 Task: Compose an email with the signature Kayla Brown with the subject Request for feedback on a Twitter Ads campaign and the message Please let me know if there are any concerns with the project timeline. from softage.3@softage.net to softage.4@softage.net with an attached audio file Sound_effect.mp3 Undo the message, redo the message and add the line (Thank you) Send the email. Finally, move the email from Sent Items to the label Water quality
Action: Mouse moved to (95, 120)
Screenshot: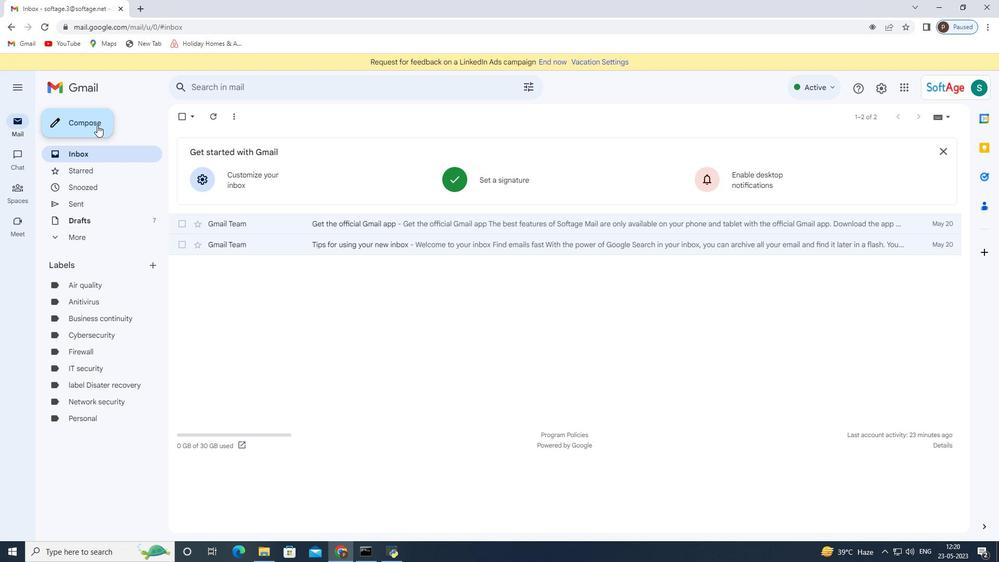 
Action: Mouse pressed left at (95, 120)
Screenshot: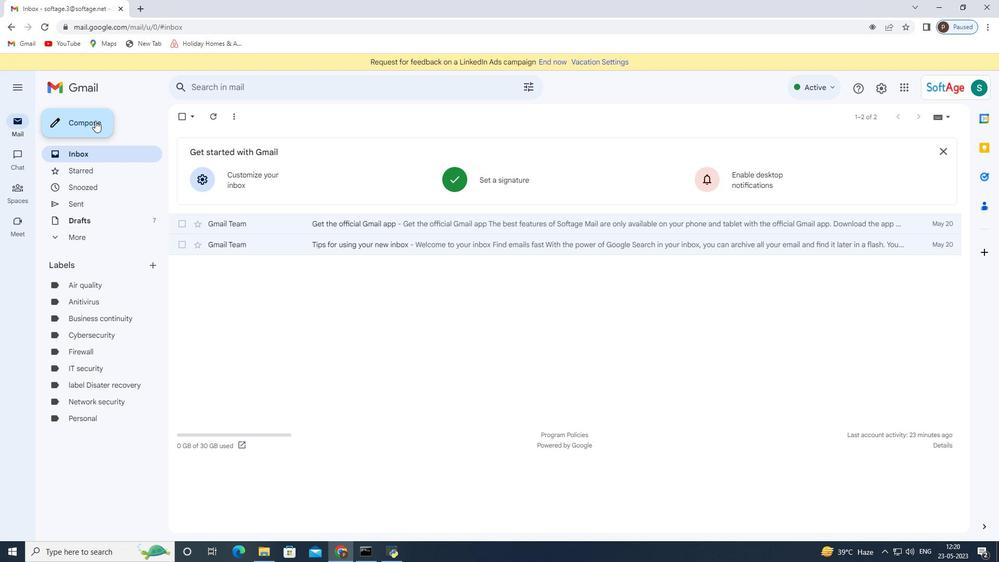 
Action: Mouse moved to (844, 524)
Screenshot: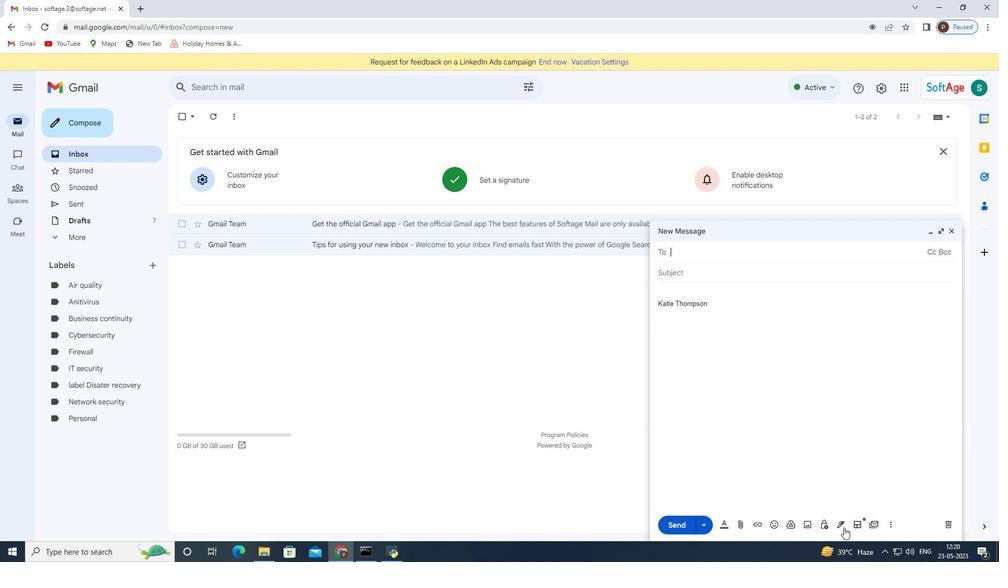 
Action: Mouse pressed left at (844, 524)
Screenshot: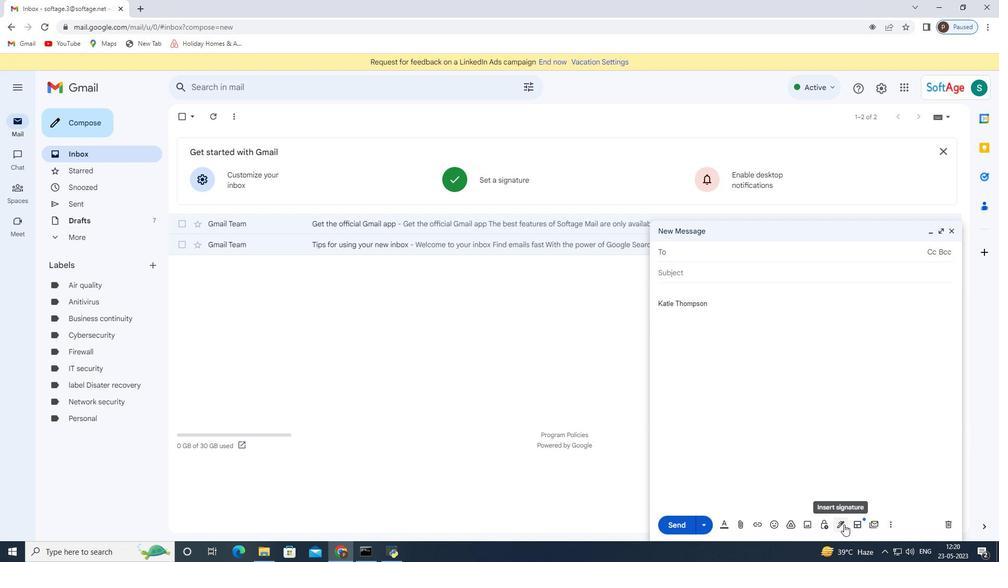 
Action: Mouse moved to (860, 469)
Screenshot: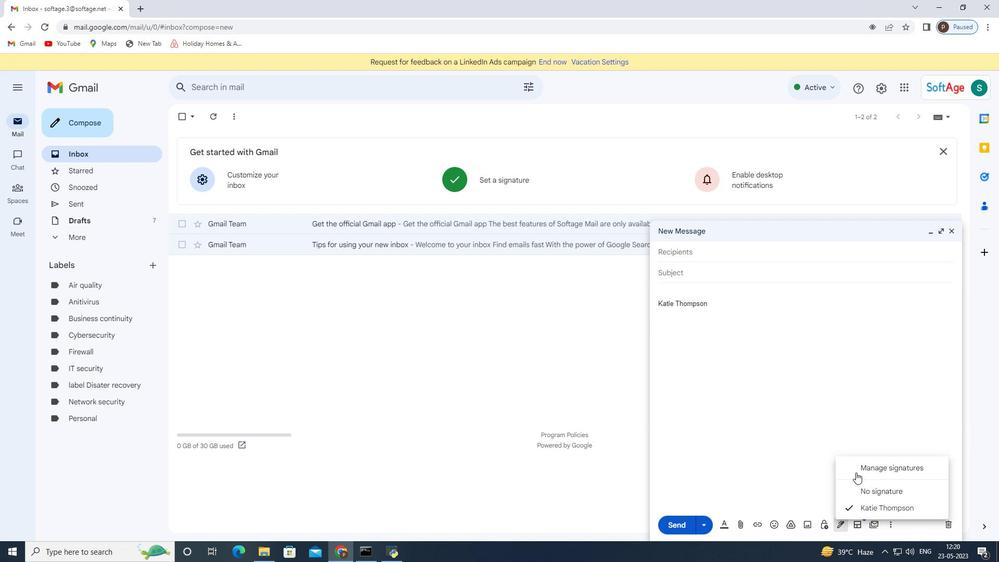 
Action: Mouse pressed left at (860, 469)
Screenshot: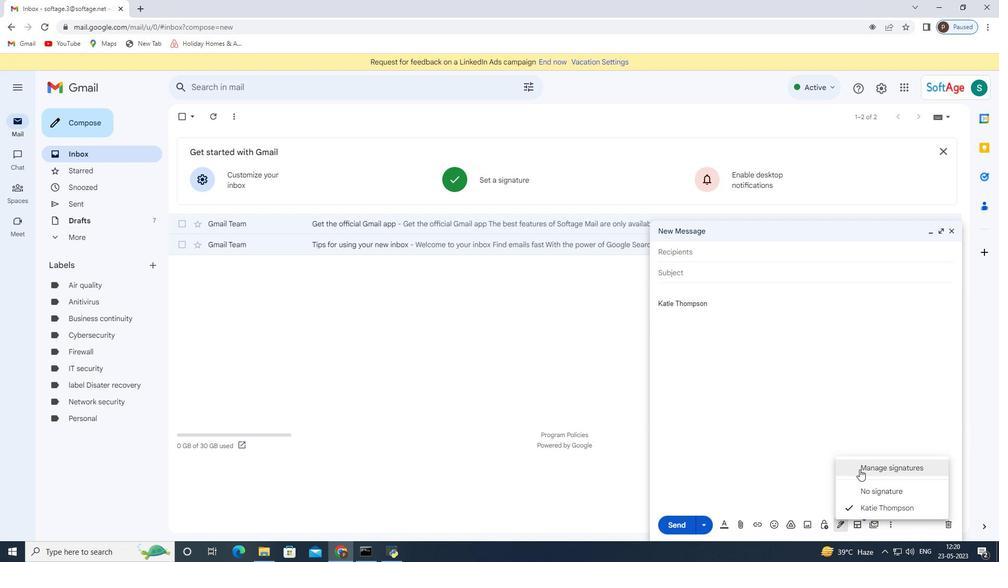 
Action: Mouse moved to (474, 396)
Screenshot: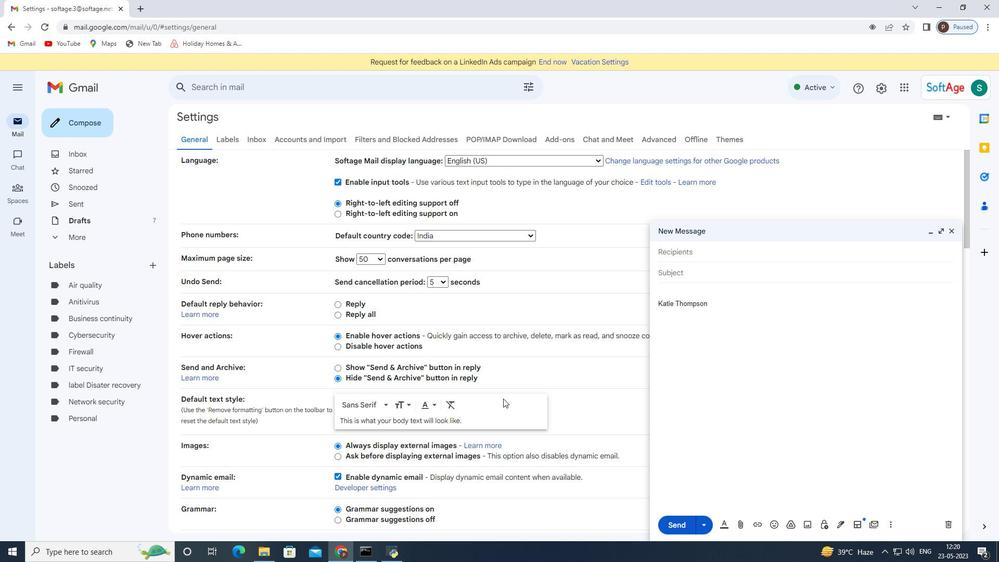 
Action: Mouse scrolled (474, 395) with delta (0, 0)
Screenshot: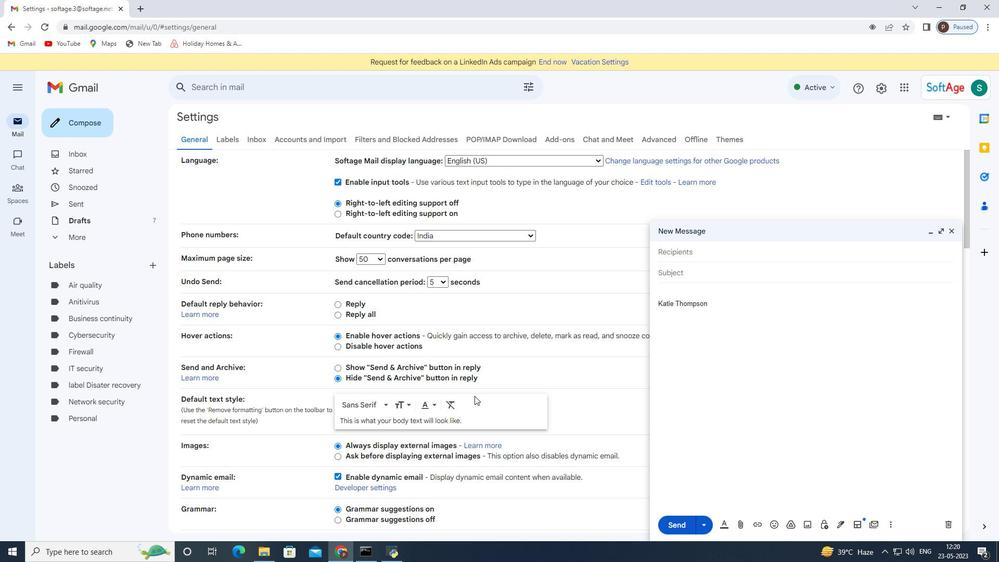 
Action: Mouse scrolled (474, 395) with delta (0, 0)
Screenshot: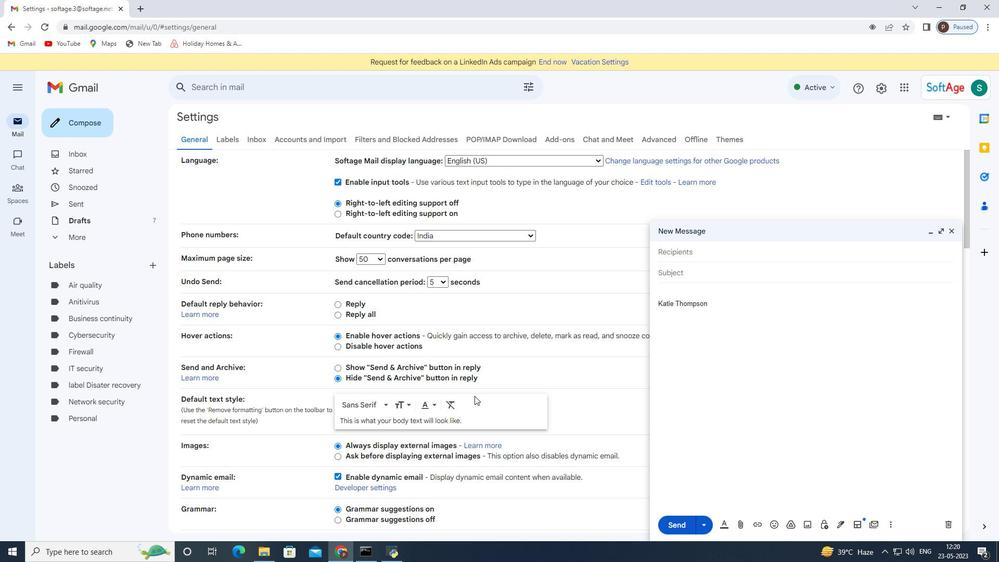
Action: Mouse scrolled (474, 395) with delta (0, 0)
Screenshot: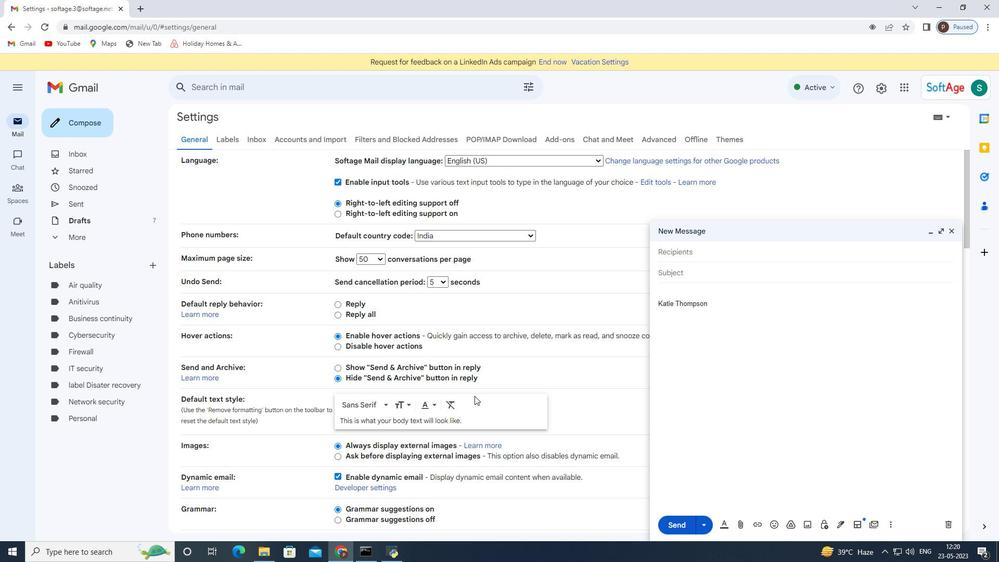 
Action: Mouse scrolled (474, 395) with delta (0, 0)
Screenshot: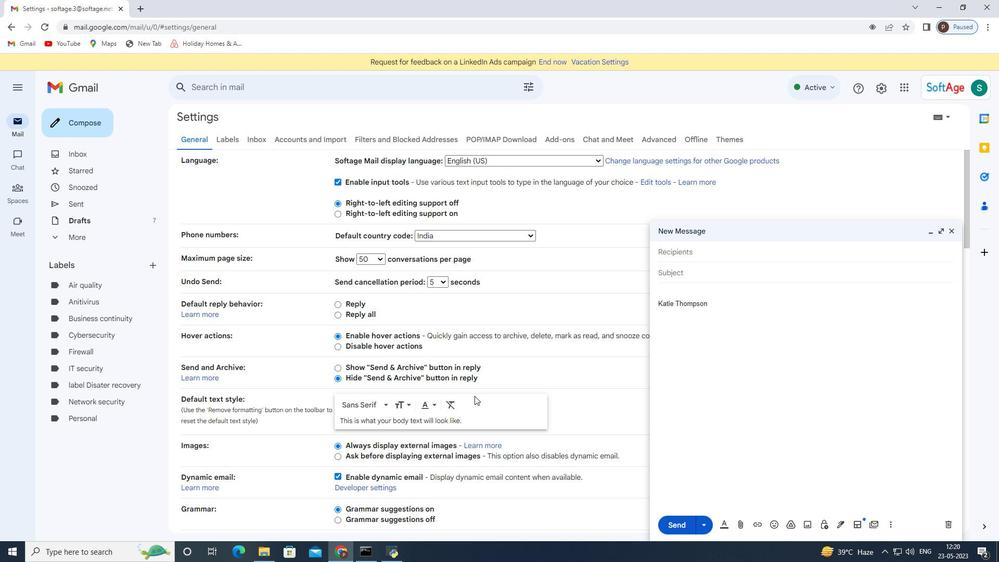 
Action: Mouse scrolled (474, 395) with delta (0, 0)
Screenshot: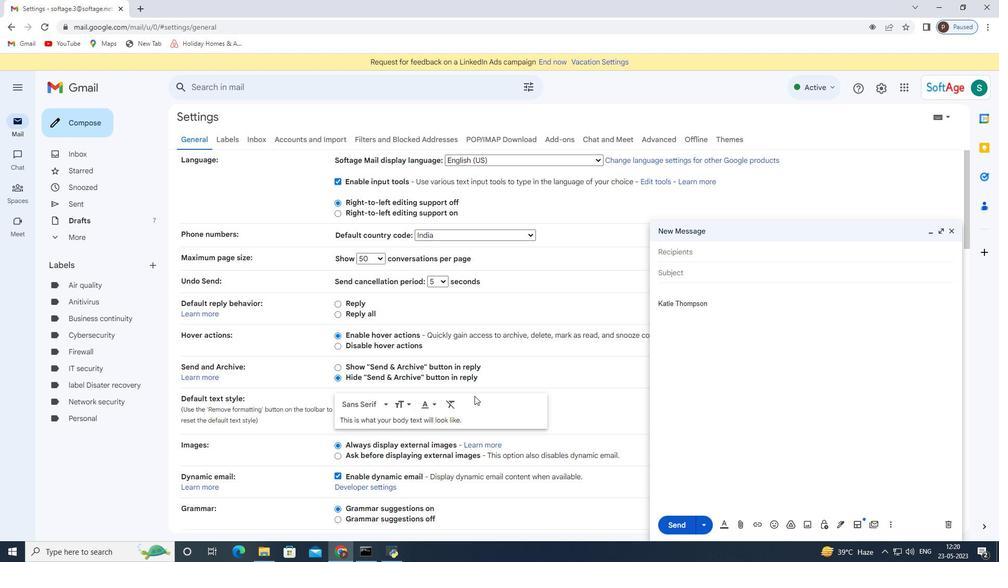
Action: Mouse scrolled (474, 395) with delta (0, 0)
Screenshot: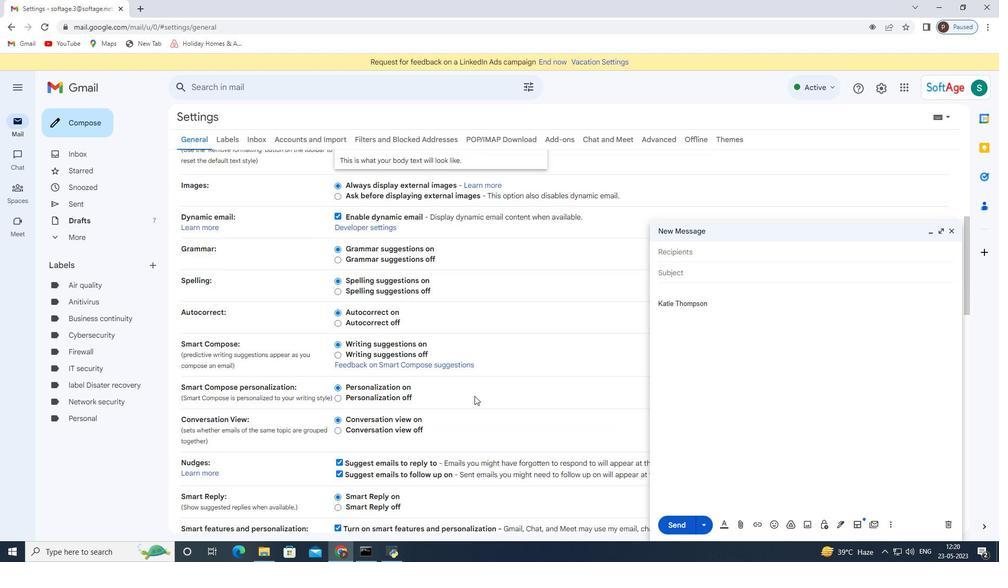 
Action: Mouse scrolled (474, 395) with delta (0, 0)
Screenshot: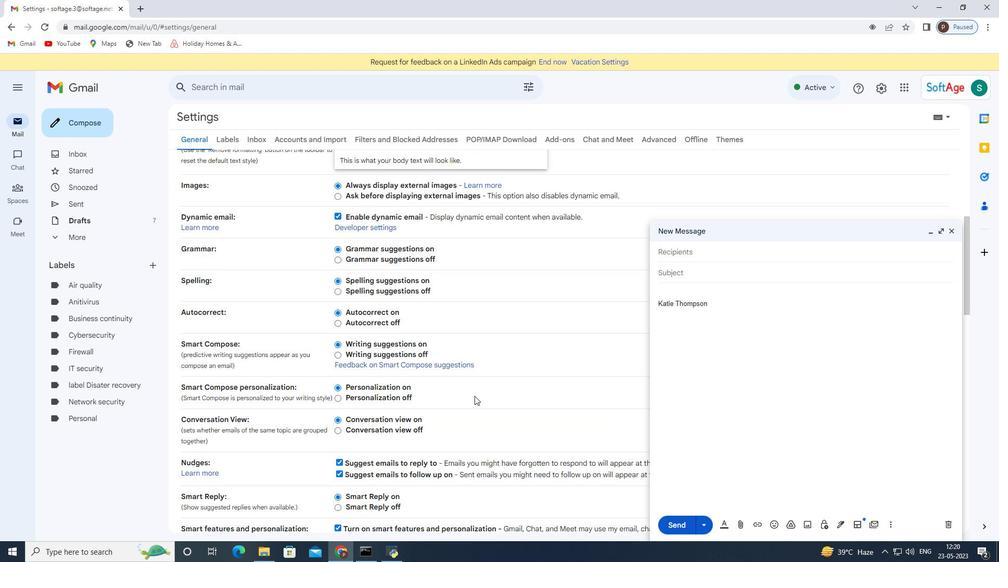 
Action: Mouse scrolled (474, 395) with delta (0, 0)
Screenshot: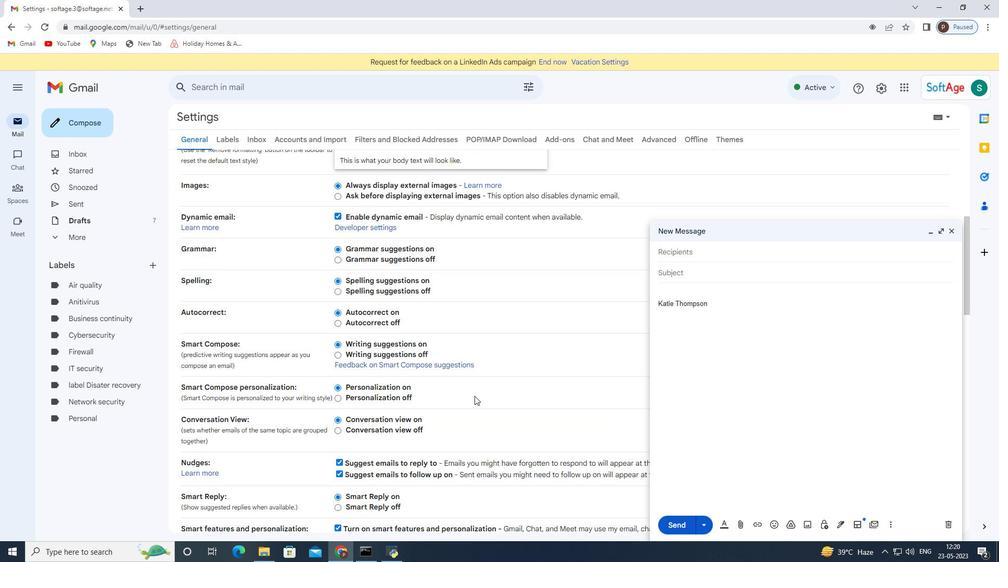 
Action: Mouse scrolled (474, 395) with delta (0, 0)
Screenshot: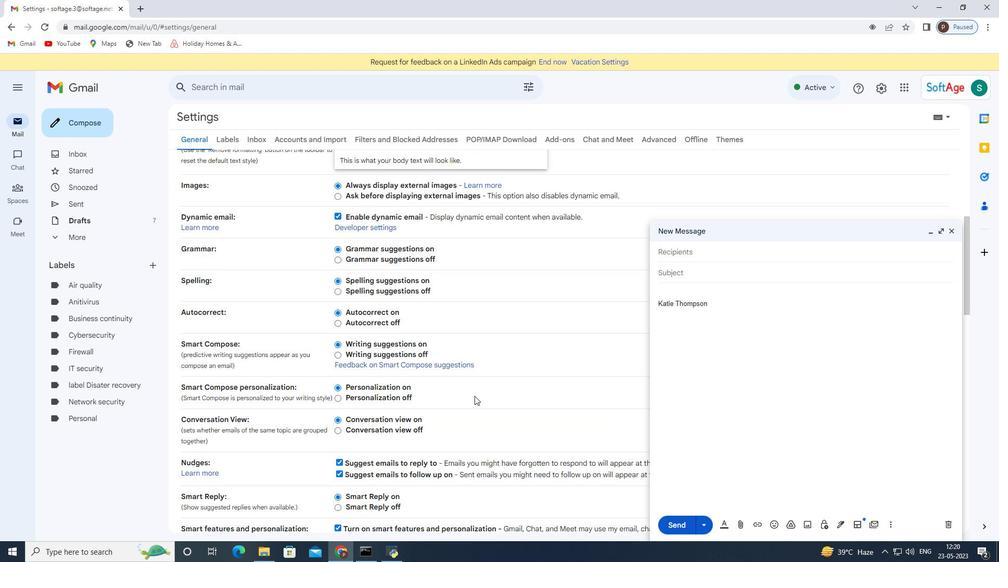 
Action: Mouse scrolled (474, 395) with delta (0, 0)
Screenshot: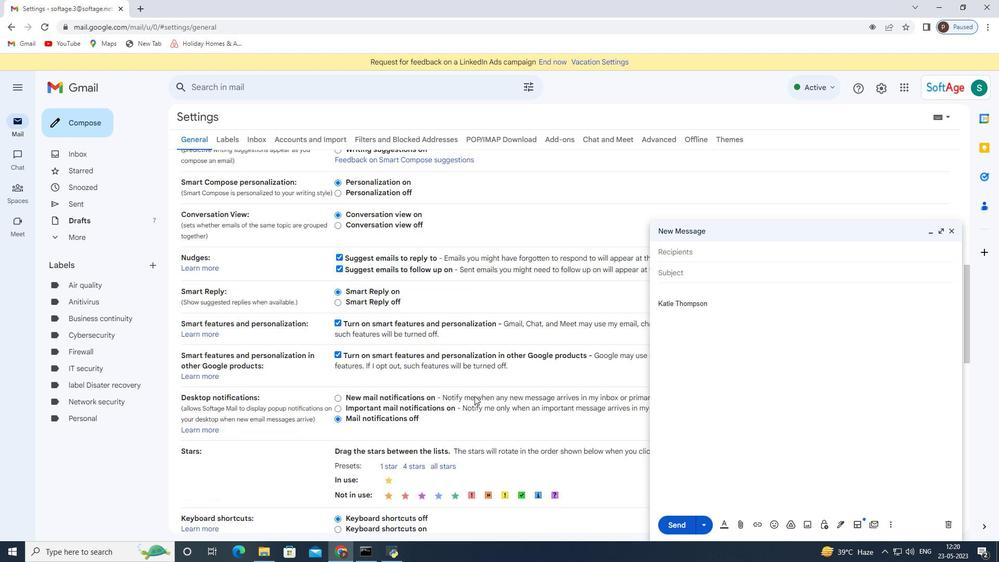 
Action: Mouse scrolled (474, 395) with delta (0, 0)
Screenshot: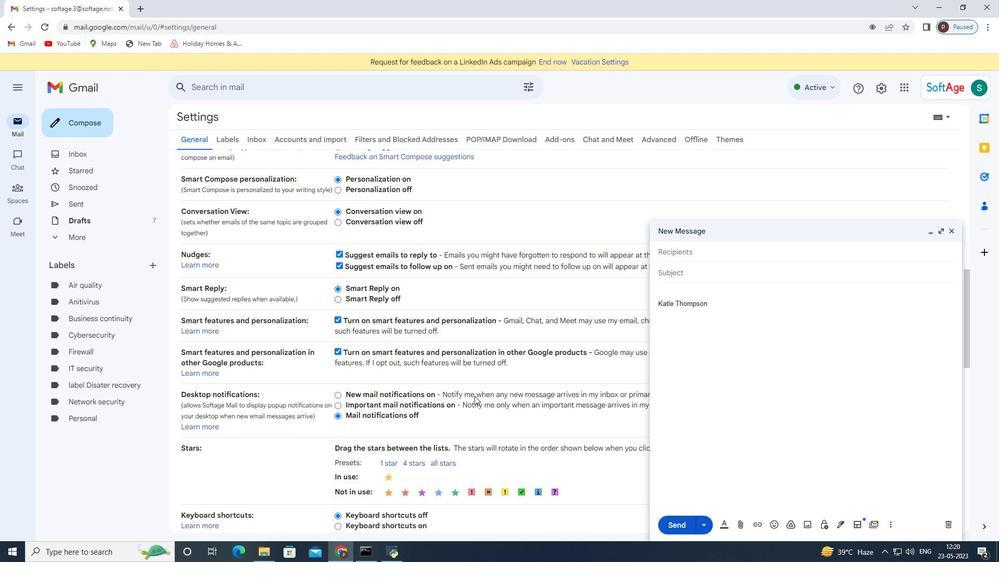 
Action: Mouse scrolled (474, 395) with delta (0, 0)
Screenshot: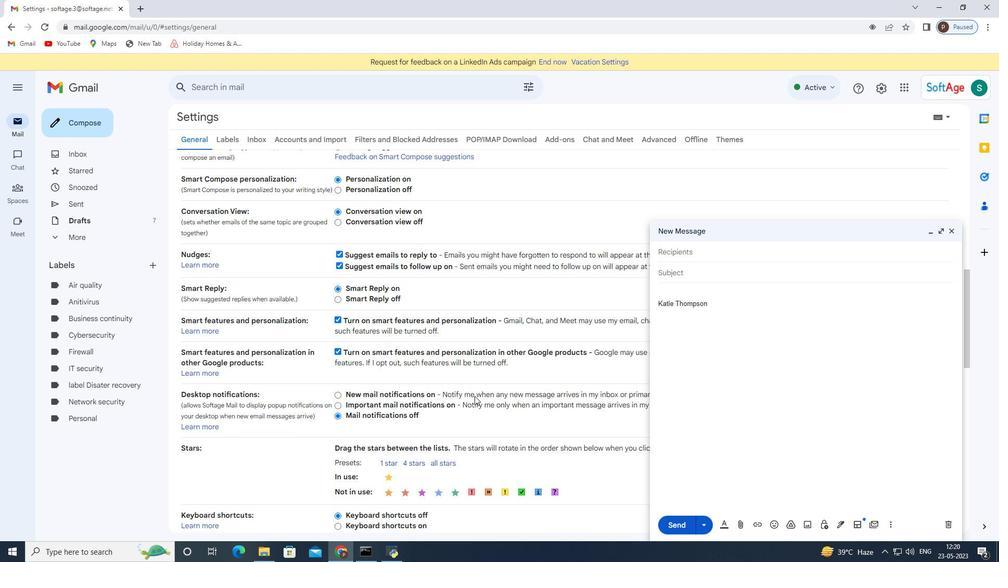 
Action: Mouse scrolled (474, 395) with delta (0, 0)
Screenshot: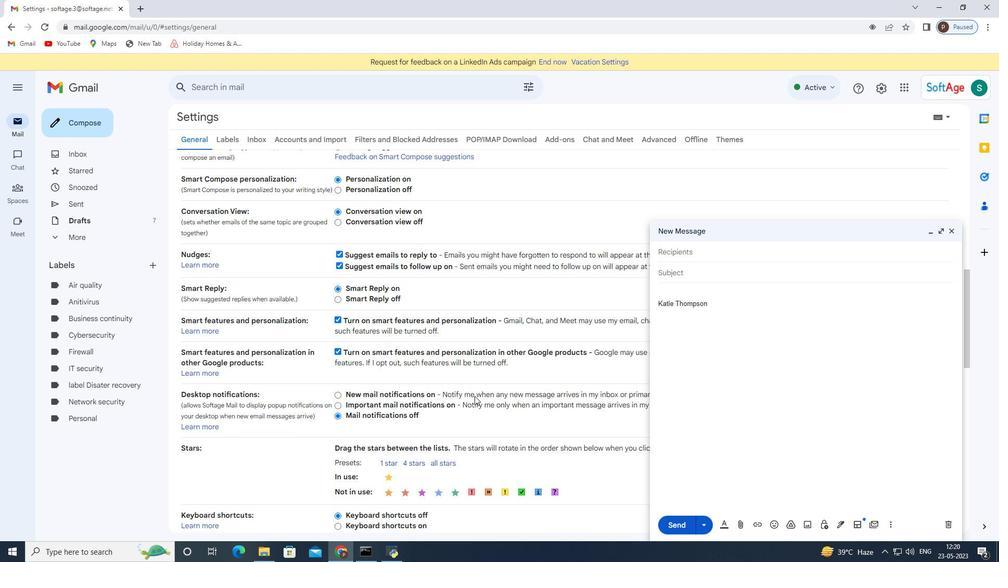 
Action: Mouse scrolled (474, 395) with delta (0, 0)
Screenshot: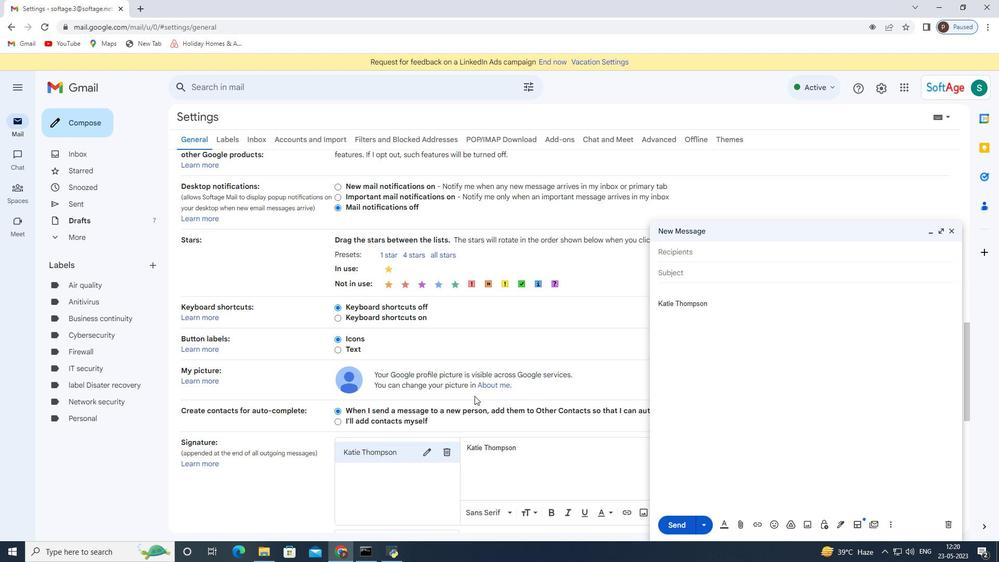 
Action: Mouse moved to (472, 396)
Screenshot: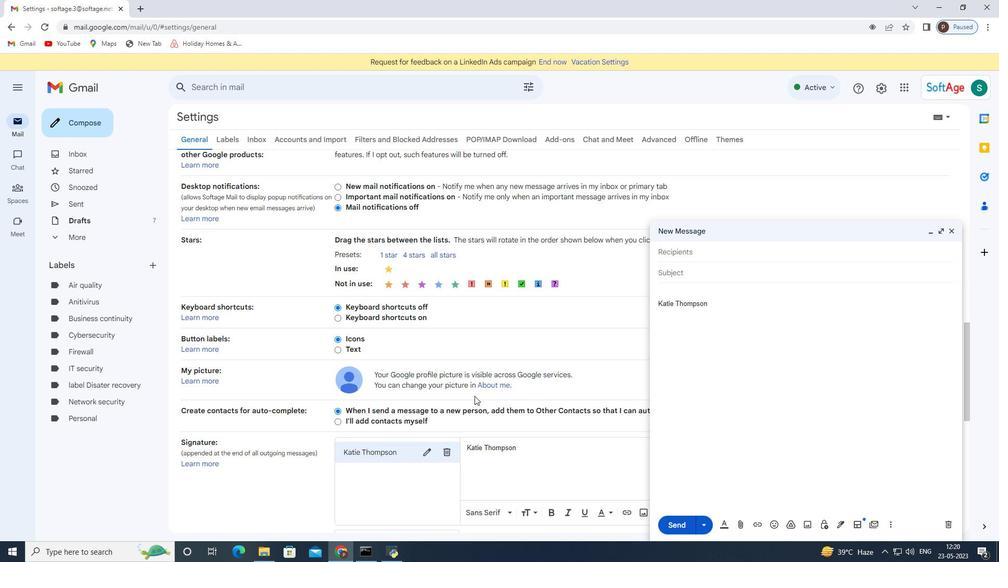 
Action: Mouse scrolled (472, 395) with delta (0, 0)
Screenshot: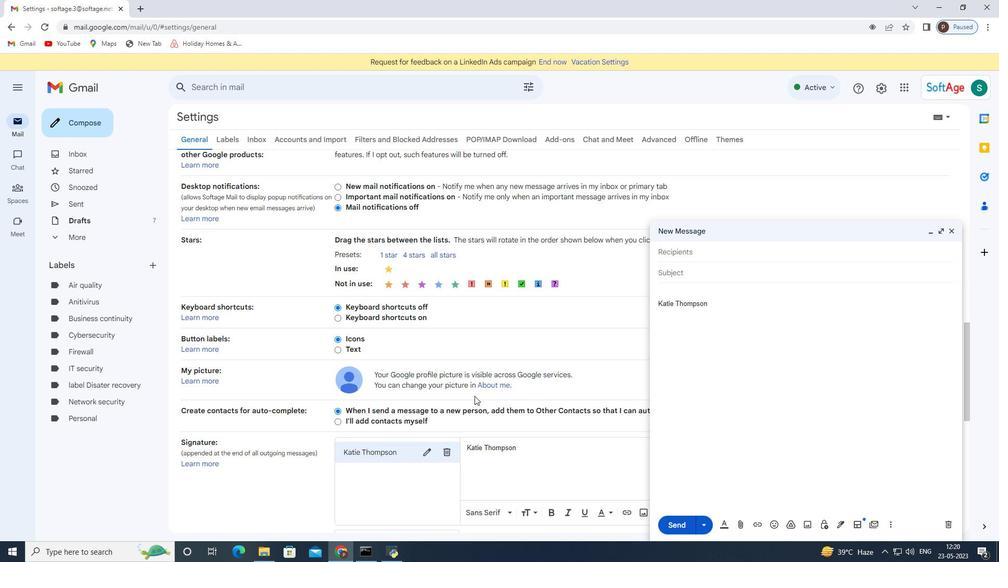 
Action: Mouse moved to (443, 353)
Screenshot: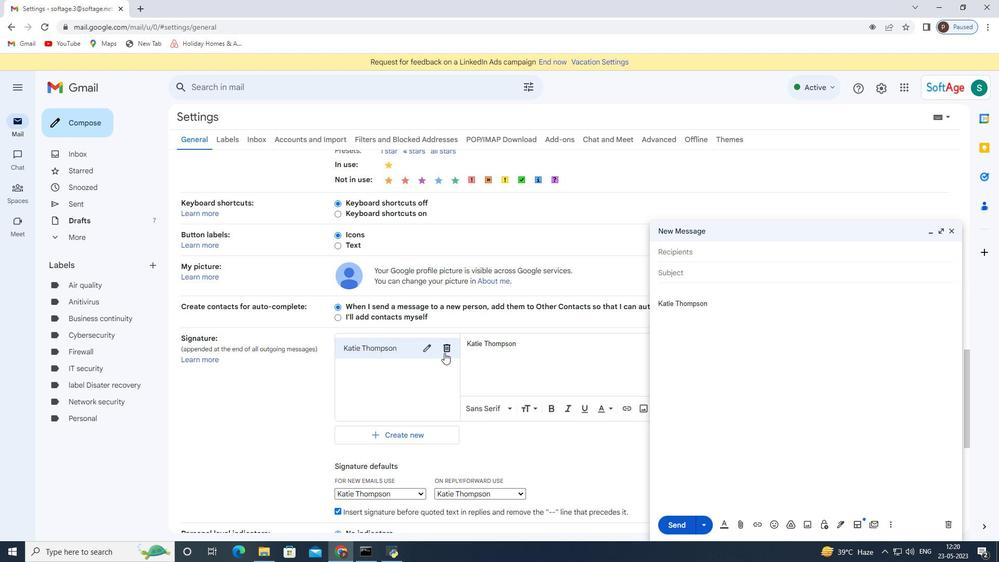 
Action: Mouse pressed left at (443, 353)
Screenshot: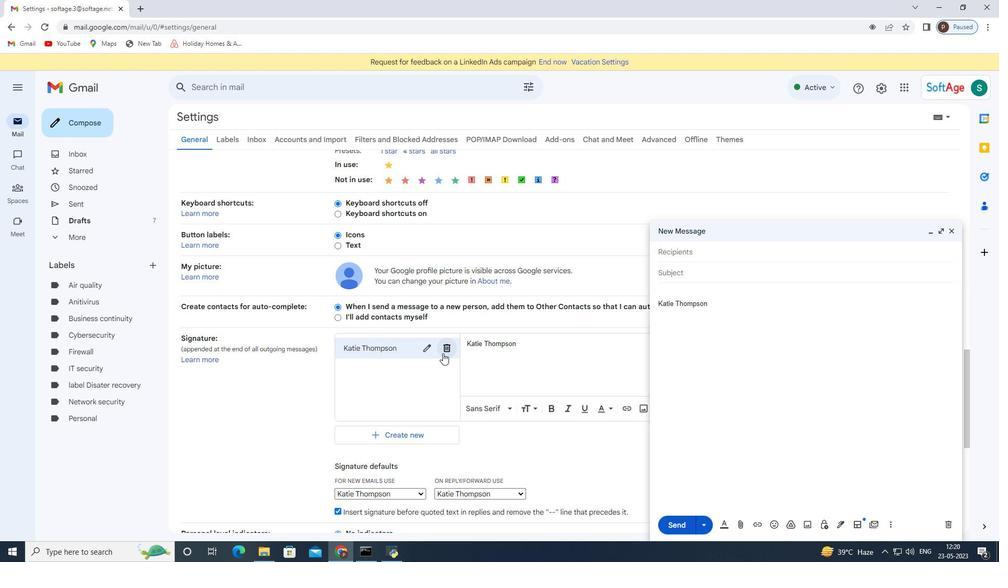 
Action: Mouse moved to (588, 321)
Screenshot: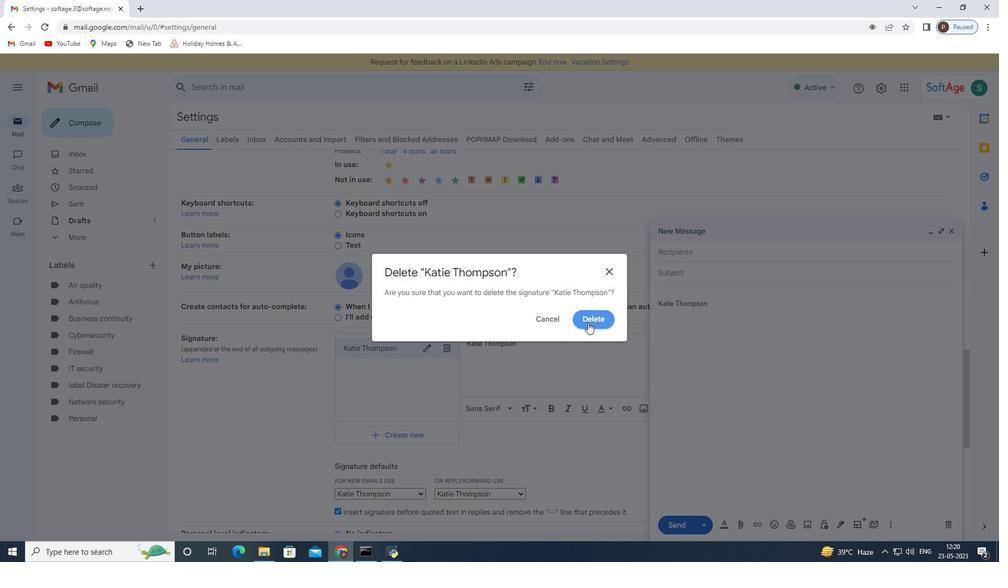 
Action: Mouse pressed left at (588, 321)
Screenshot: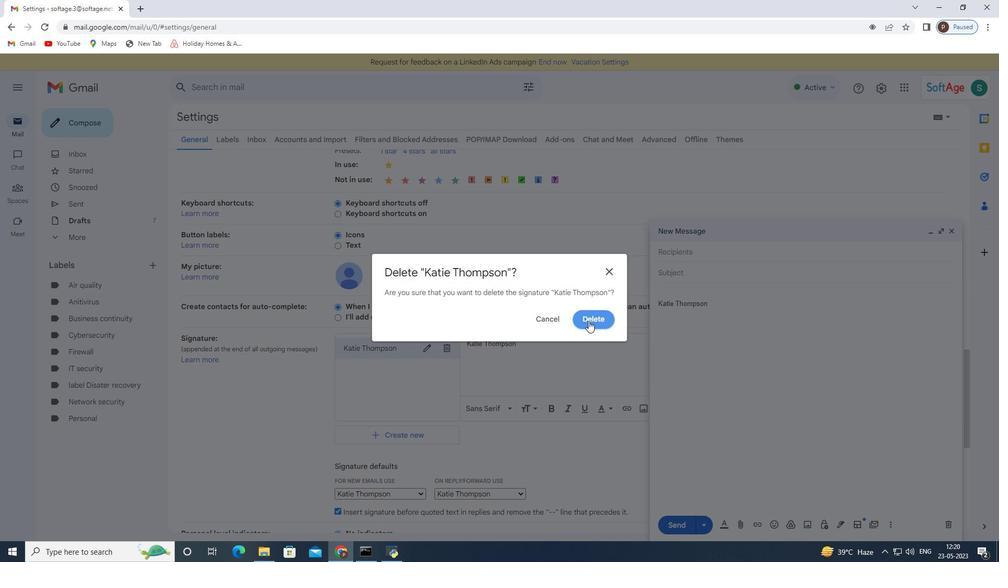 
Action: Mouse moved to (356, 357)
Screenshot: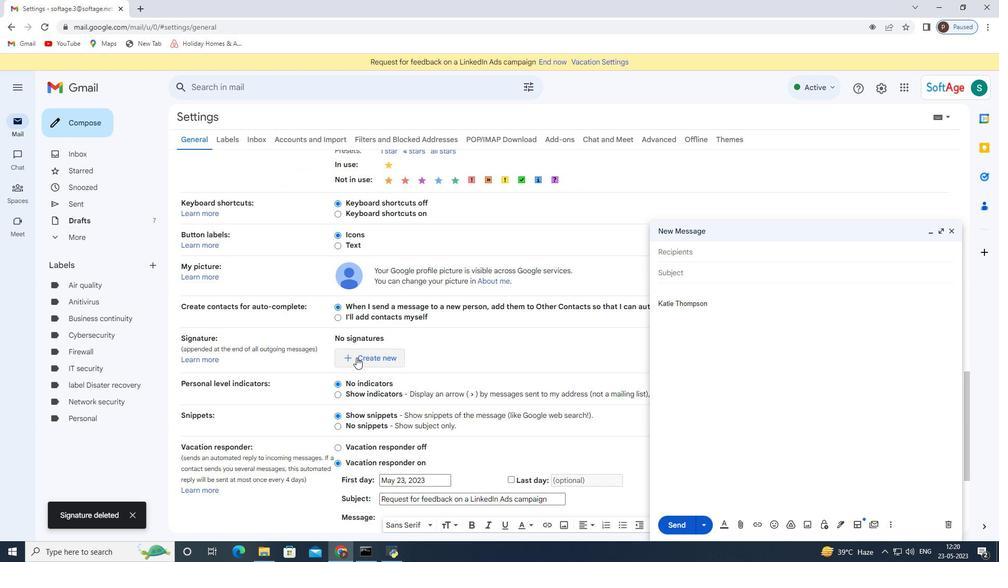 
Action: Mouse pressed left at (356, 357)
Screenshot: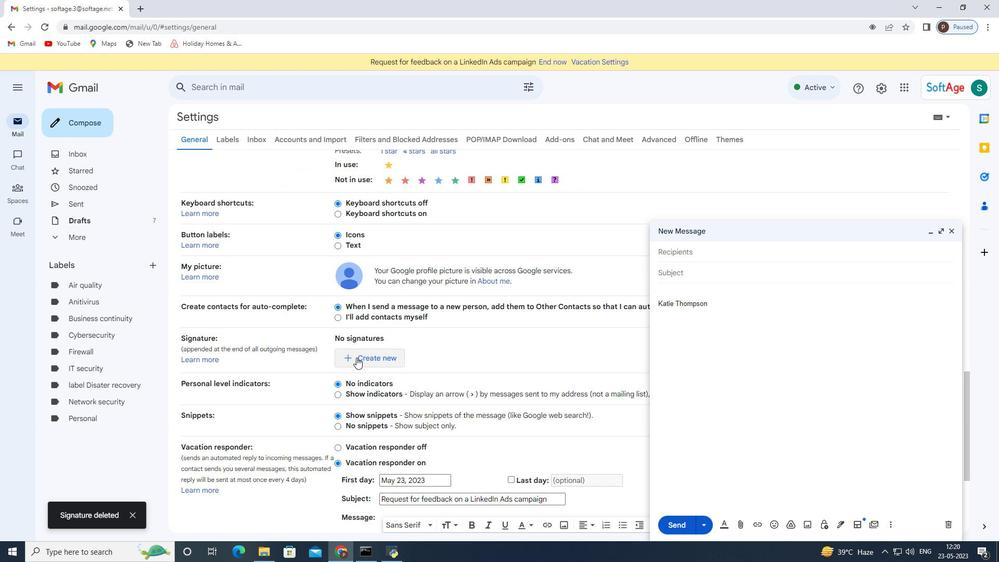 
Action: Mouse moved to (446, 296)
Screenshot: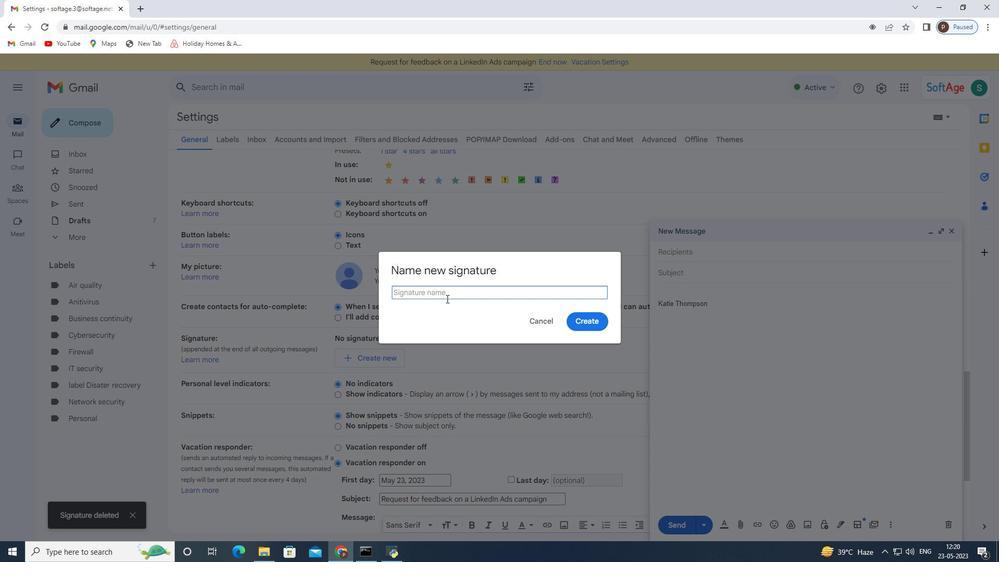 
Action: Mouse pressed left at (446, 296)
Screenshot: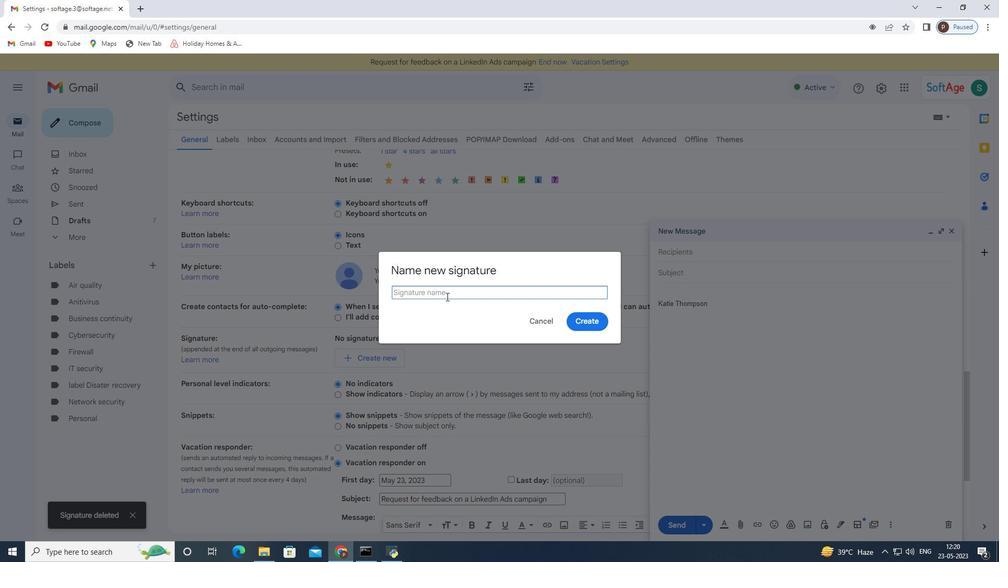 
Action: Mouse moved to (465, 293)
Screenshot: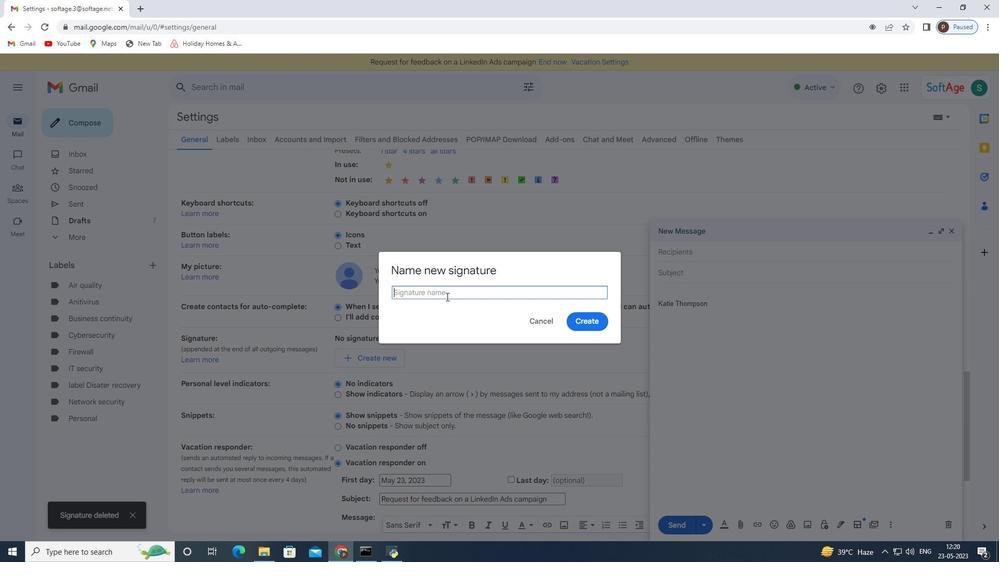 
Action: Key pressed <Key.shift>Kayla<Key.space><Key.shift>Brown
Screenshot: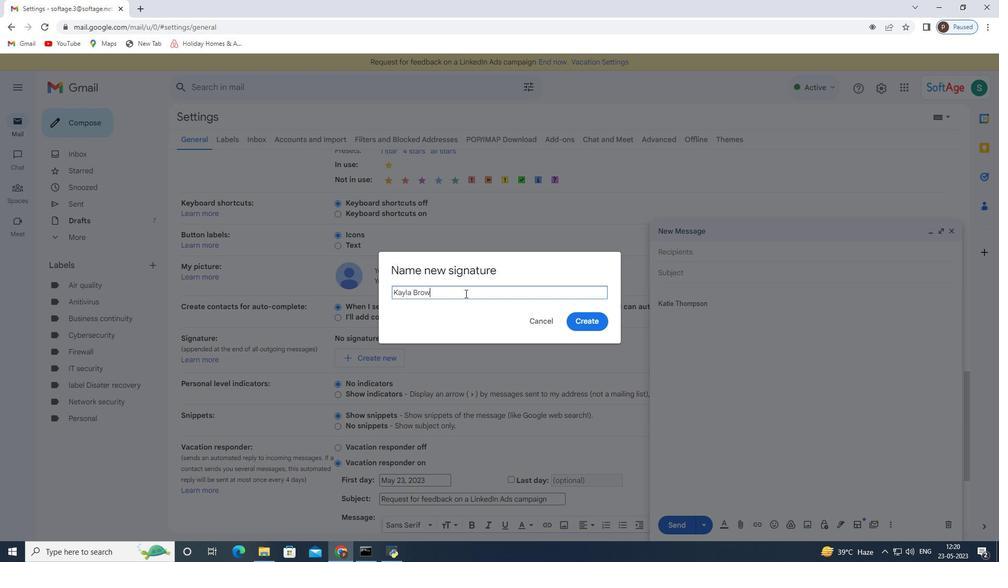 
Action: Mouse moved to (583, 323)
Screenshot: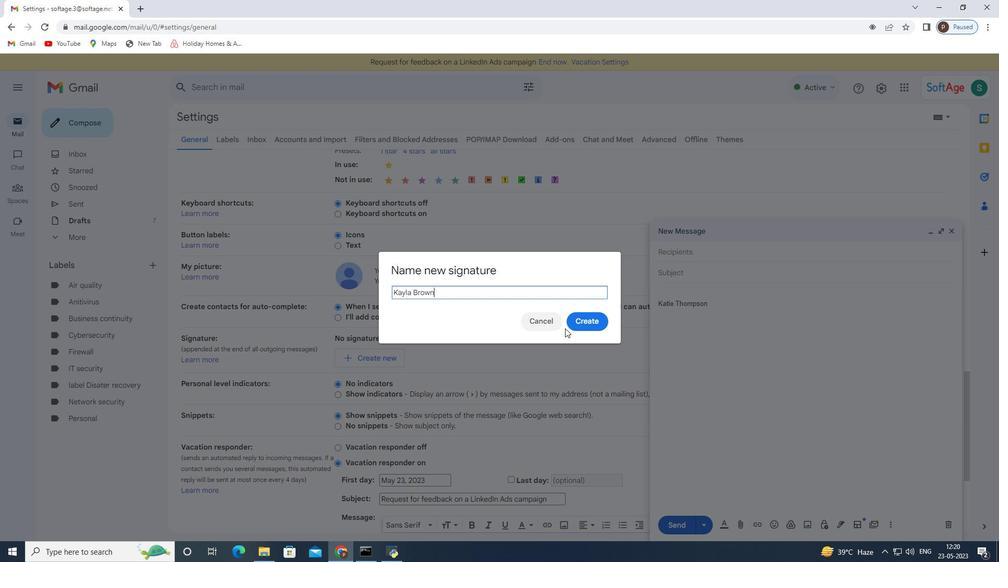 
Action: Mouse pressed left at (583, 323)
Screenshot: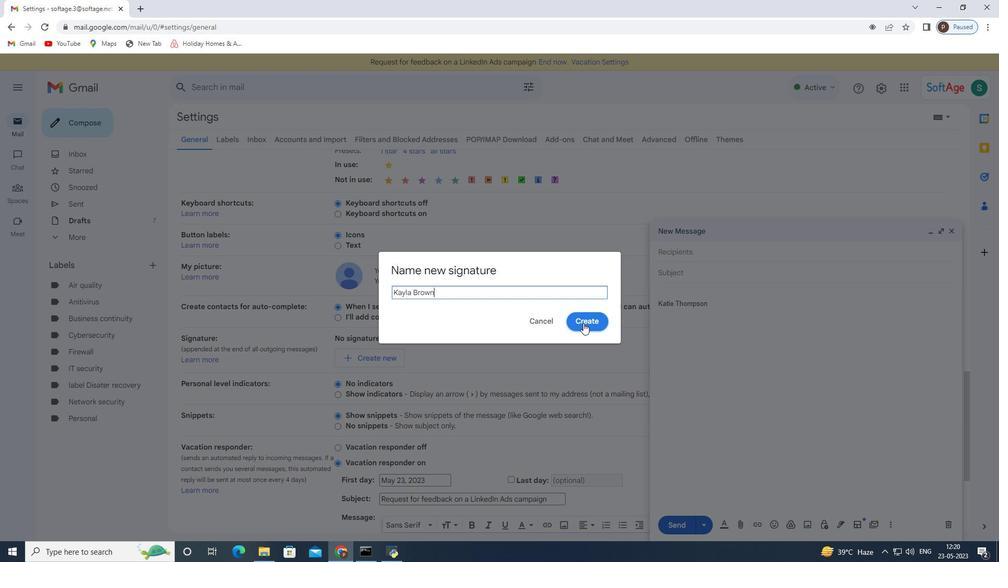
Action: Mouse moved to (514, 342)
Screenshot: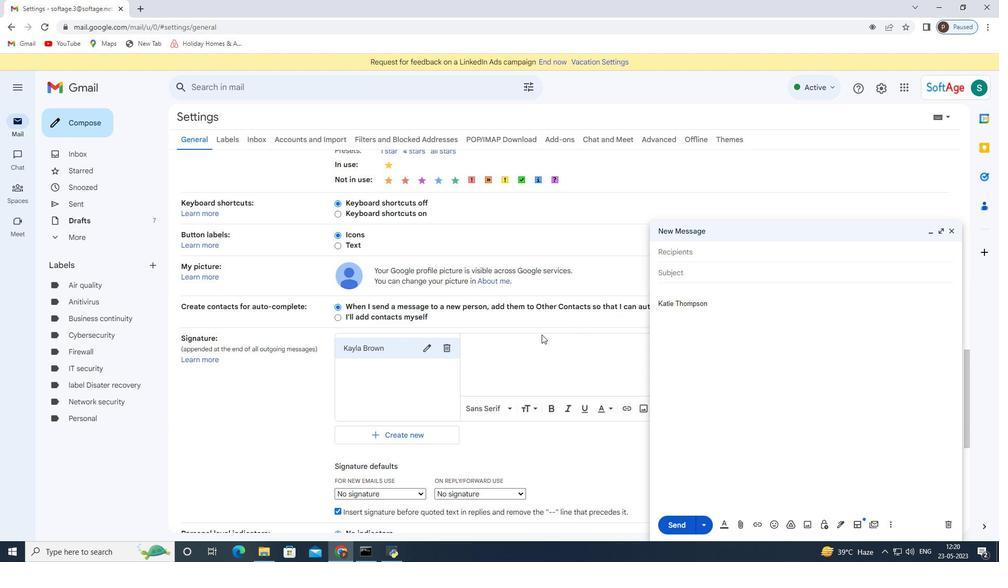 
Action: Mouse pressed left at (514, 342)
Screenshot: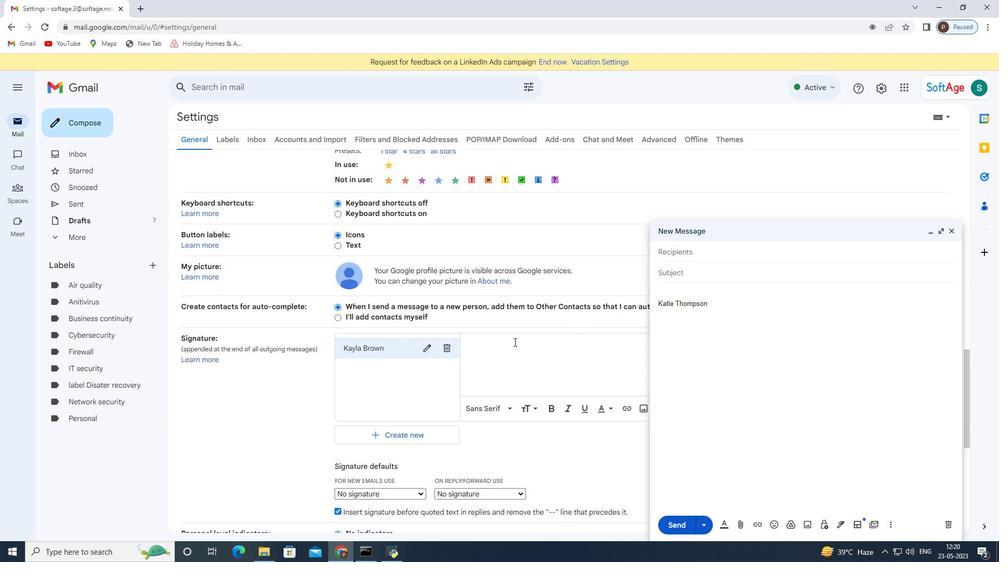 
Action: Key pressed <Key.shift>Kayla<Key.space><Key.shift>Brown
Screenshot: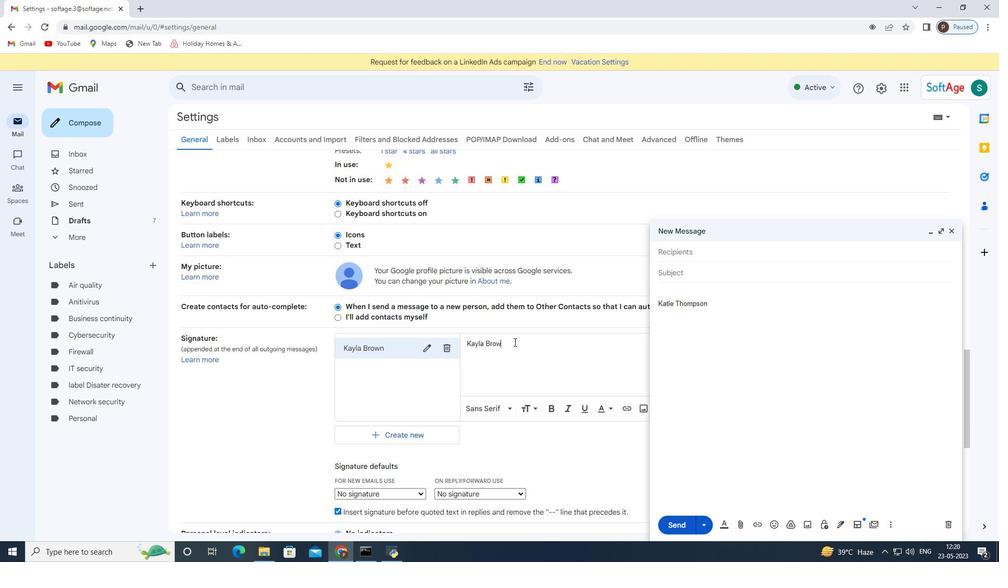 
Action: Mouse scrolled (514, 341) with delta (0, 0)
Screenshot: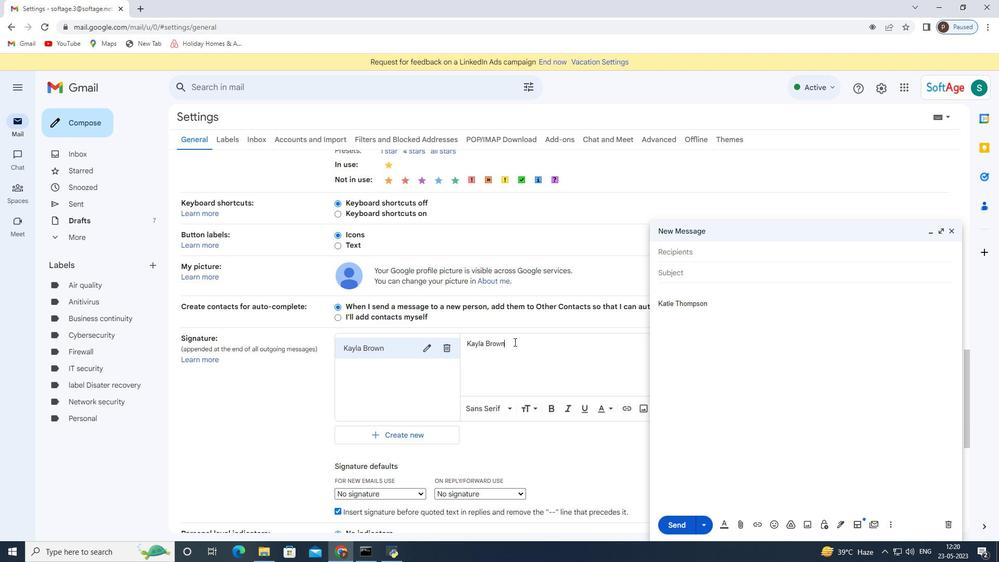 
Action: Mouse scrolled (514, 341) with delta (0, 0)
Screenshot: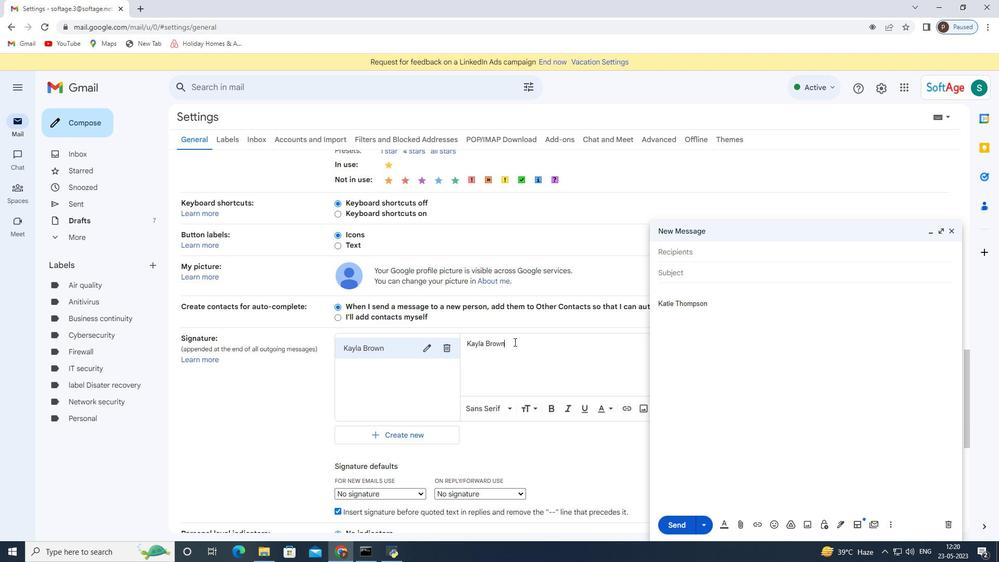 
Action: Mouse scrolled (514, 341) with delta (0, 0)
Screenshot: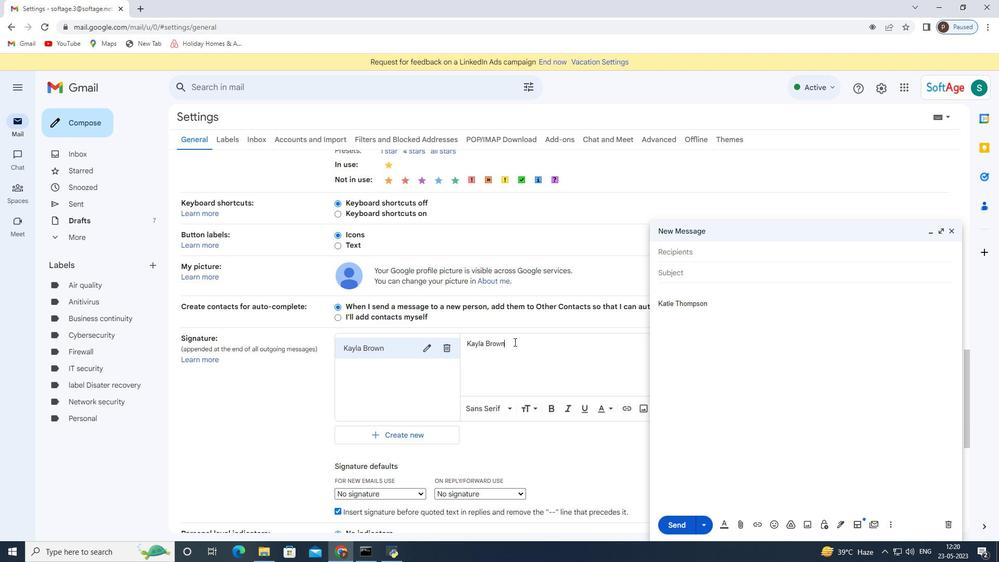 
Action: Mouse moved to (409, 337)
Screenshot: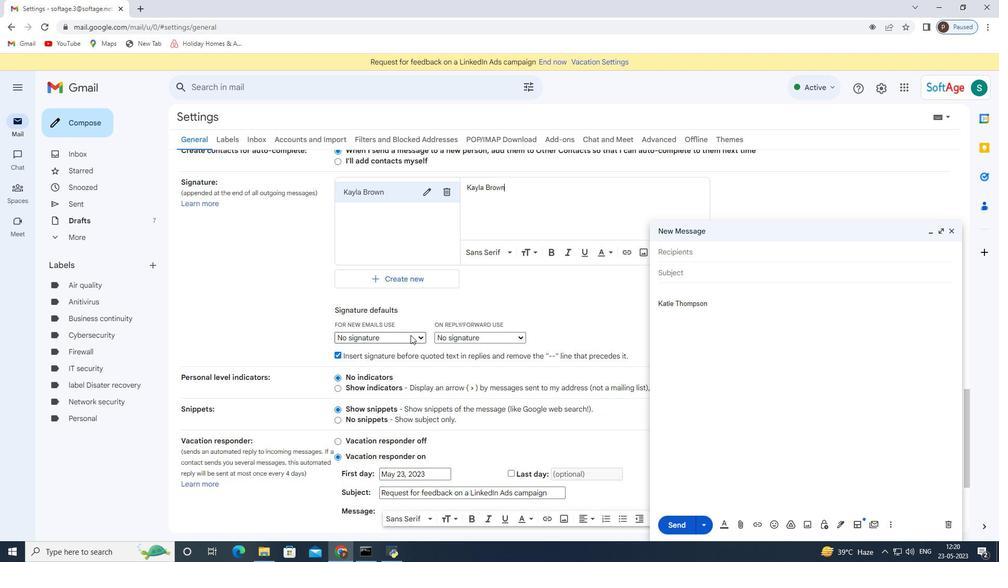 
Action: Mouse pressed left at (409, 337)
Screenshot: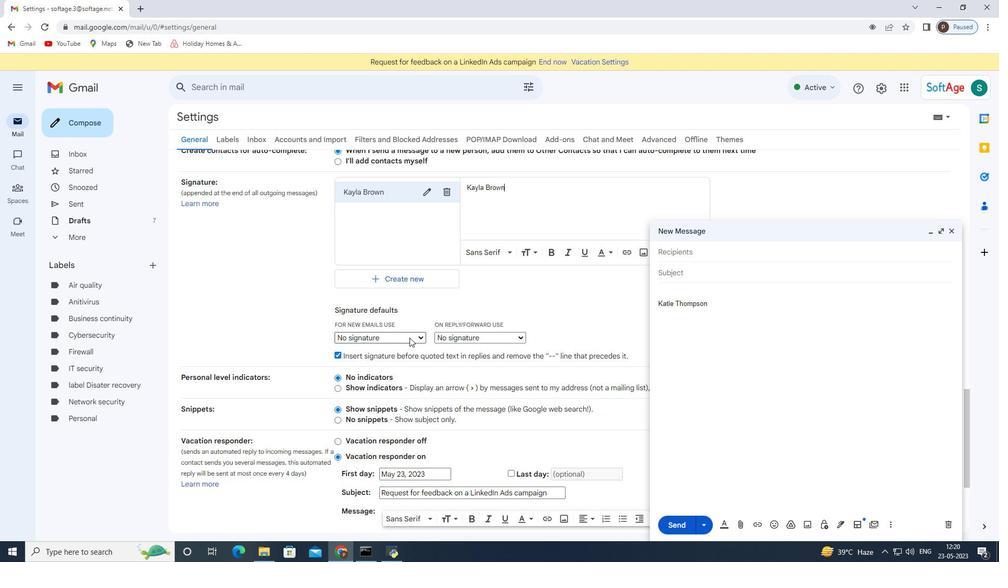 
Action: Mouse moved to (410, 359)
Screenshot: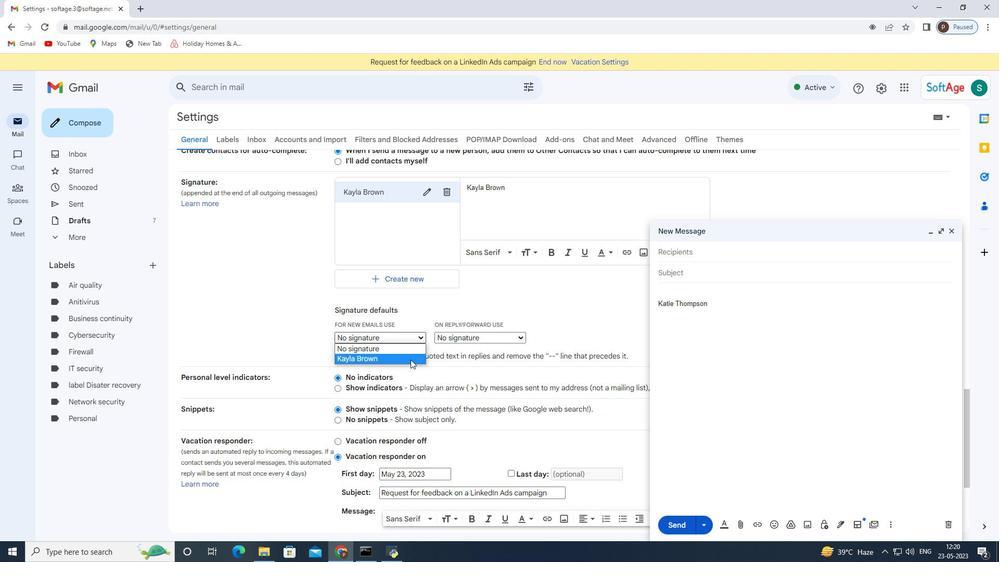 
Action: Mouse pressed left at (410, 359)
Screenshot: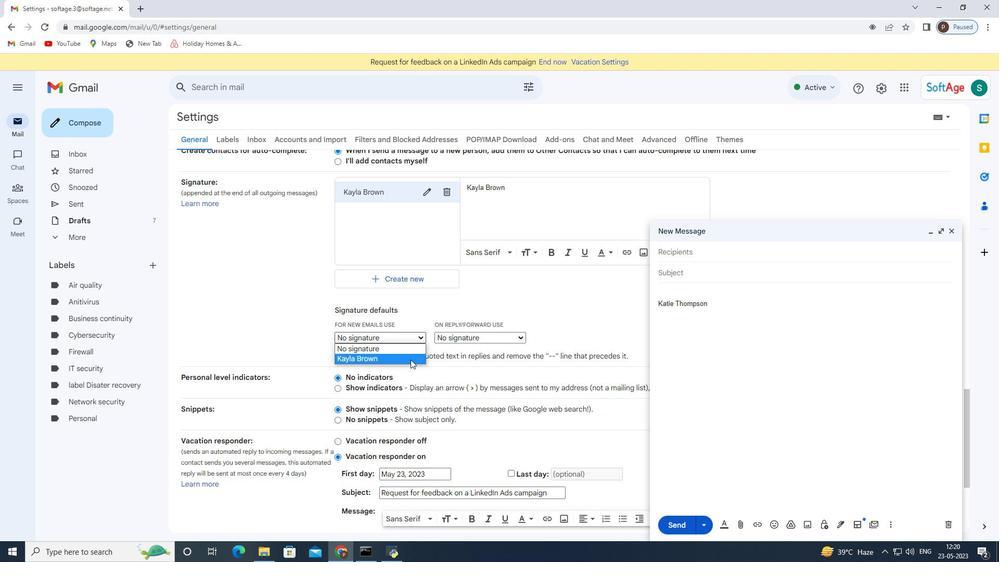 
Action: Mouse moved to (457, 339)
Screenshot: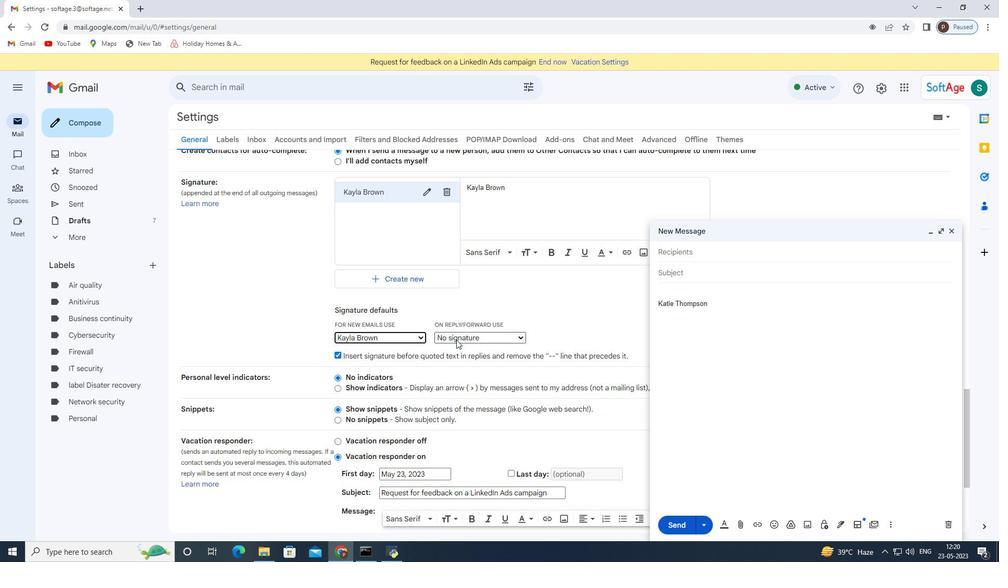 
Action: Mouse pressed left at (457, 339)
Screenshot: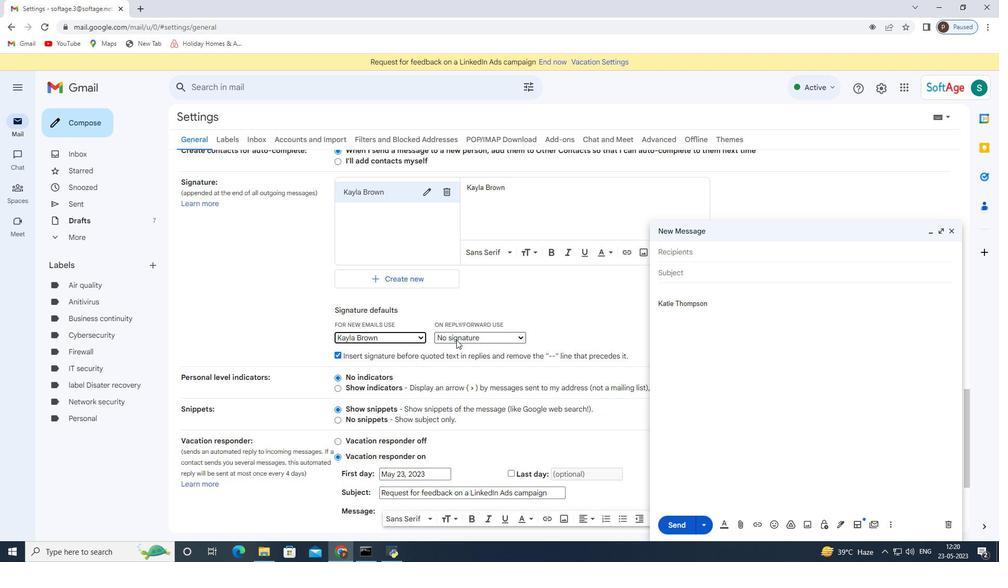 
Action: Mouse moved to (453, 358)
Screenshot: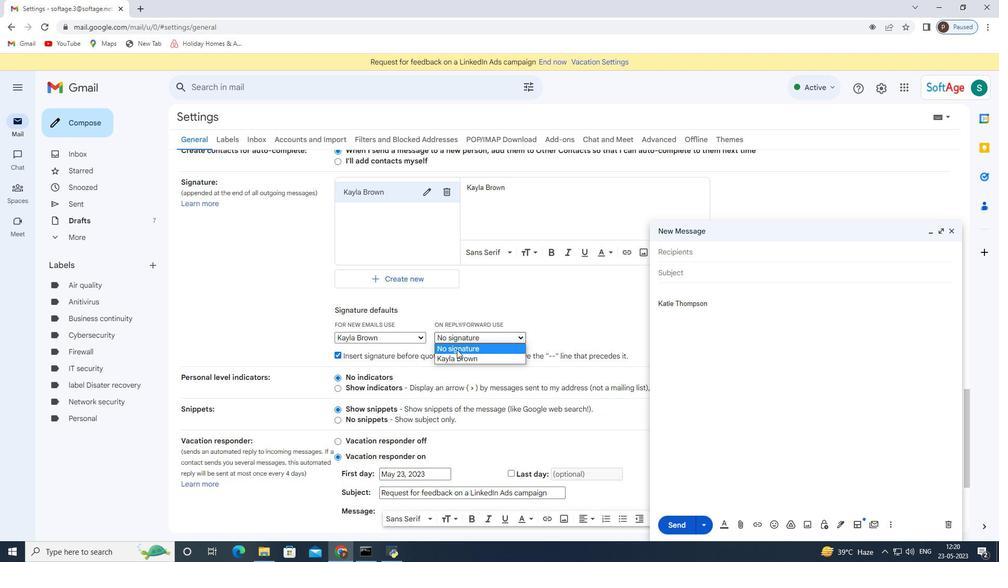 
Action: Mouse pressed left at (453, 358)
Screenshot: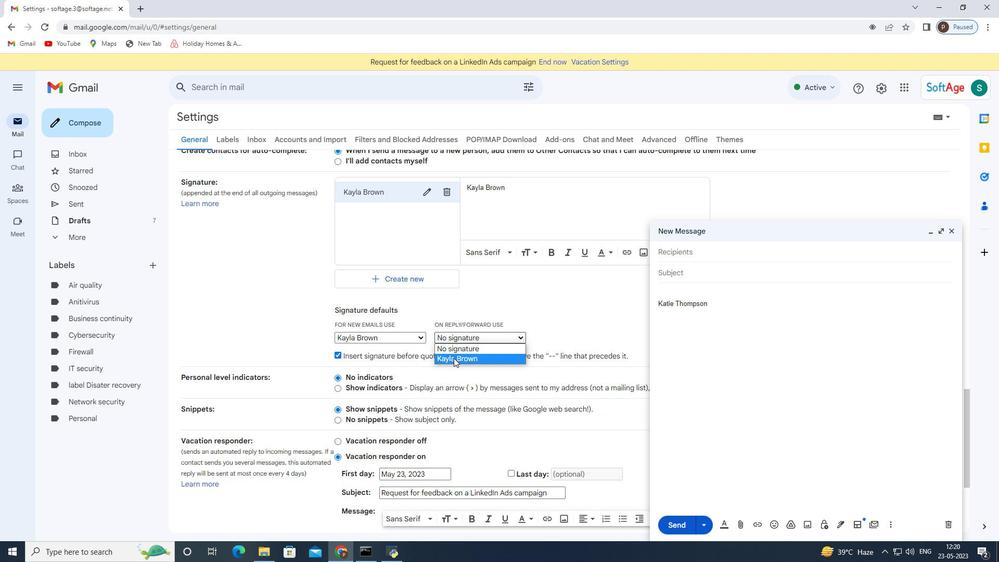 
Action: Mouse moved to (388, 411)
Screenshot: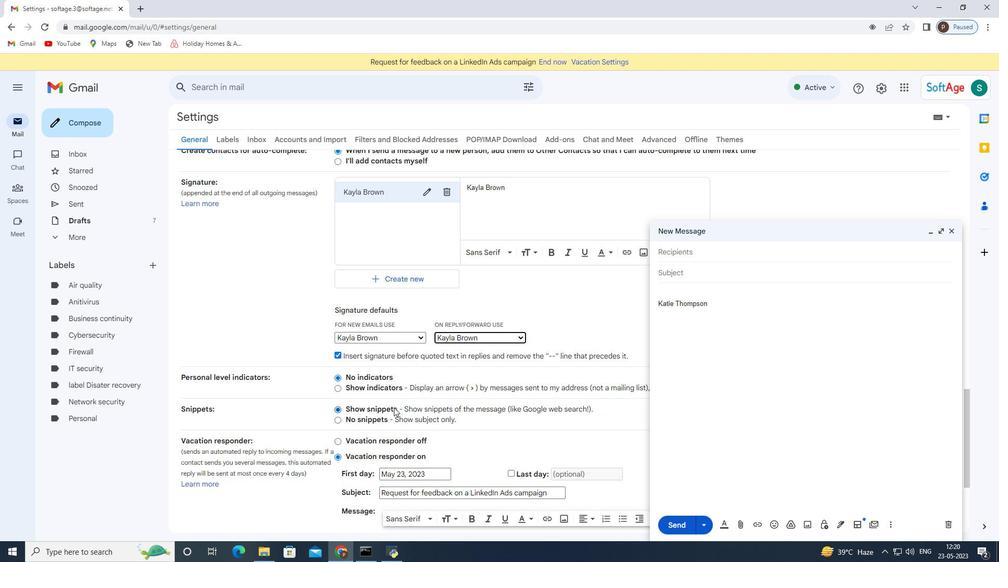 
Action: Mouse scrolled (390, 410) with delta (0, 0)
Screenshot: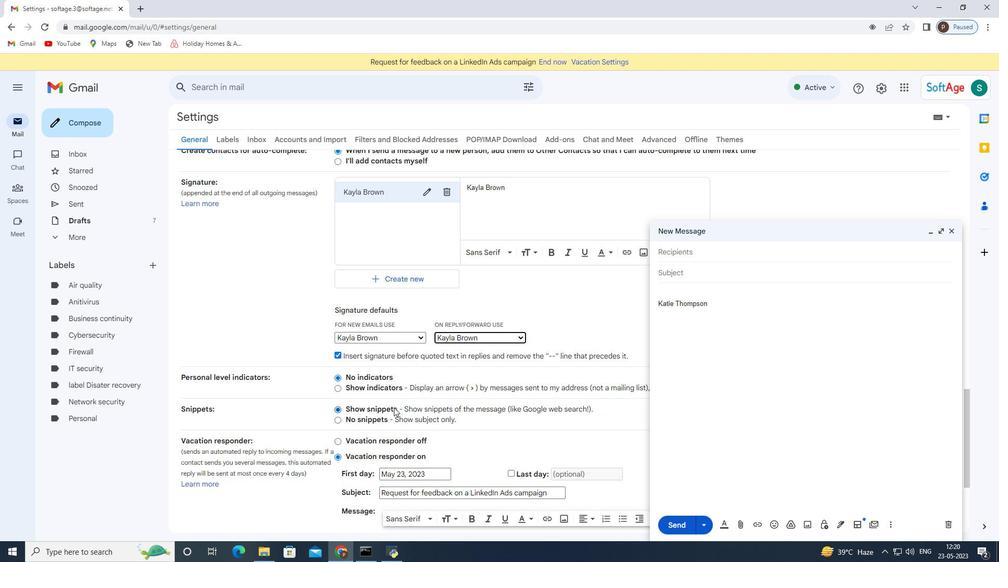 
Action: Mouse scrolled (389, 411) with delta (0, 0)
Screenshot: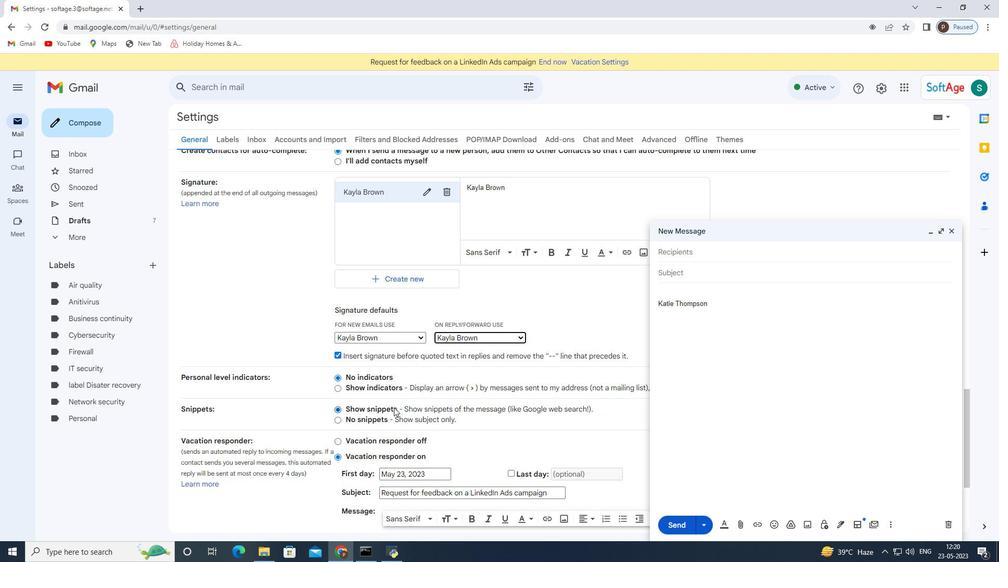 
Action: Mouse scrolled (389, 411) with delta (0, 0)
Screenshot: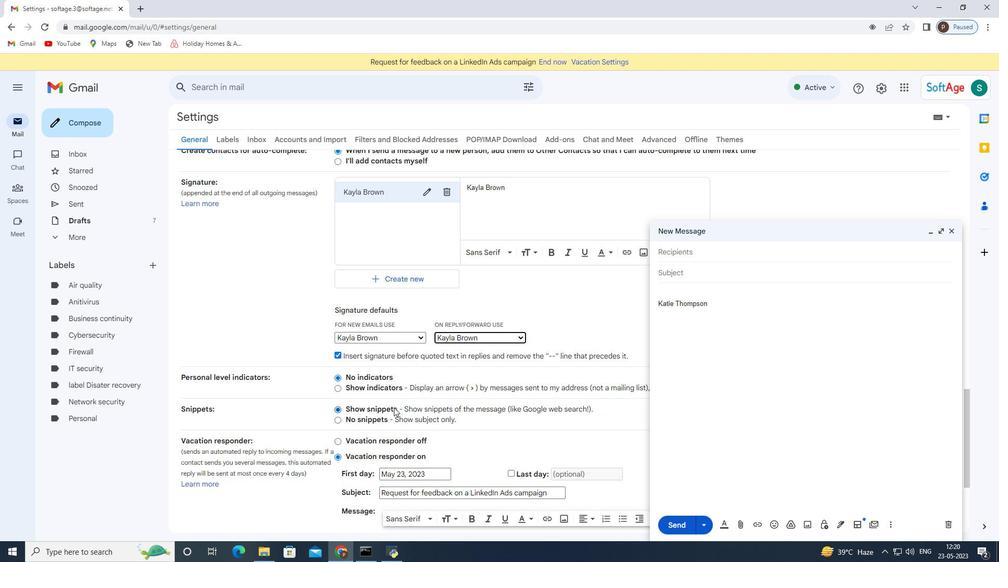 
Action: Mouse moved to (429, 456)
Screenshot: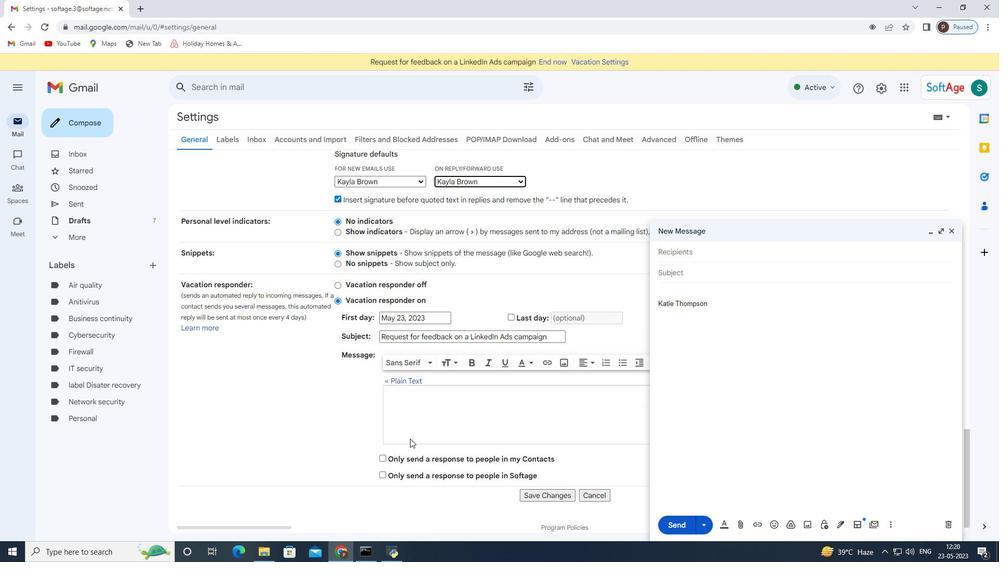 
Action: Mouse scrolled (429, 456) with delta (0, 0)
Screenshot: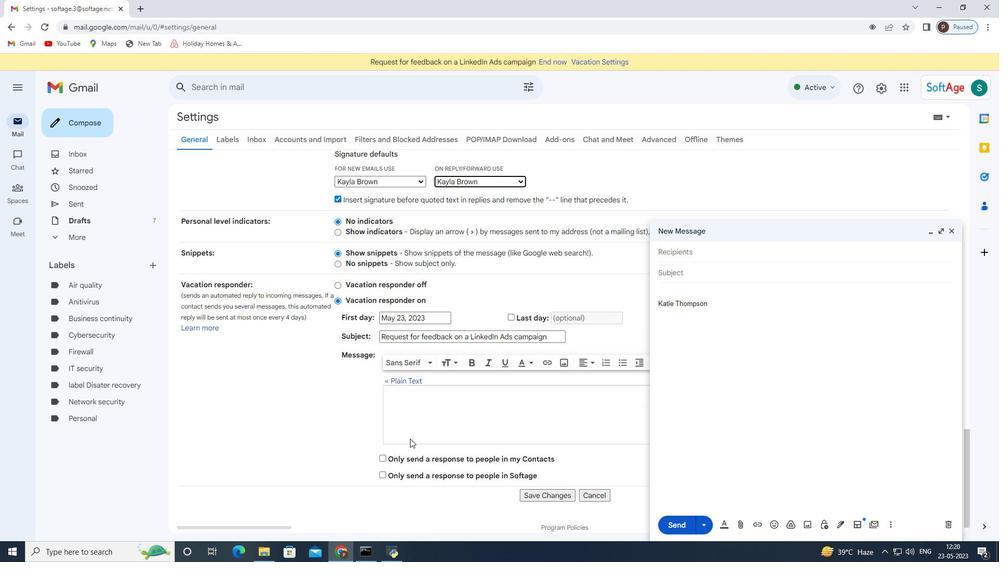 
Action: Mouse moved to (432, 460)
Screenshot: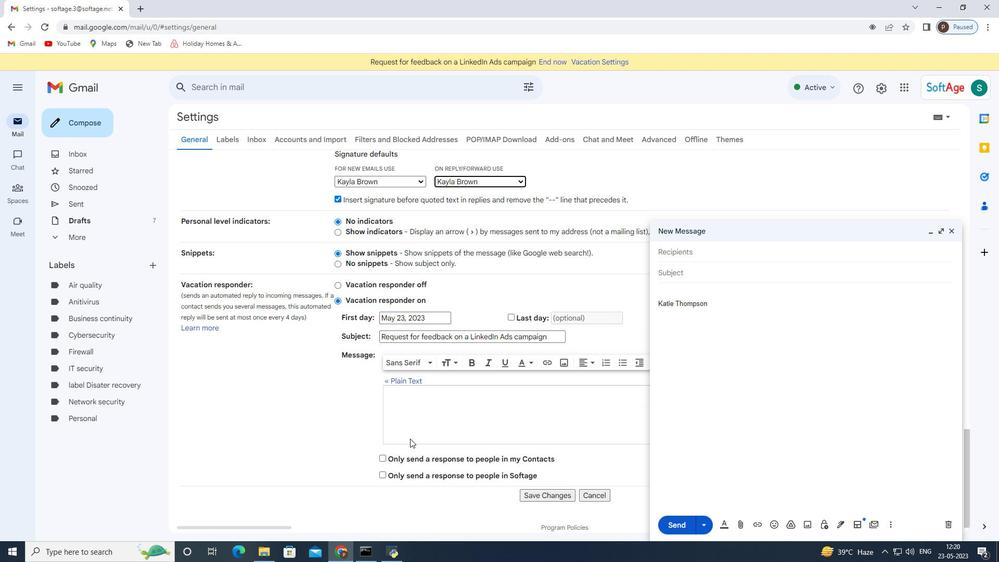 
Action: Mouse scrolled (432, 459) with delta (0, 0)
Screenshot: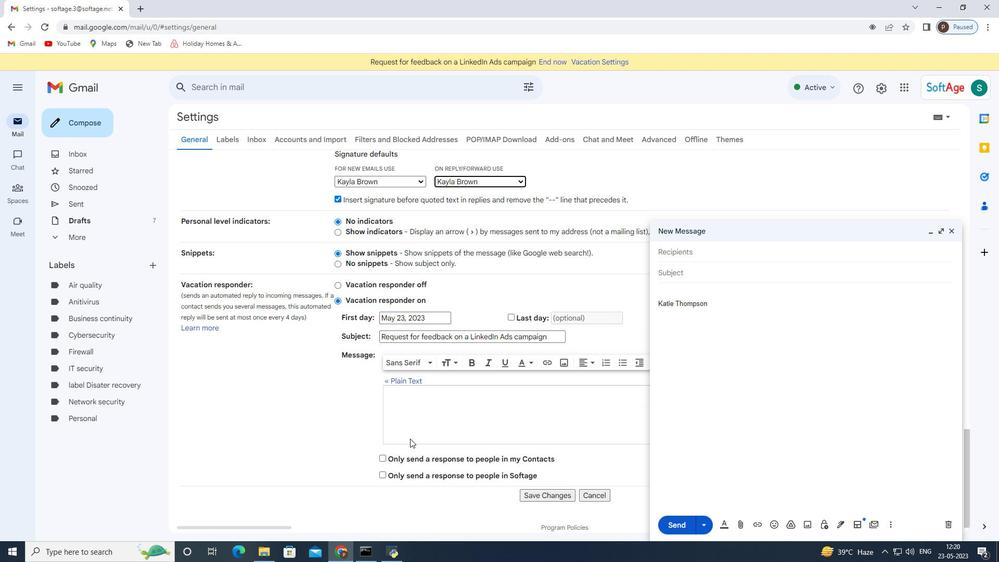 
Action: Mouse moved to (442, 464)
Screenshot: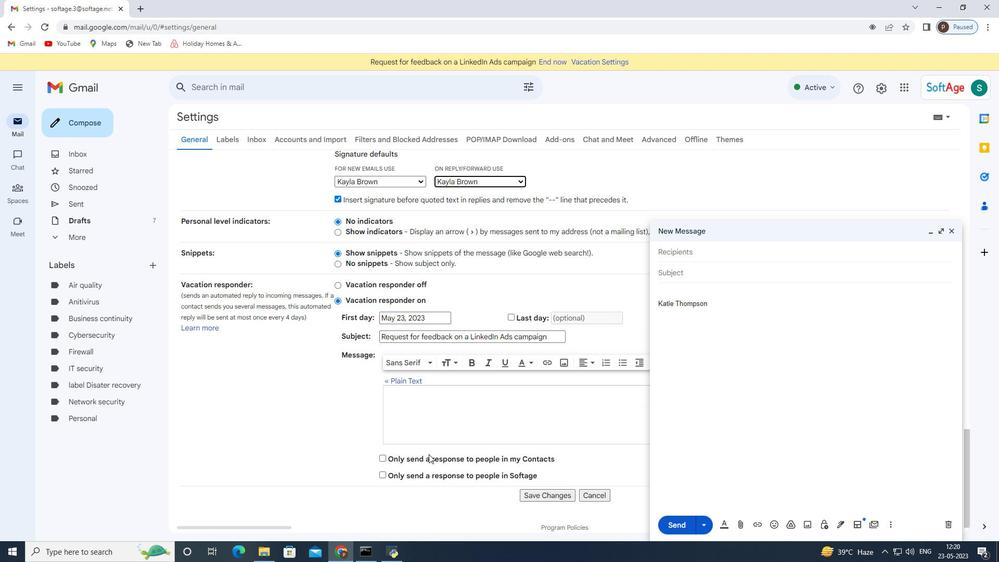 
Action: Mouse scrolled (442, 463) with delta (0, 0)
Screenshot: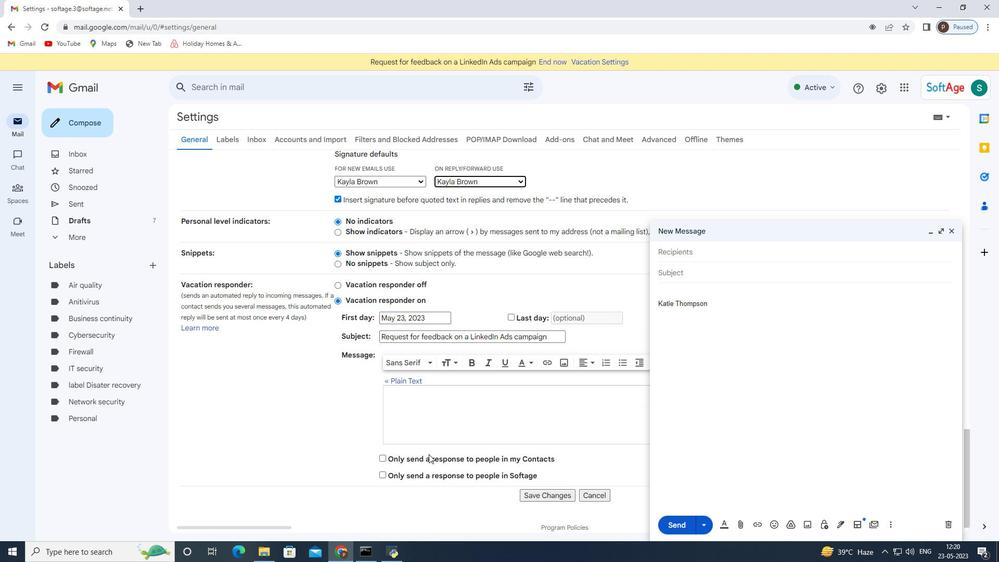 
Action: Mouse moved to (535, 477)
Screenshot: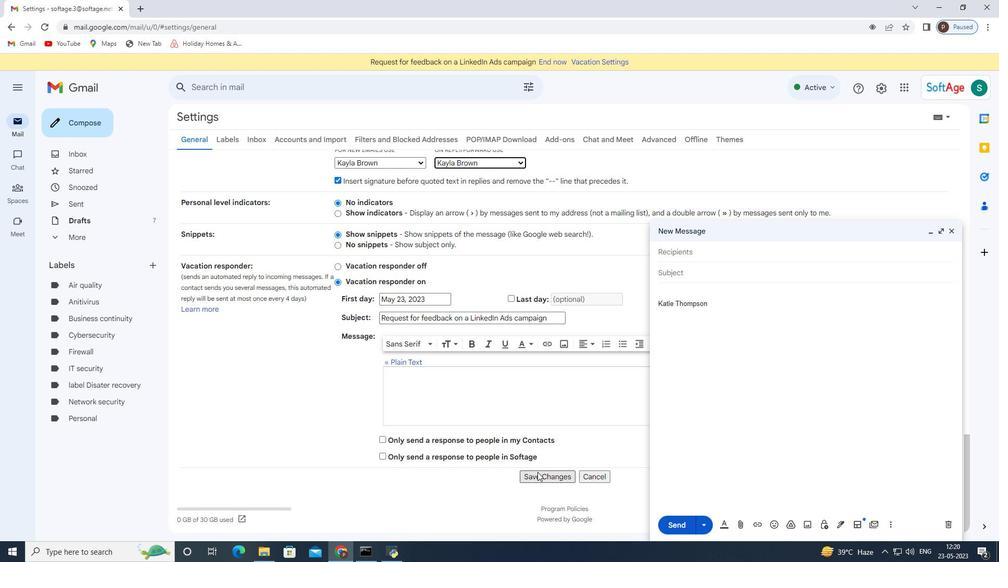 
Action: Mouse pressed left at (535, 477)
Screenshot: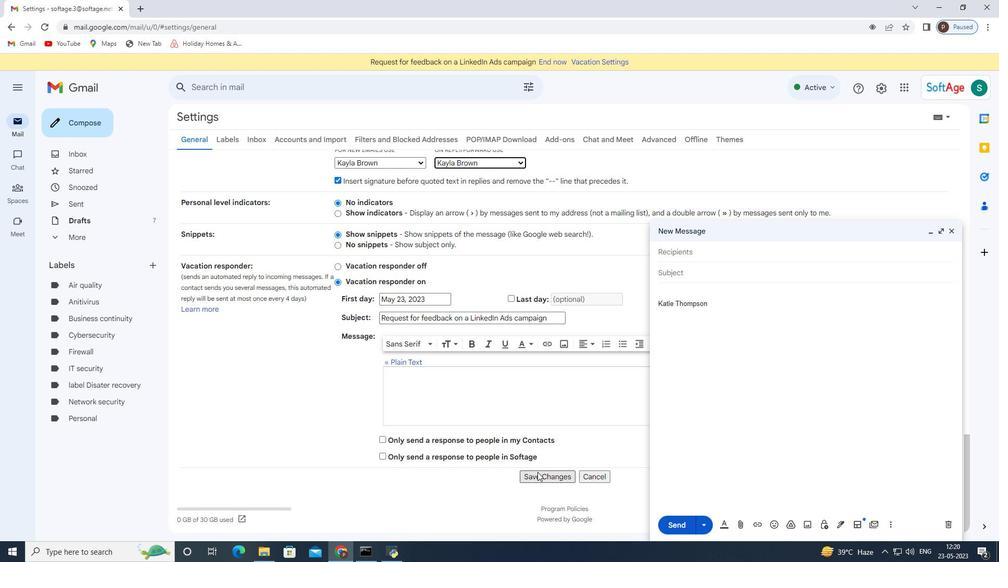 
Action: Mouse moved to (953, 232)
Screenshot: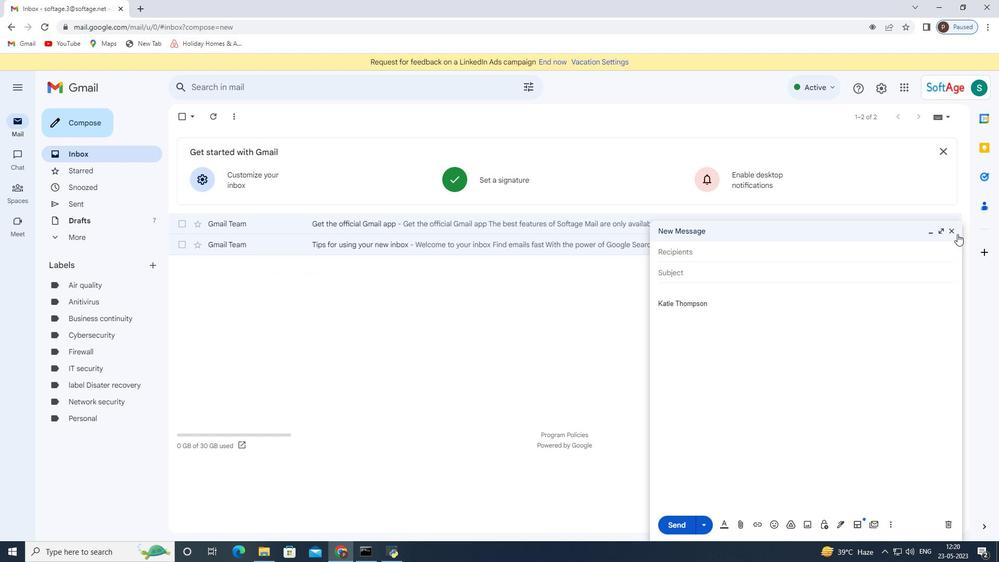 
Action: Mouse pressed left at (953, 232)
Screenshot: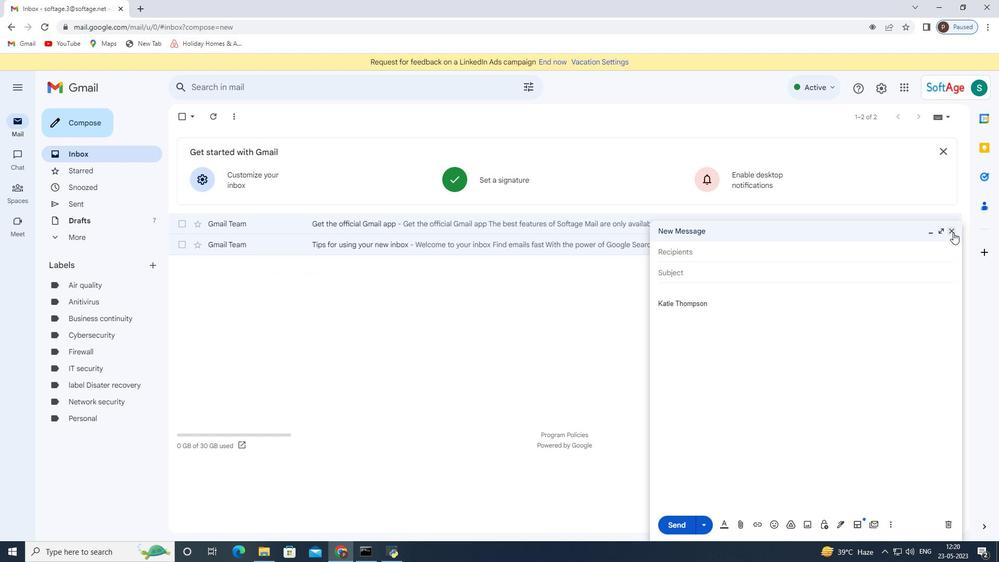 
Action: Mouse moved to (85, 127)
Screenshot: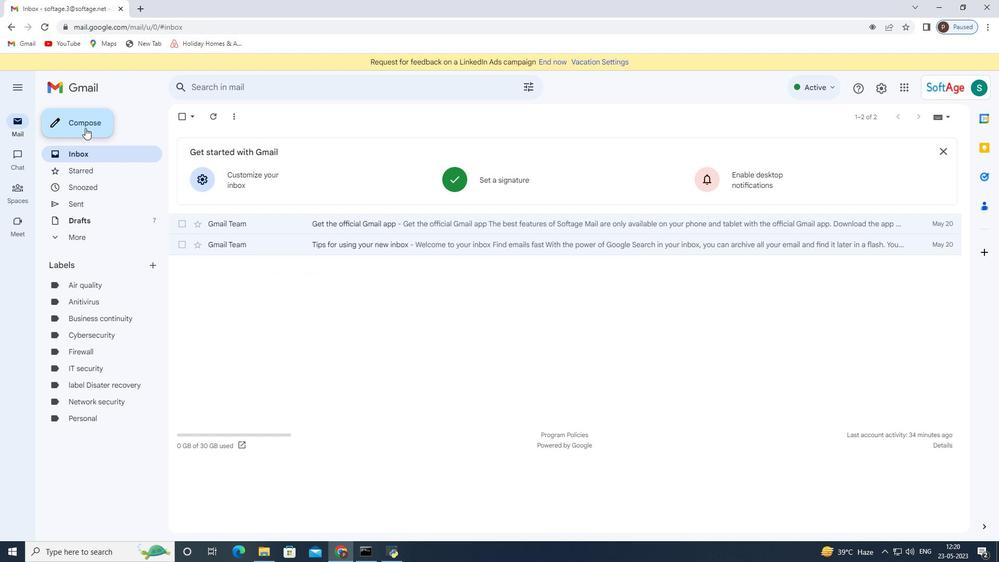 
Action: Mouse pressed left at (85, 127)
Screenshot: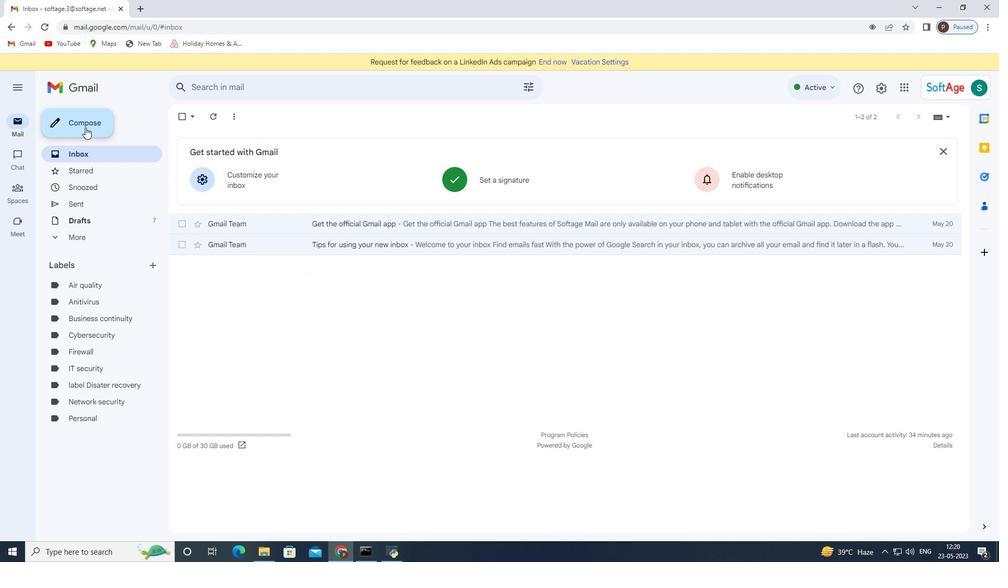 
Action: Mouse moved to (690, 269)
Screenshot: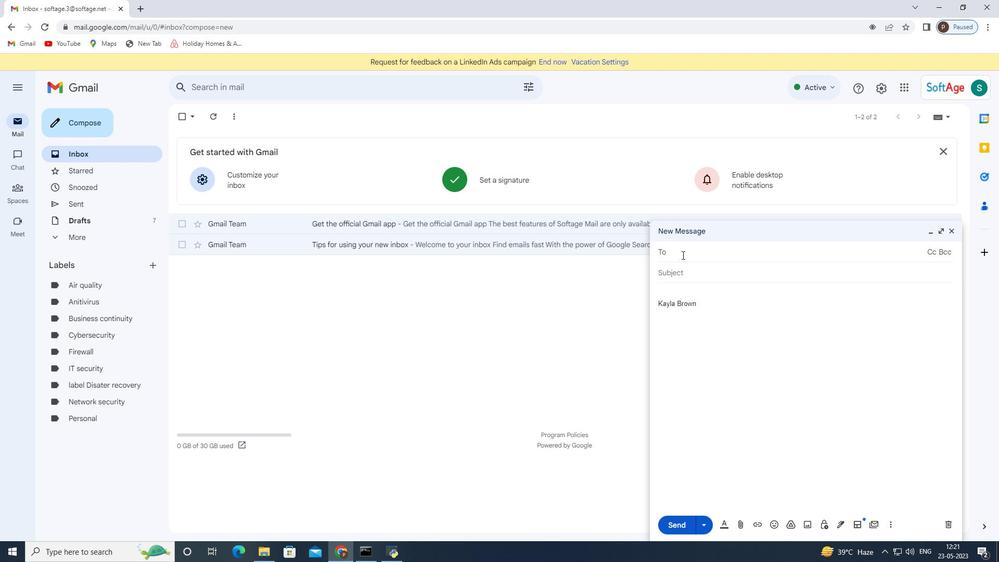 
Action: Mouse pressed left at (690, 269)
Screenshot: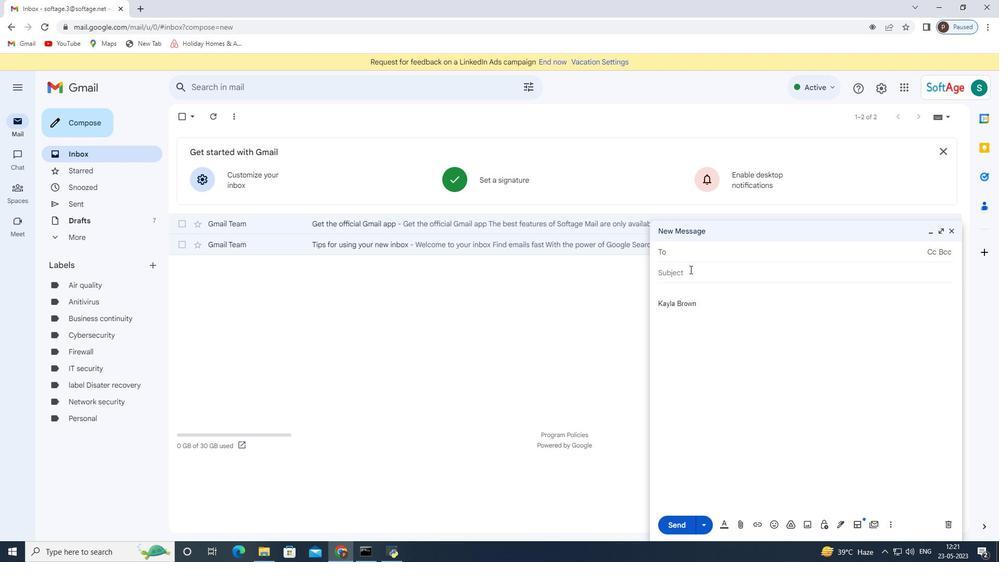 
Action: Key pressed <Key.shift><Key.shift><Key.shift><Key.shift><Key.shift><Key.shift><Key.shift><Key.shift><Key.shift><Key.shift><Key.shift><Key.shift>Request<Key.space>for<Key.space>feedback<Key.space>on<Key.space>a<Key.space><Key.shift>Twitter<Key.space><Key.shift>Ads<Key.space>campaign<Key.space>
Screenshot: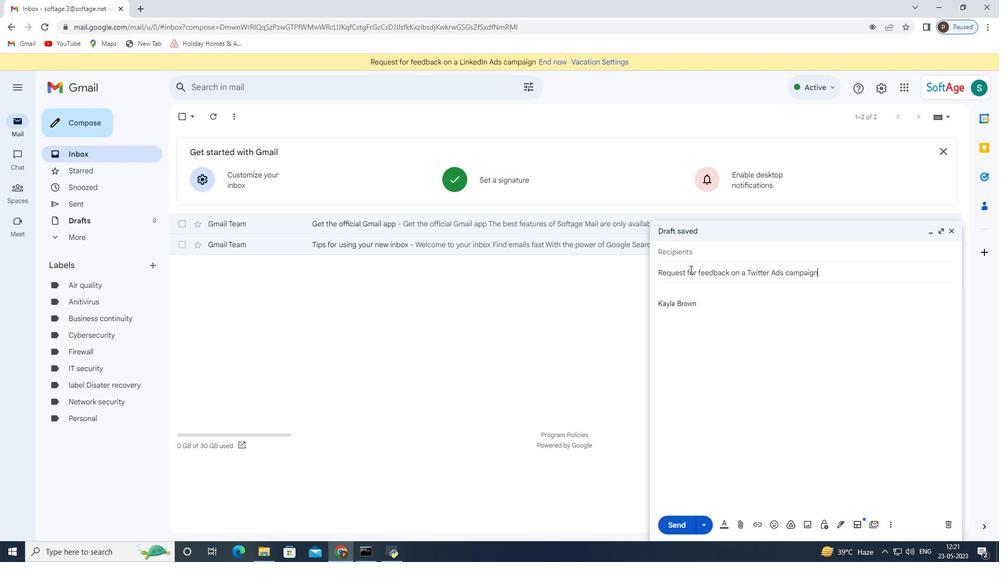 
Action: Mouse moved to (685, 291)
Screenshot: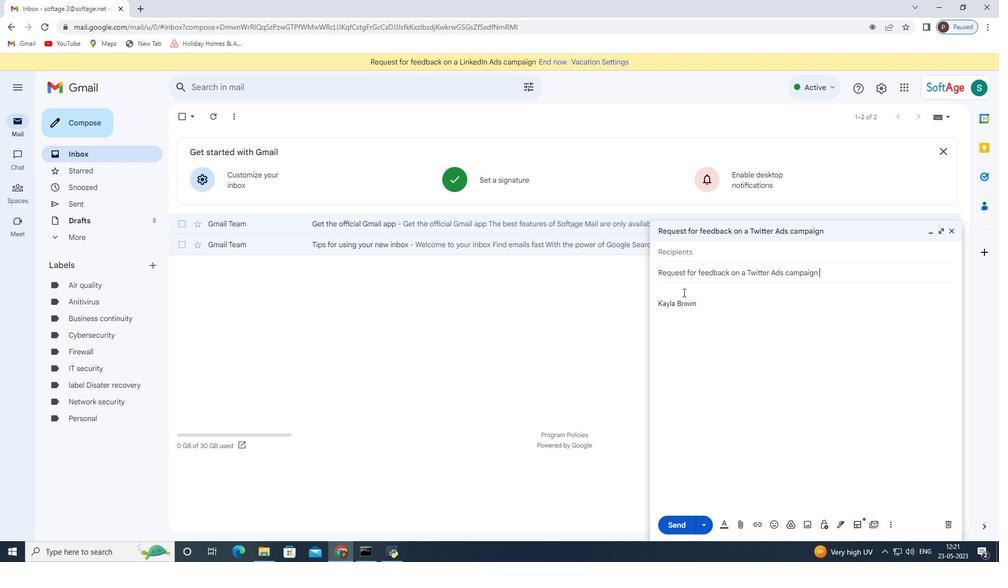 
Action: Mouse pressed left at (685, 291)
Screenshot: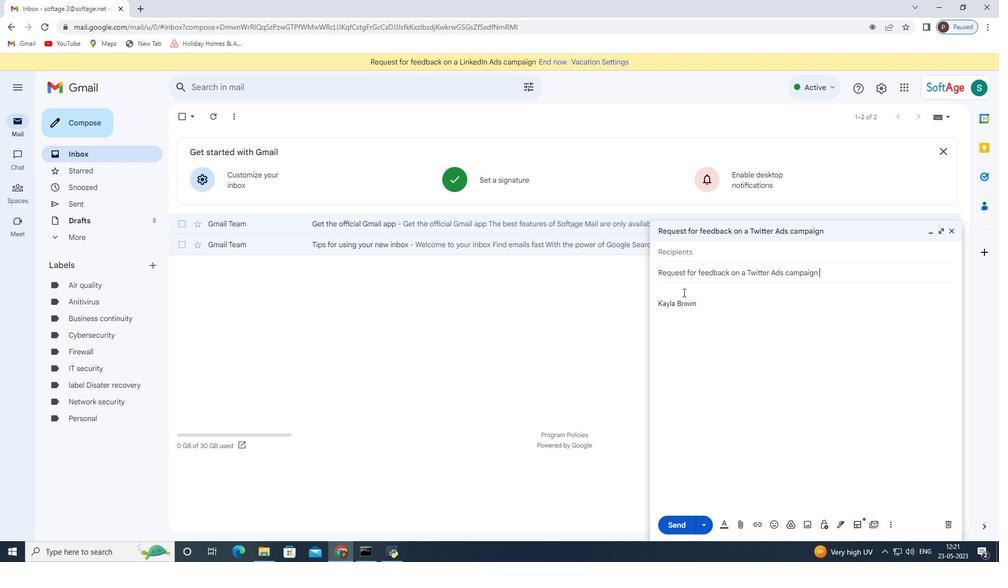
Action: Mouse moved to (685, 291)
Screenshot: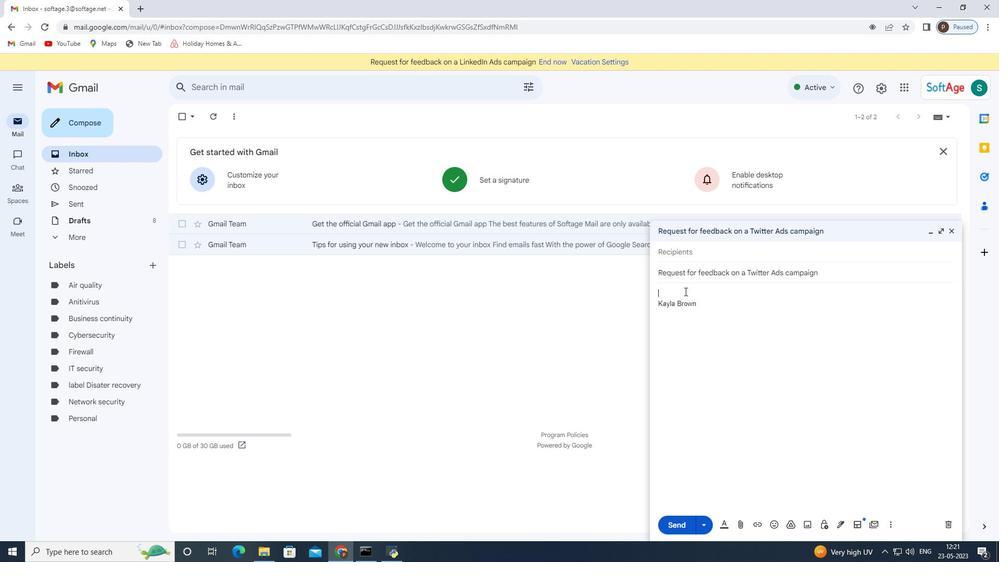 
Action: Key pressed <Key.enter><Key.enter>
Screenshot: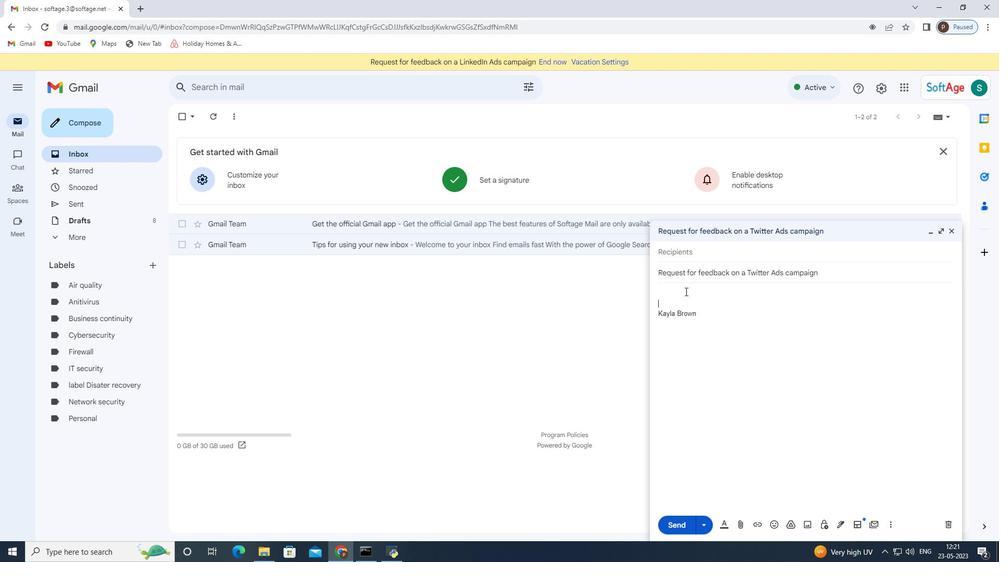 
Action: Mouse moved to (674, 298)
Screenshot: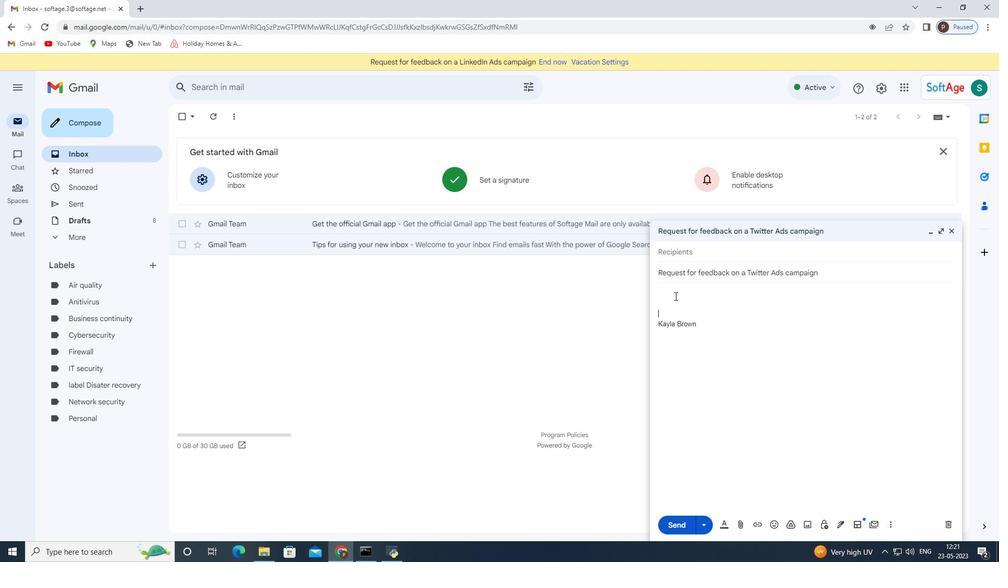 
Action: Key pressed <Key.backspace>
Screenshot: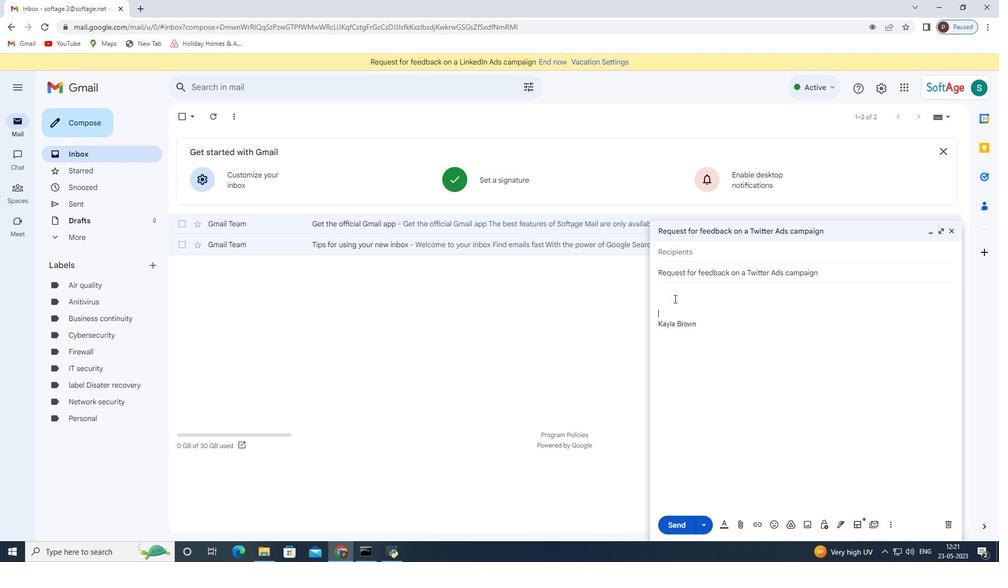 
Action: Mouse moved to (670, 295)
Screenshot: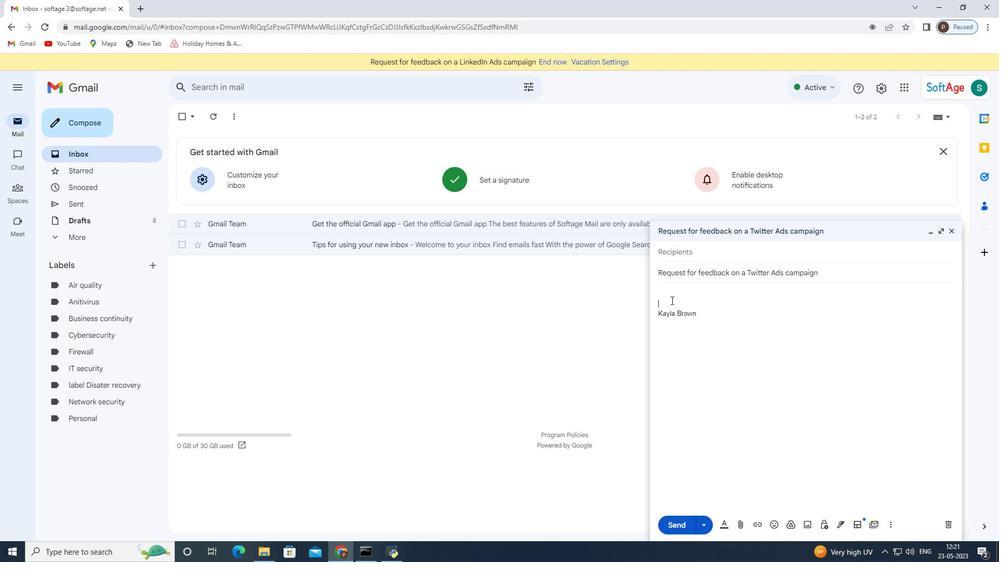 
Action: Mouse pressed left at (670, 295)
Screenshot: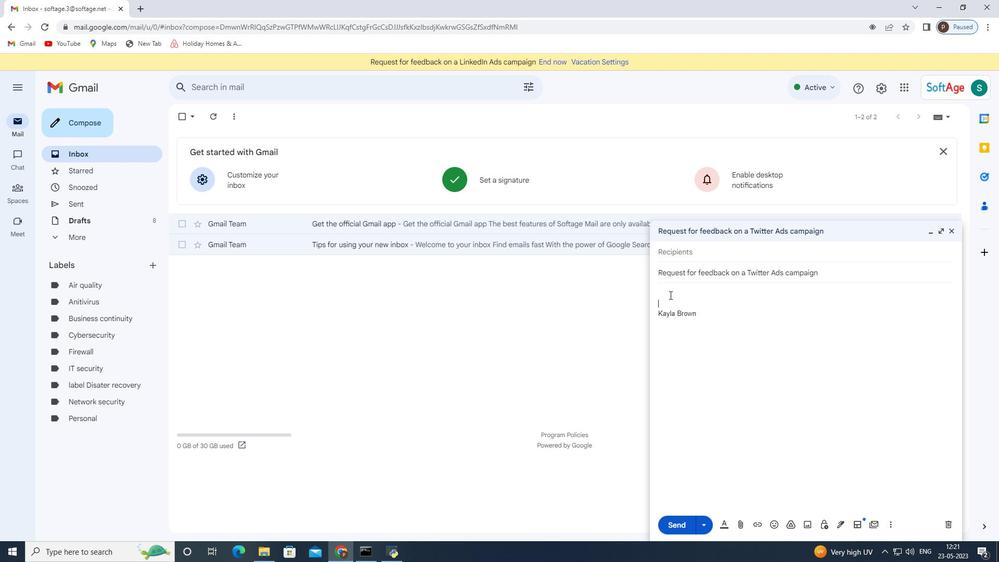 
Action: Key pressed <Key.shift>Please<Key.space>let<Key.space>me<Key.space>know<Key.space>if<Key.space>there<Key.space>are<Key.space>any<Key.space>concerns<Key.space>with<Key.space>the<Key.space>project<Key.space>timeline.
Screenshot: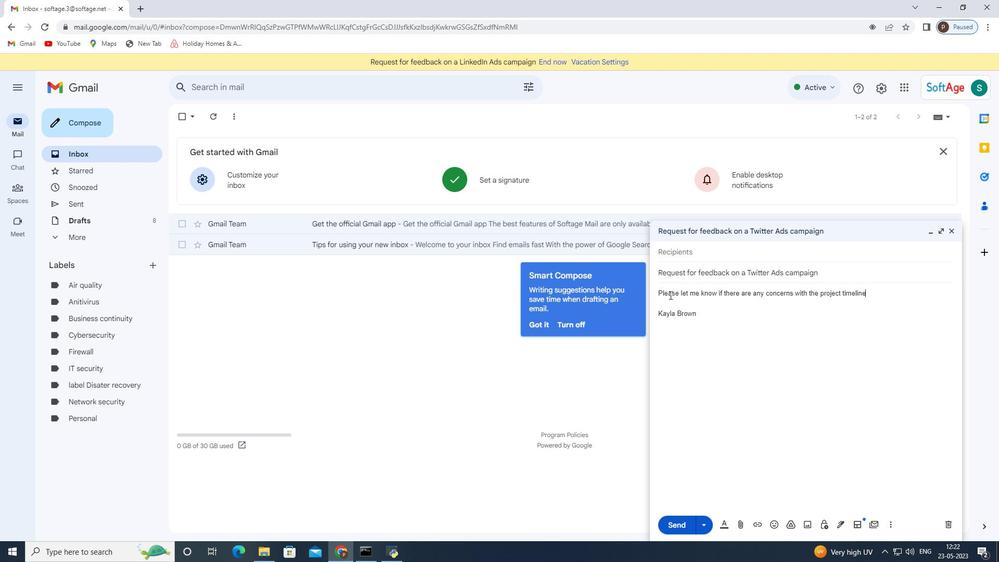 
Action: Mouse moved to (690, 254)
Screenshot: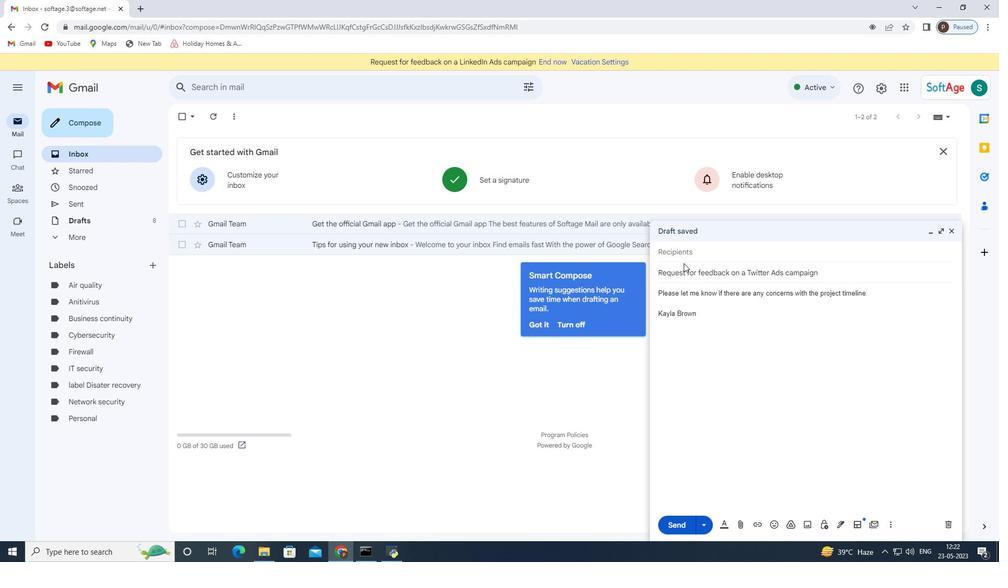 
Action: Mouse pressed left at (690, 254)
Screenshot: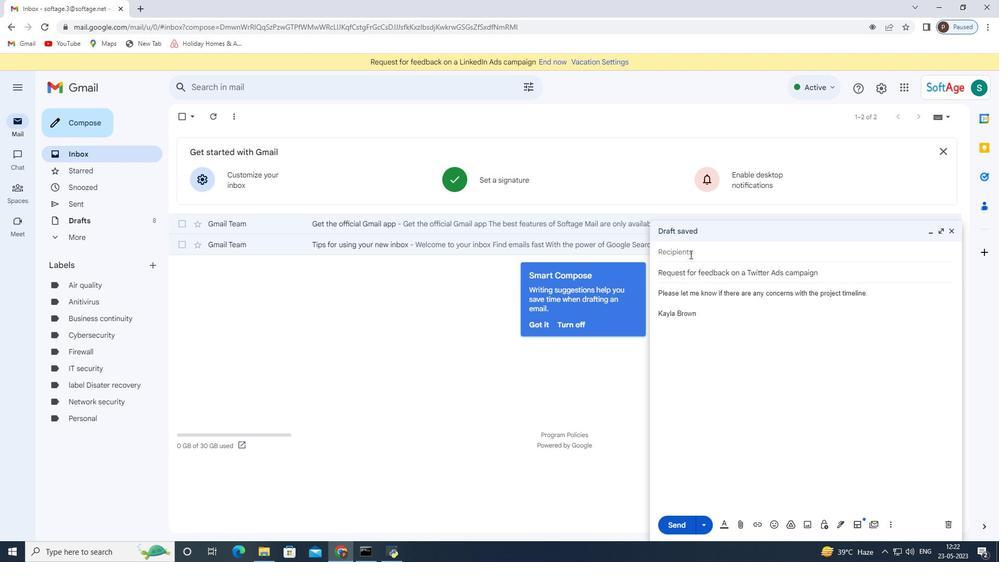 
Action: Key pressed softage.4<Key.shift><Key.shift><Key.shift><Key.shift><Key.shift><Key.shift><Key.shift>@softage.net<Key.enter>
Screenshot: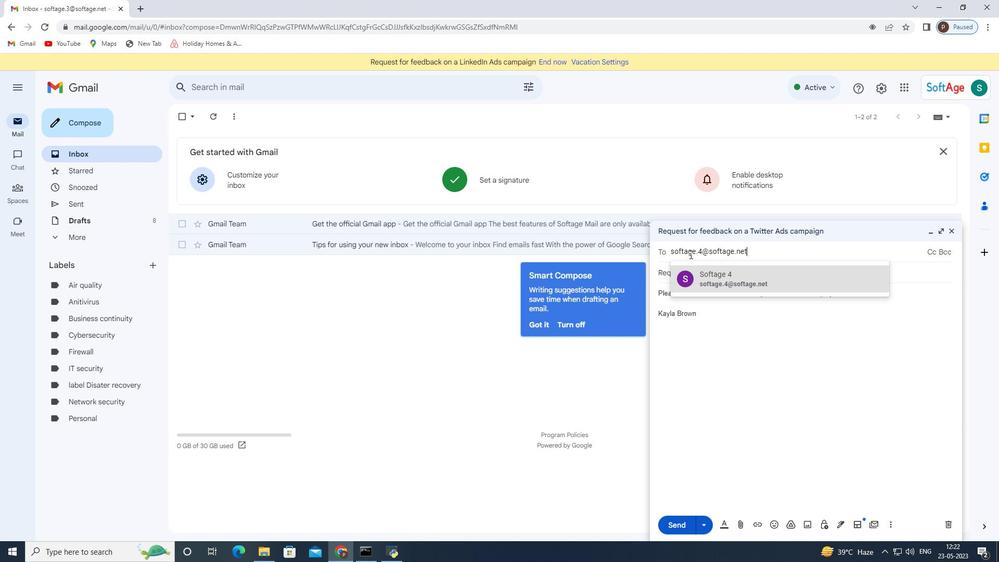 
Action: Mouse moved to (709, 345)
Screenshot: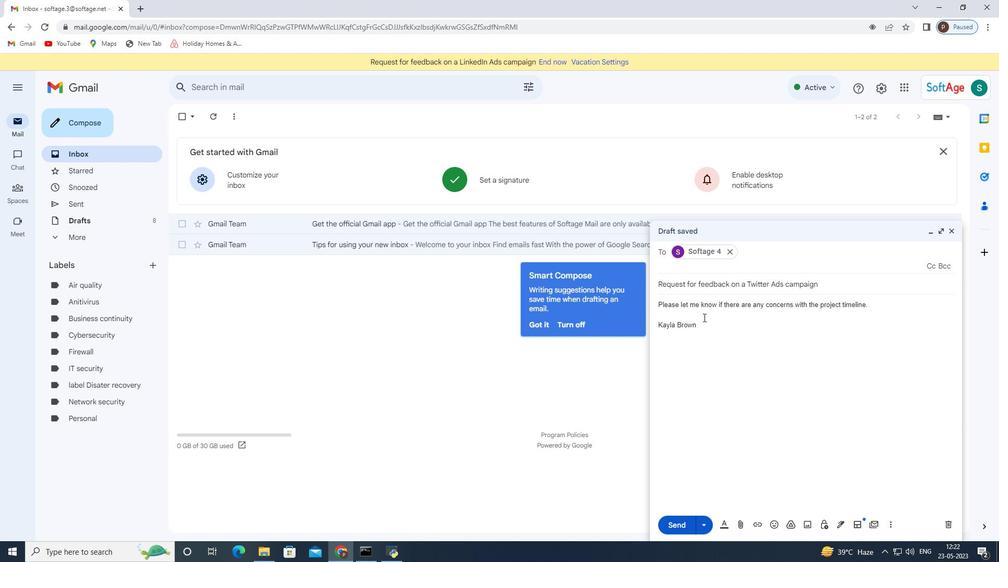 
Action: Mouse scrolled (709, 344) with delta (0, 0)
Screenshot: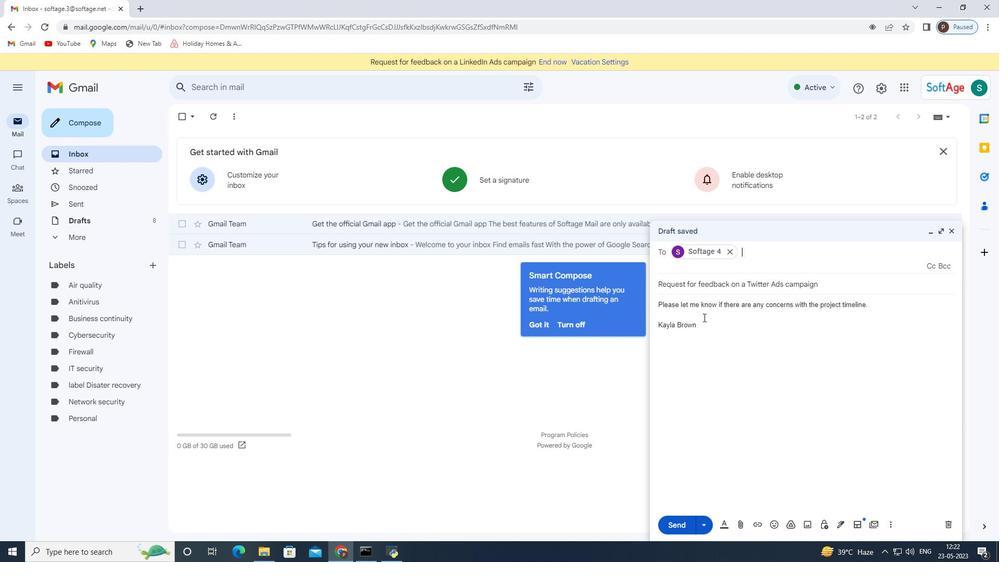 
Action: Mouse moved to (740, 527)
Screenshot: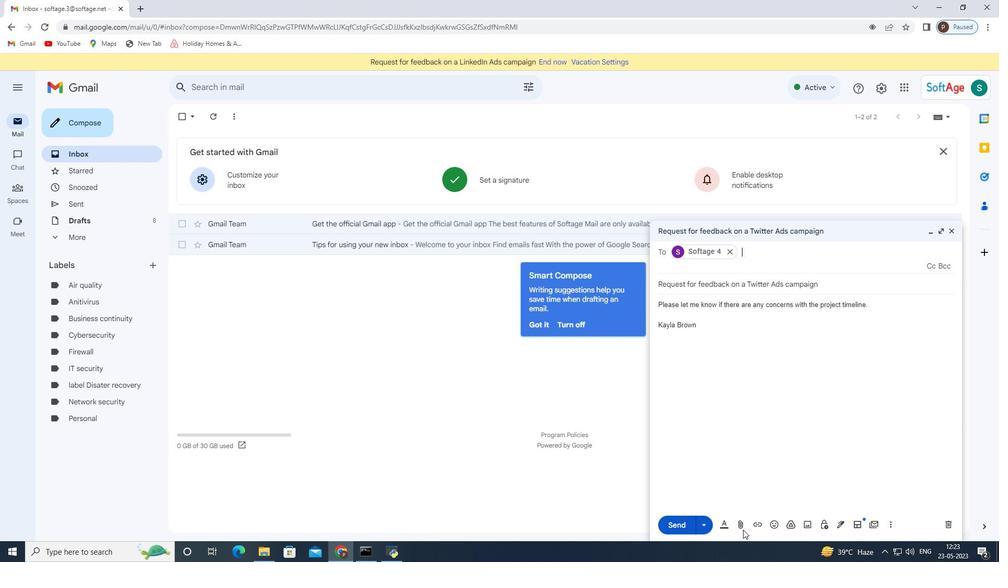 
Action: Mouse pressed left at (740, 527)
Screenshot: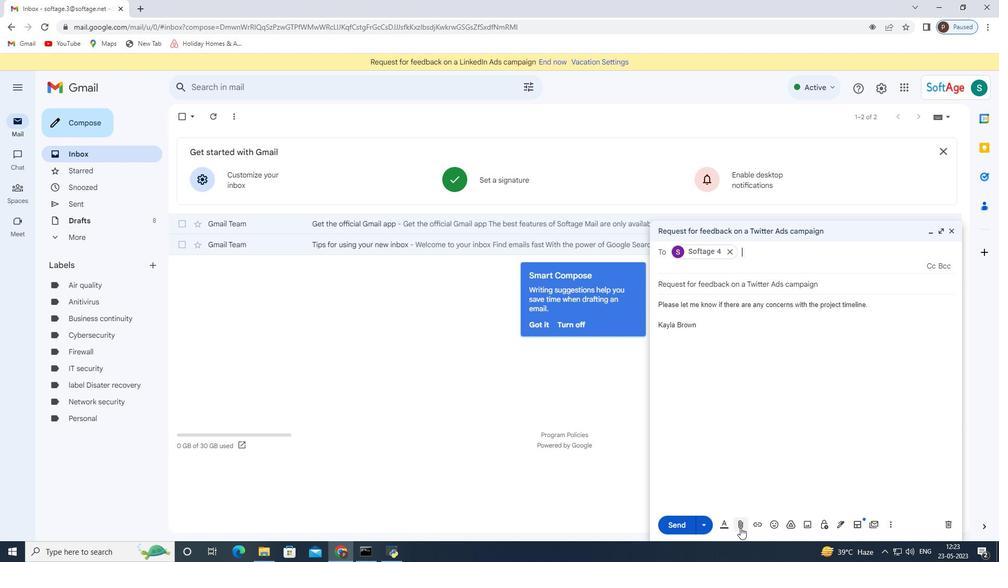 
Action: Mouse moved to (183, 87)
Screenshot: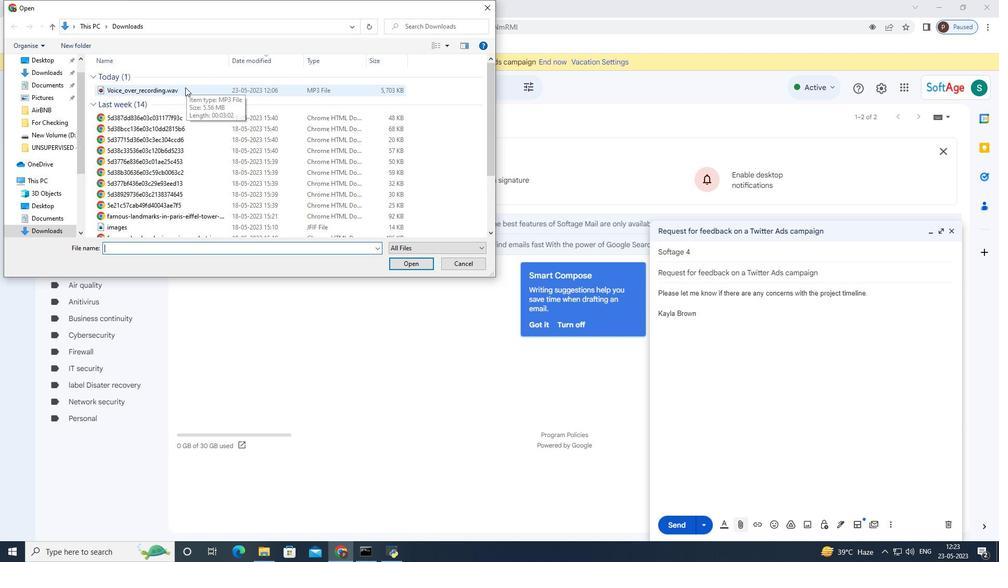 
Action: Mouse pressed left at (183, 87)
Screenshot: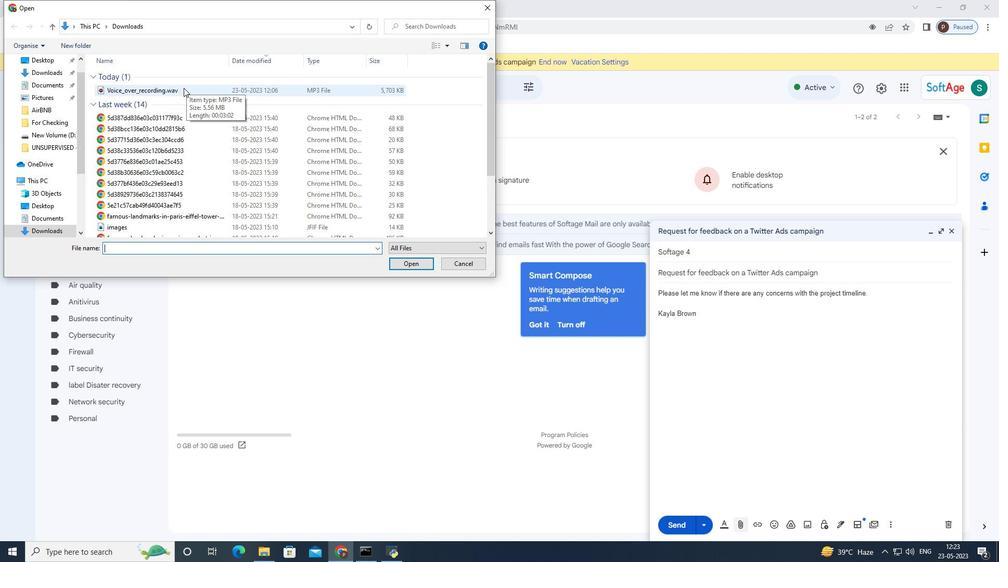 
Action: Mouse pressed right at (183, 87)
Screenshot: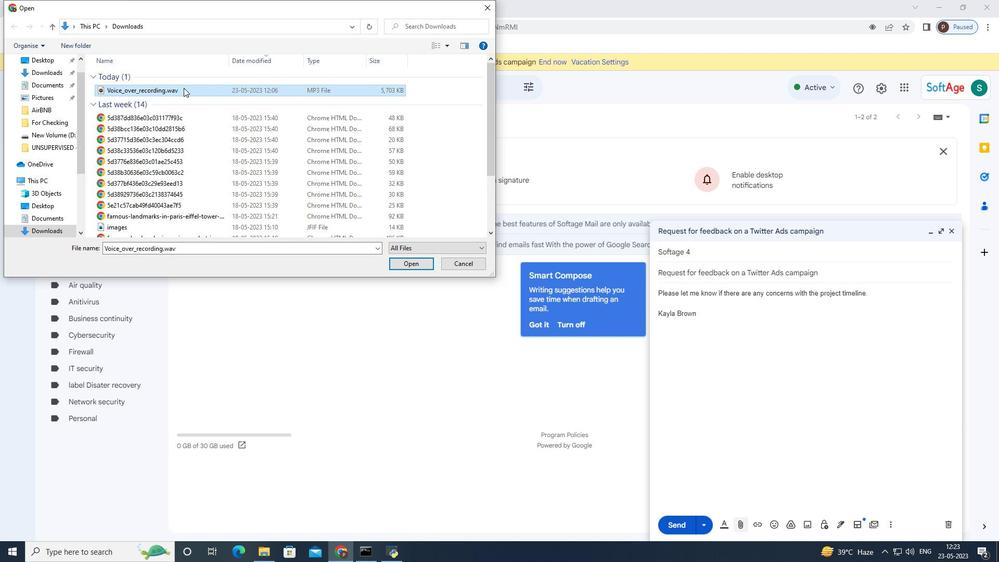 
Action: Mouse moved to (216, 287)
Screenshot: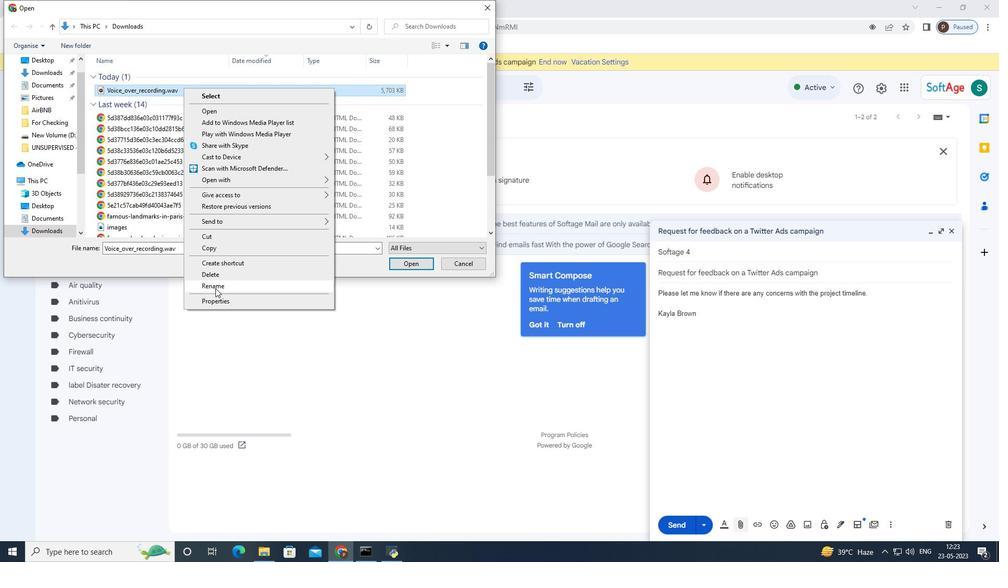 
Action: Mouse pressed left at (216, 287)
Screenshot: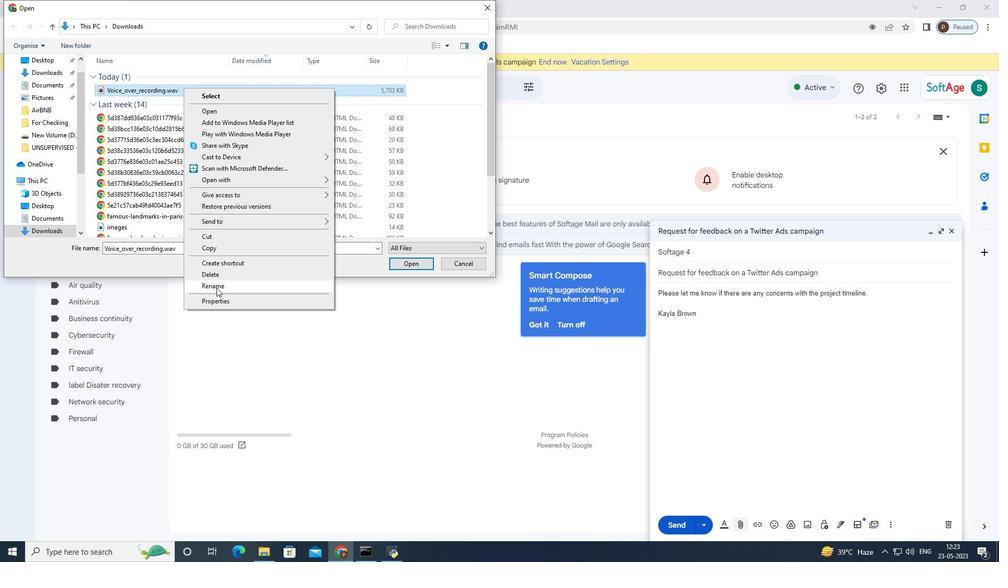 
Action: Mouse moved to (187, 90)
Screenshot: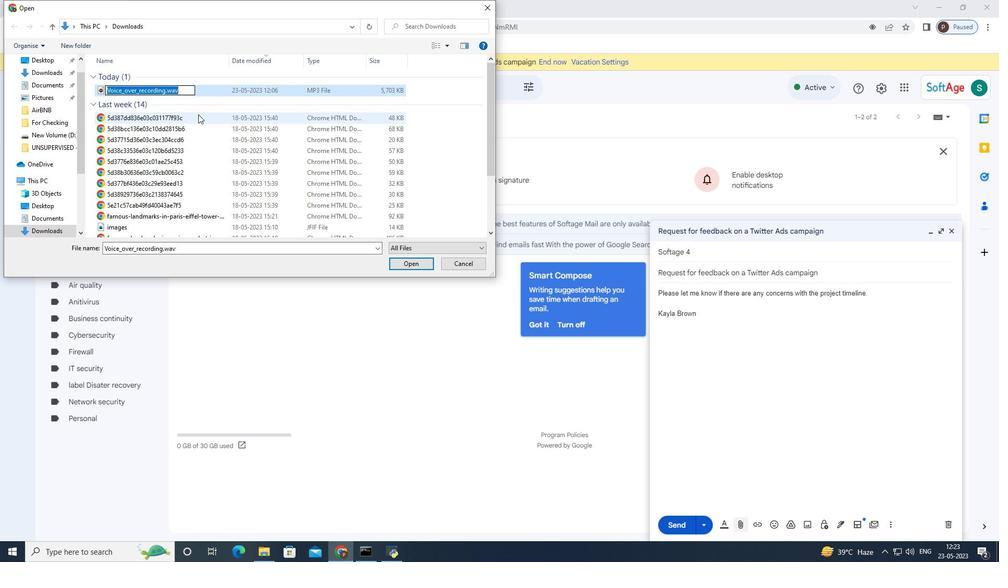 
Action: Mouse pressed left at (187, 90)
Screenshot: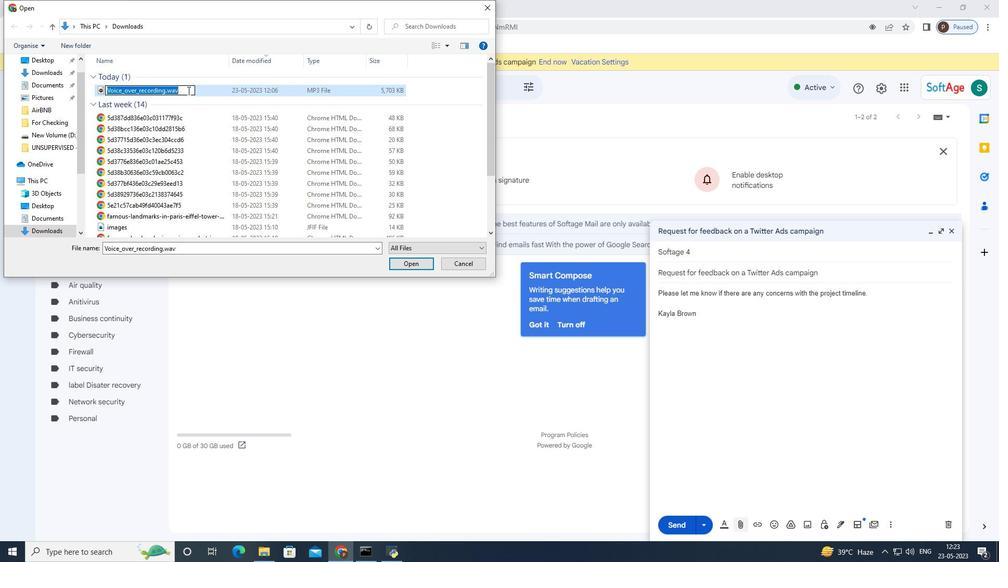 
Action: Key pressed <Key.backspace><Key.backspace><Key.backspace><Key.backspace><Key.backspace><Key.backspace><Key.backspace><Key.backspace><Key.backspace><Key.backspace><Key.backspace><Key.backspace><Key.backspace><Key.backspace><Key.backspace><Key.backspace><Key.backspace><Key.backspace><Key.backspace><Key.backspace><Key.backspace><Key.backspace><Key.backspace><Key.backspace><Key.backspace><Key.backspace><Key.backspace><Key.backspace><Key.backspace><Key.backspace><Key.shift>Sound<Key.shift>_effect
Screenshot: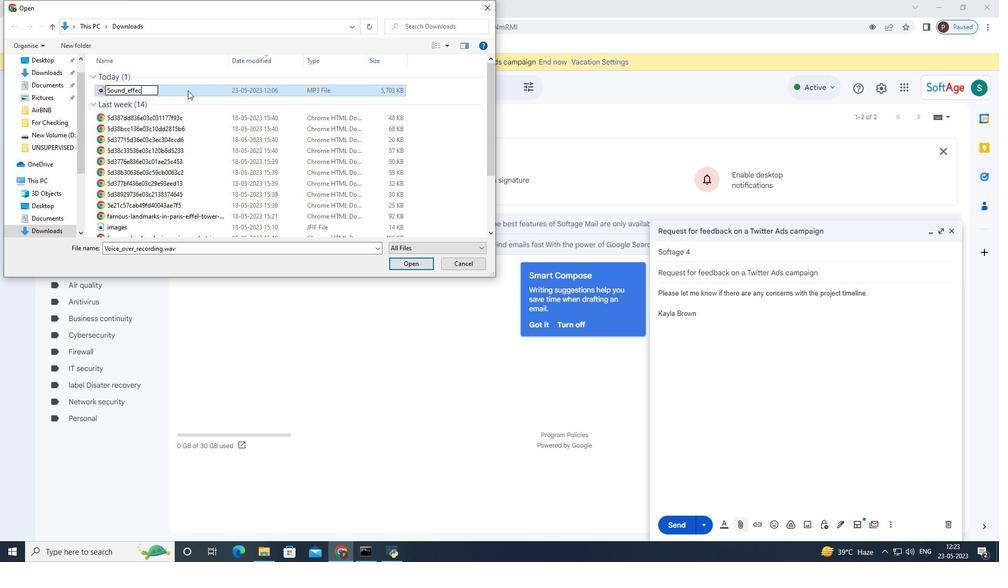 
Action: Mouse moved to (205, 81)
Screenshot: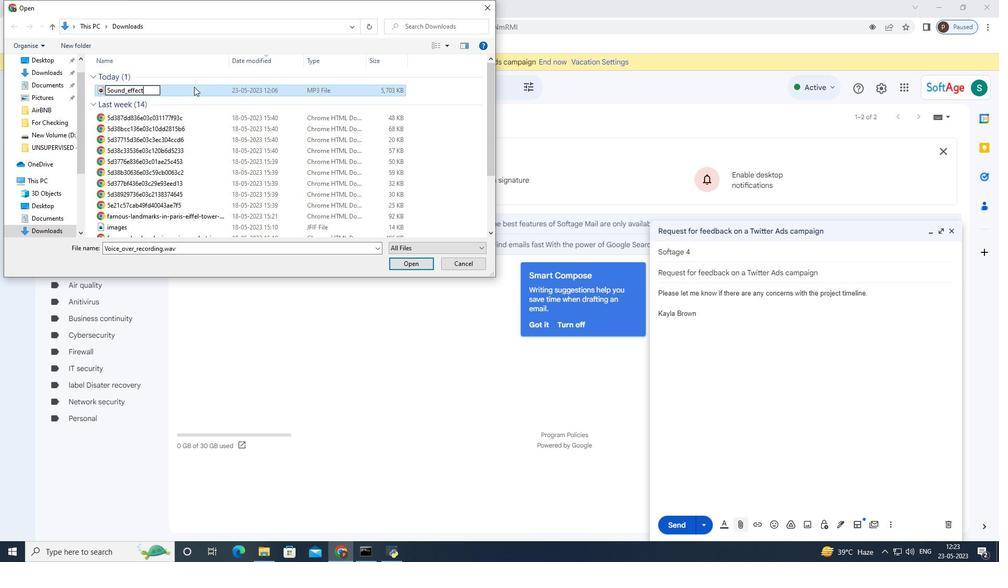 
Action: Key pressed .mp3
Screenshot: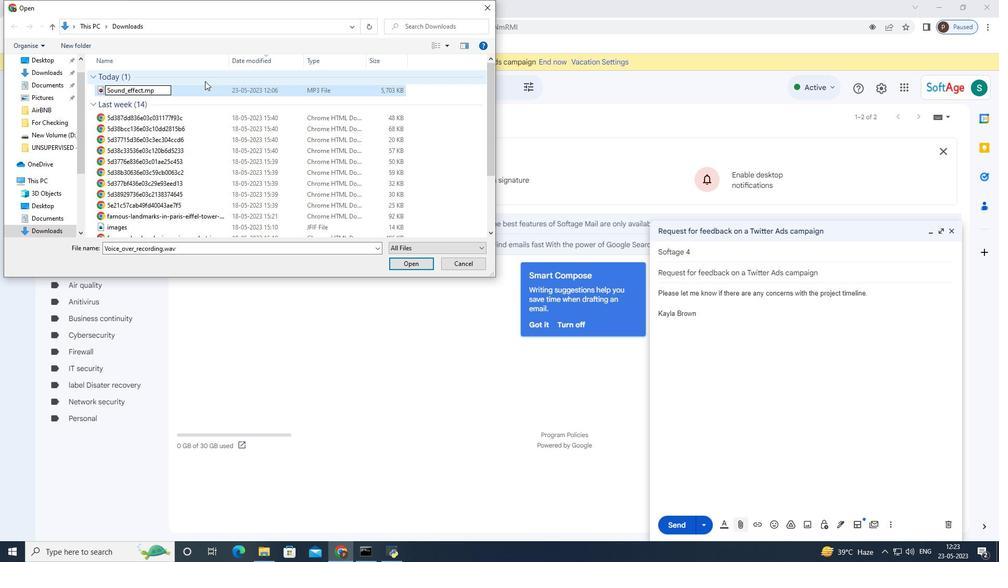 
Action: Mouse moved to (404, 264)
Screenshot: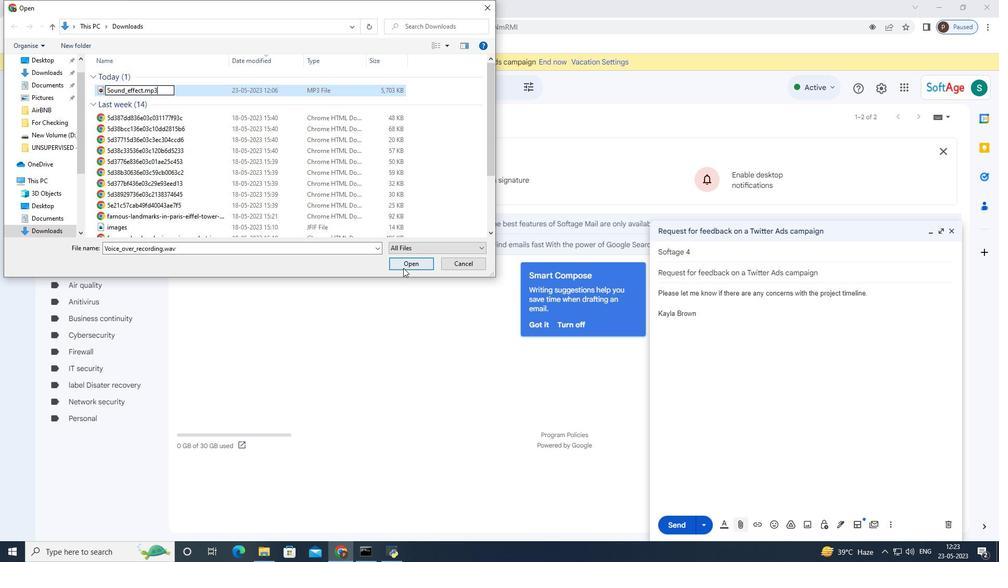 
Action: Mouse pressed left at (404, 264)
Screenshot: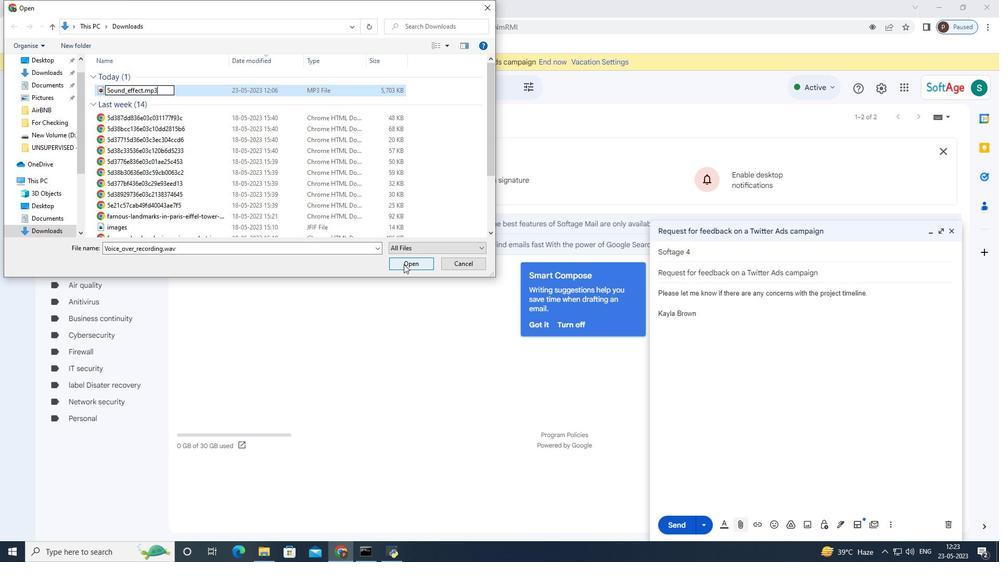 
Action: Mouse pressed left at (404, 264)
Screenshot: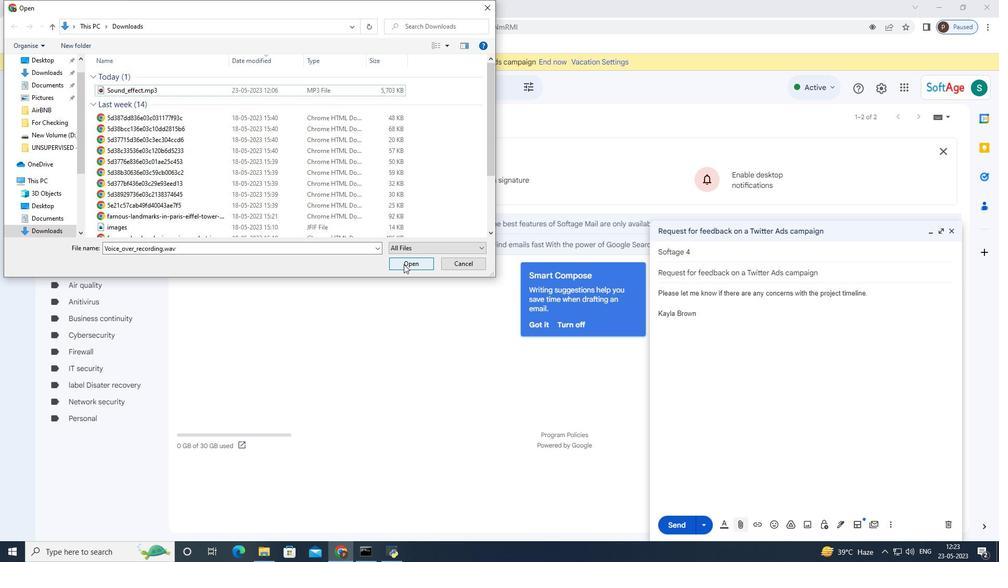 
Action: Mouse moved to (563, 278)
Screenshot: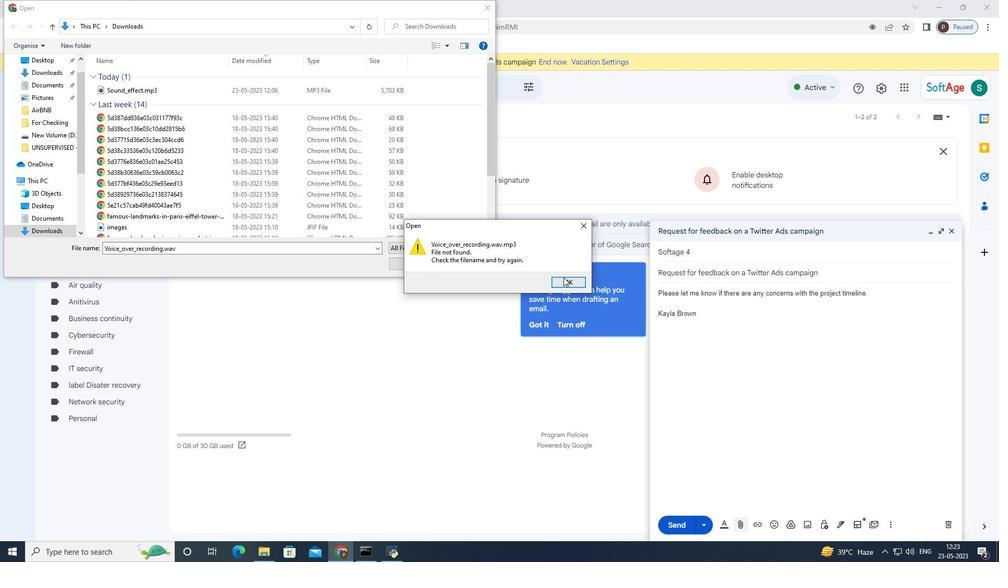 
Action: Mouse pressed left at (563, 278)
Screenshot: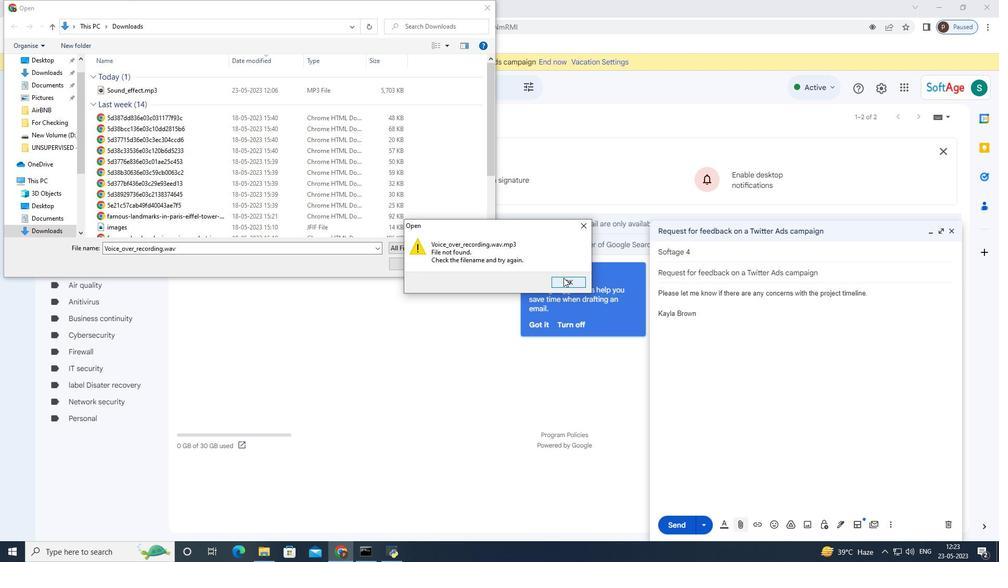 
Action: Mouse moved to (229, 292)
Screenshot: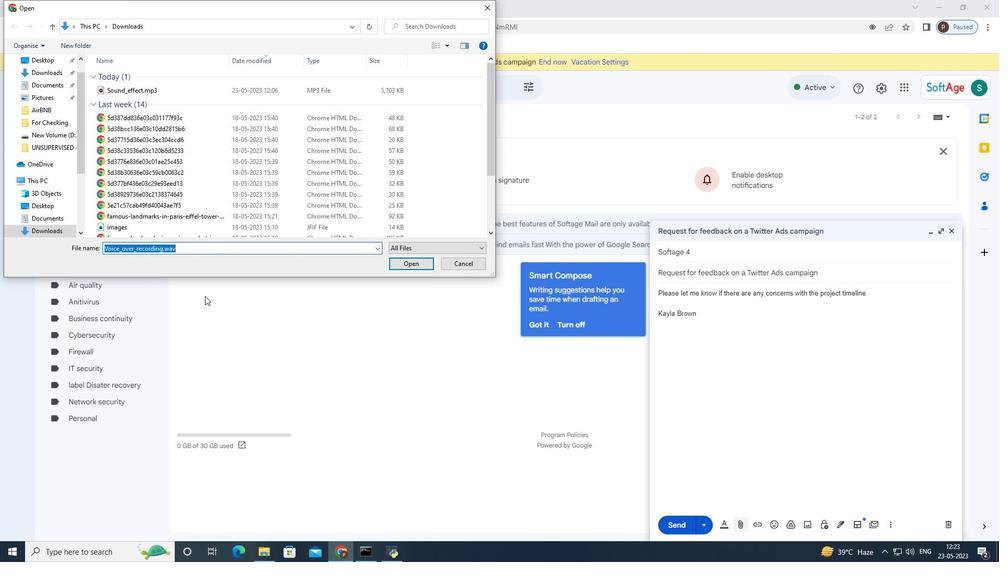 
Action: Mouse pressed left at (229, 292)
Screenshot: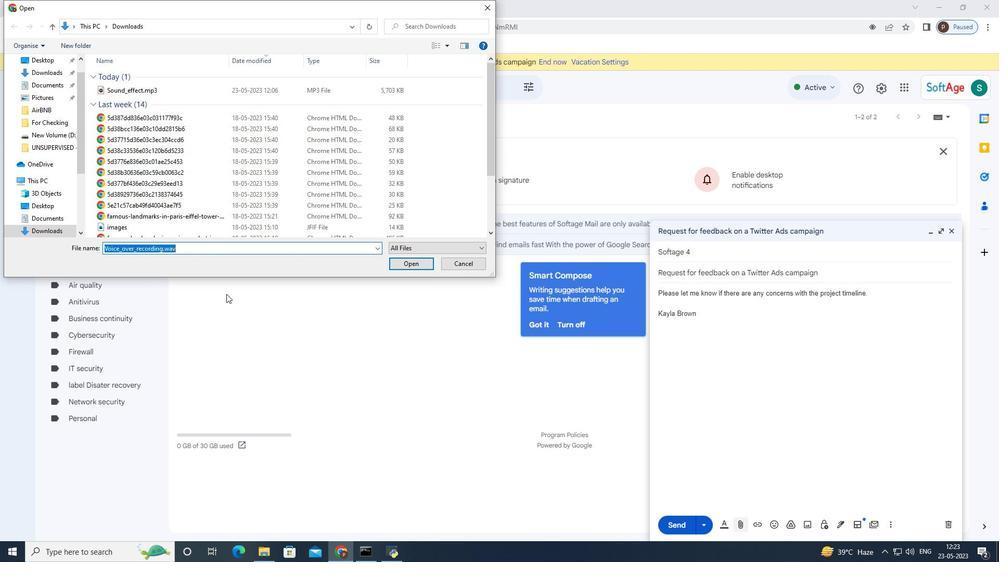 
Action: Mouse moved to (209, 248)
Screenshot: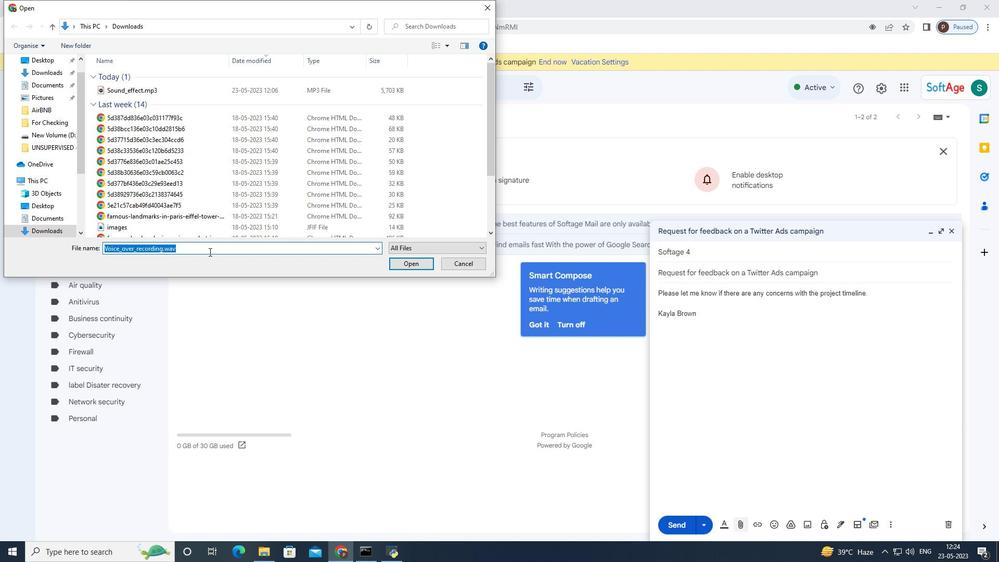 
Action: Key pressed <Key.backspace><Key.backspace>
Screenshot: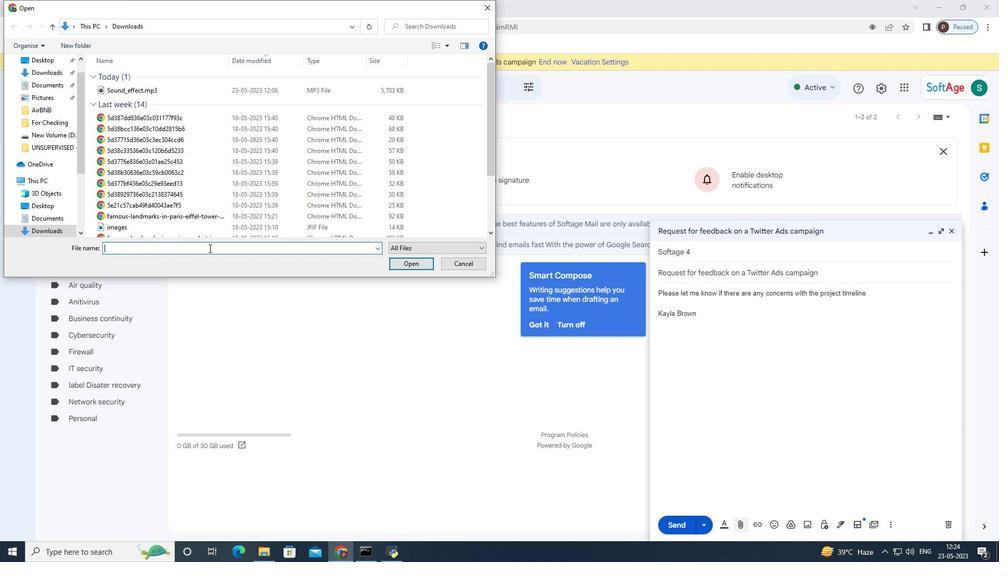
Action: Mouse moved to (487, 10)
Screenshot: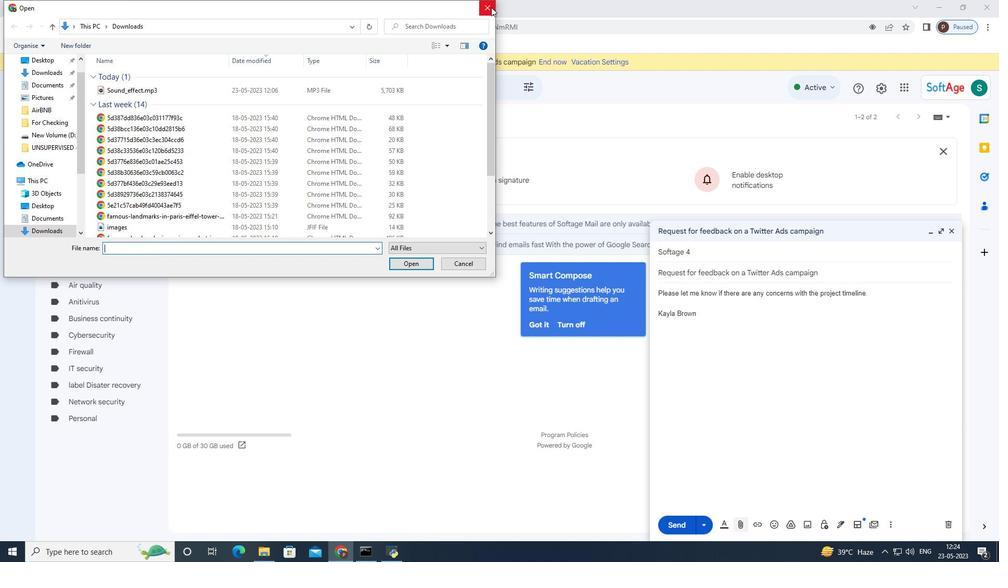 
Action: Mouse pressed left at (487, 10)
Screenshot: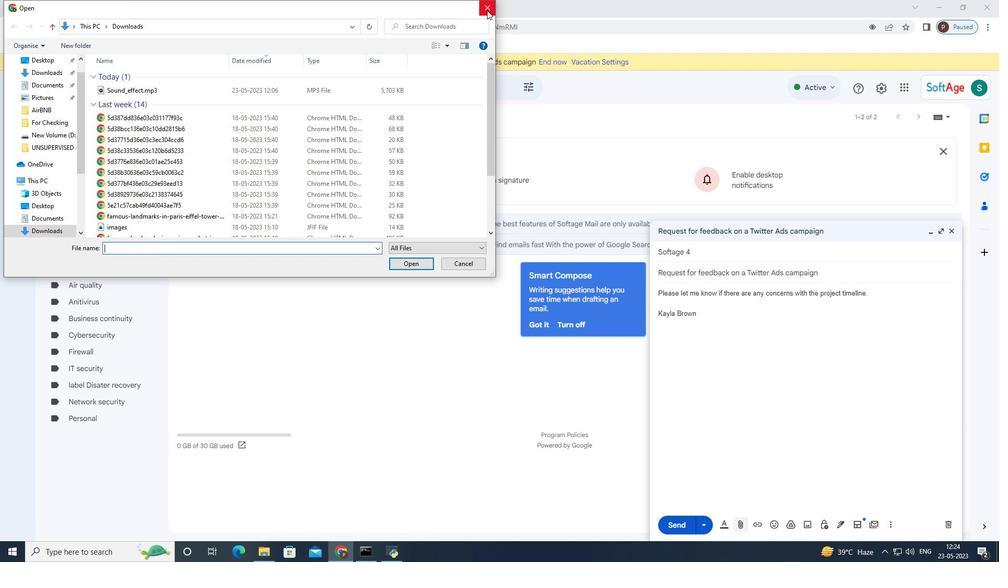 
Action: Mouse moved to (736, 525)
Screenshot: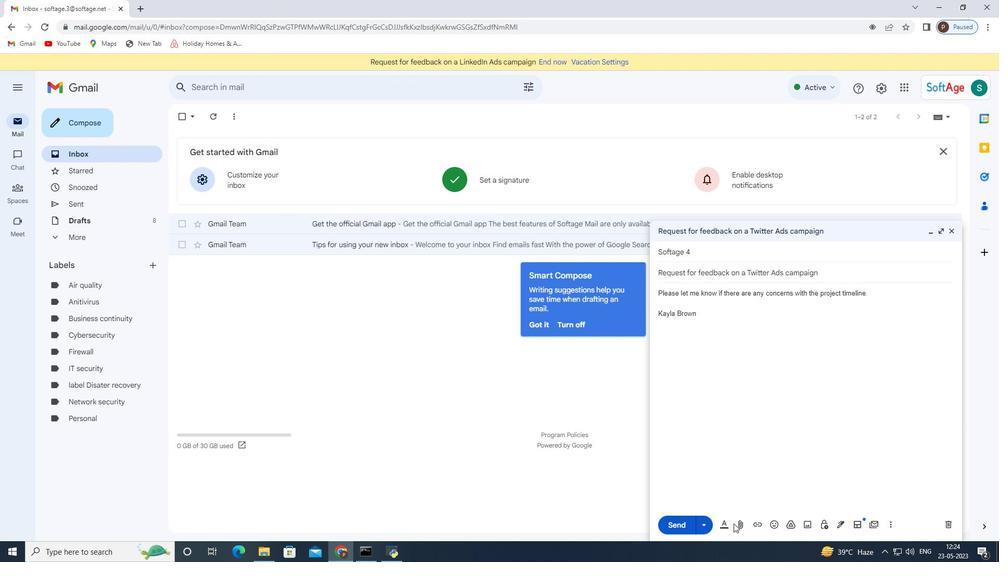 
Action: Mouse pressed left at (736, 525)
Screenshot: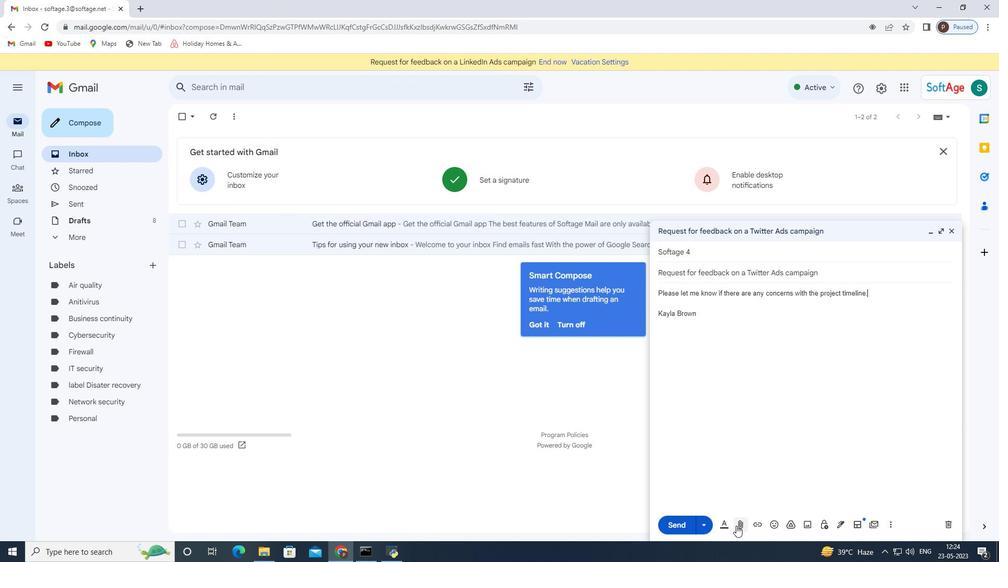 
Action: Mouse moved to (135, 93)
Screenshot: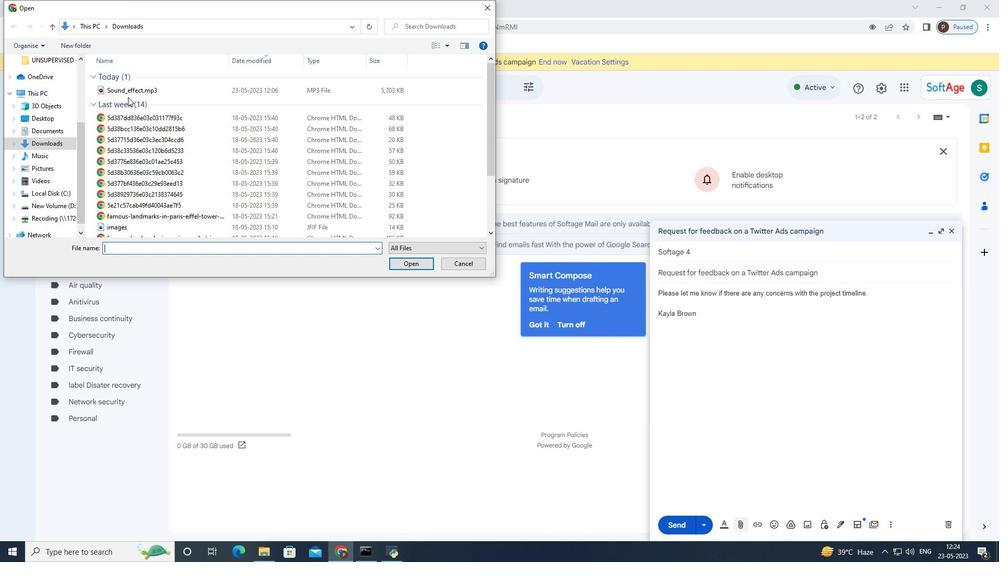 
Action: Mouse pressed left at (135, 93)
Screenshot: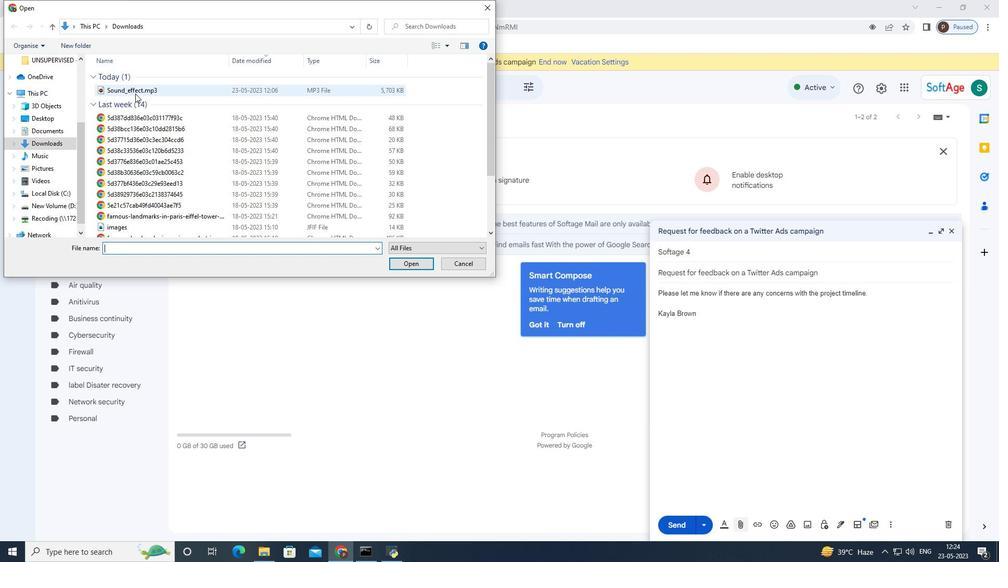 
Action: Mouse moved to (408, 260)
Screenshot: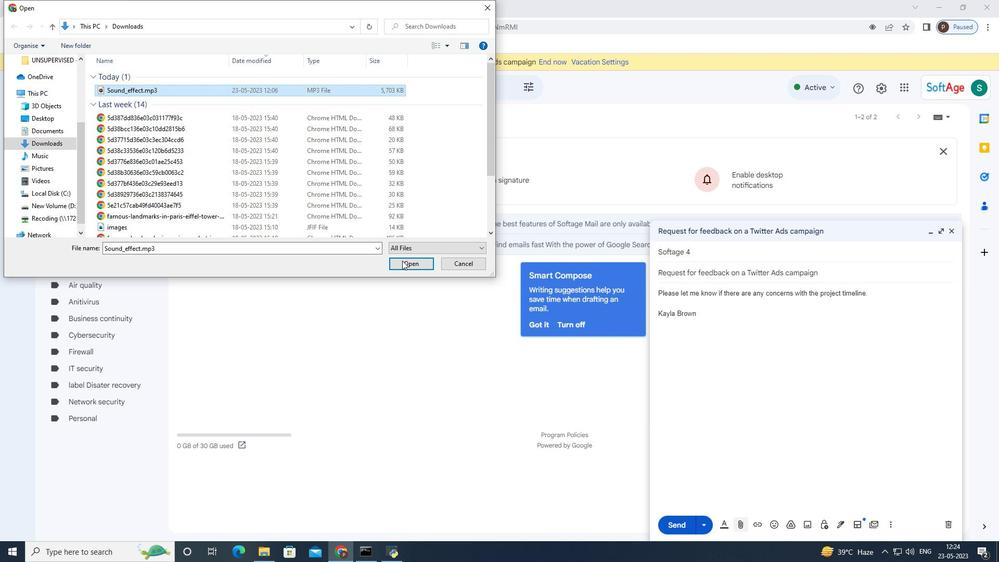 
Action: Mouse pressed left at (408, 260)
Screenshot: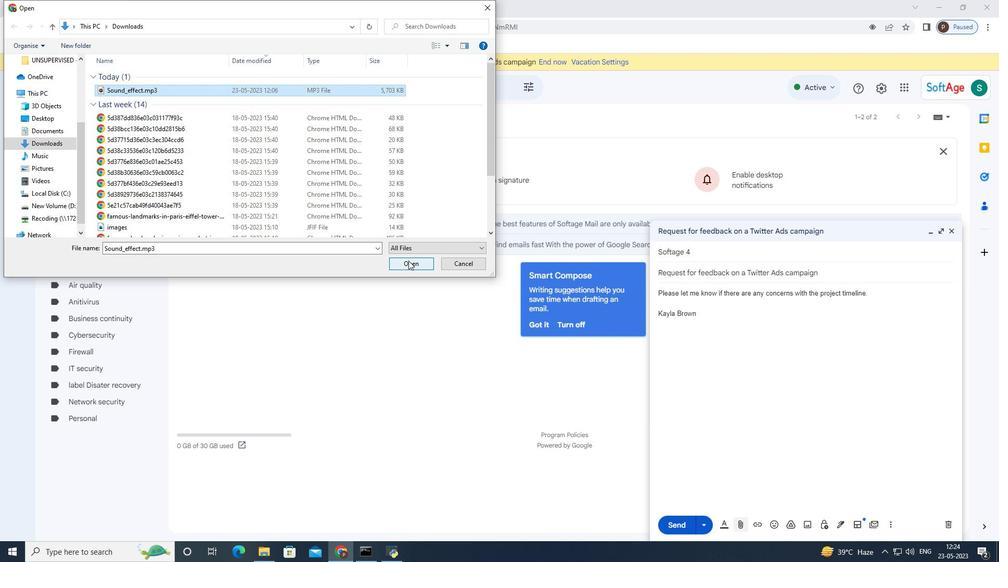 
Action: Mouse moved to (871, 293)
Screenshot: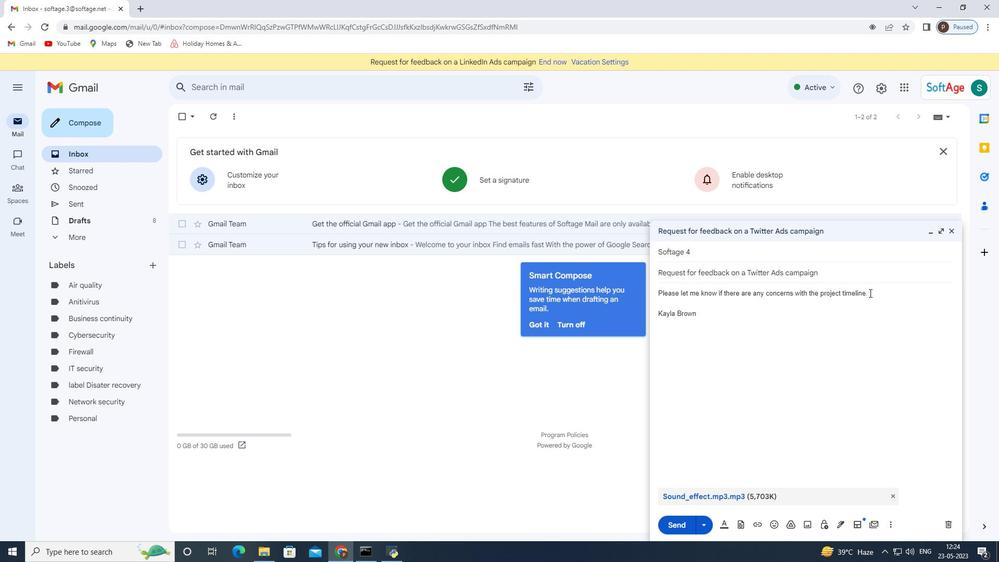 
Action: Mouse pressed left at (871, 293)
Screenshot: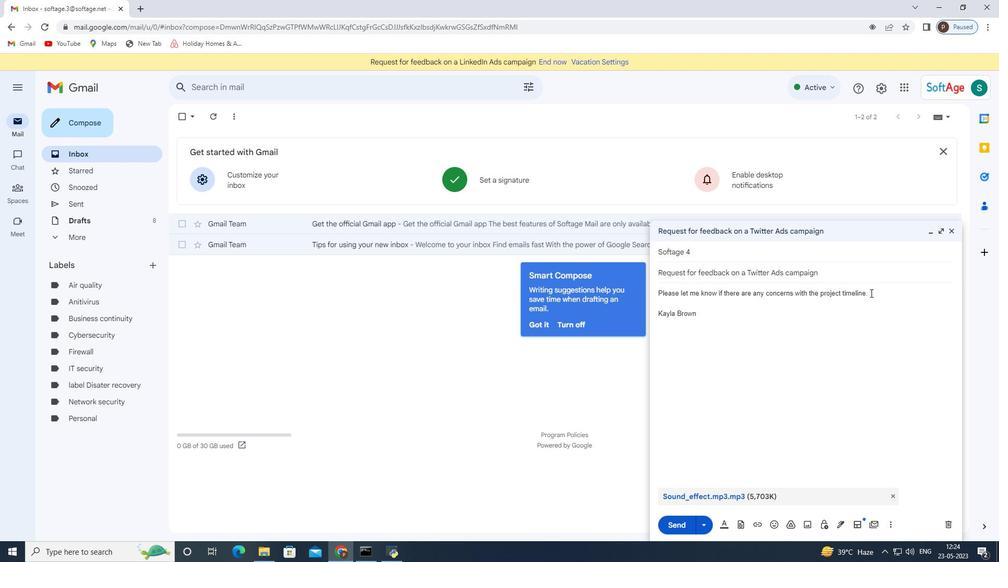 
Action: Mouse moved to (870, 296)
Screenshot: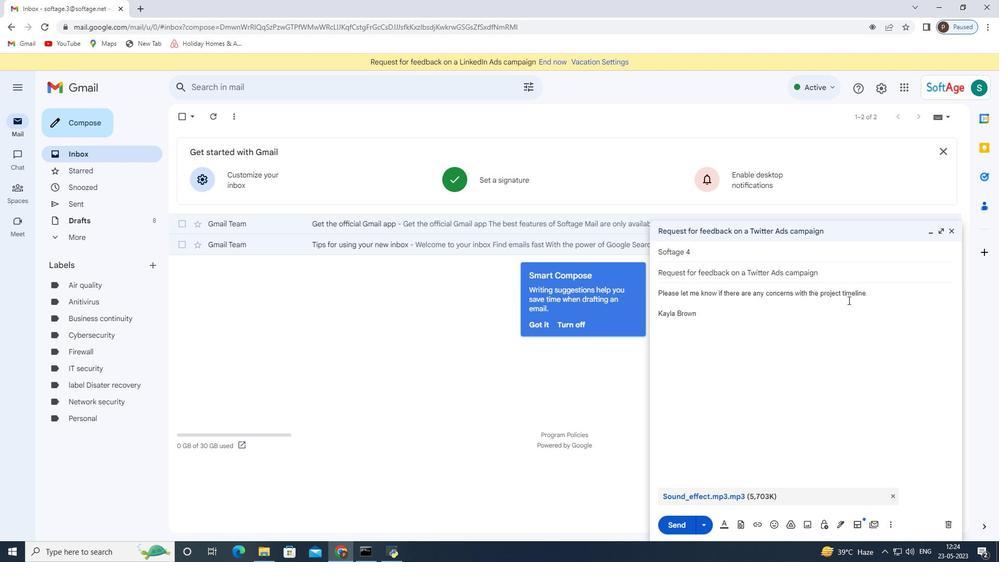 
Action: Mouse pressed left at (870, 296)
Screenshot: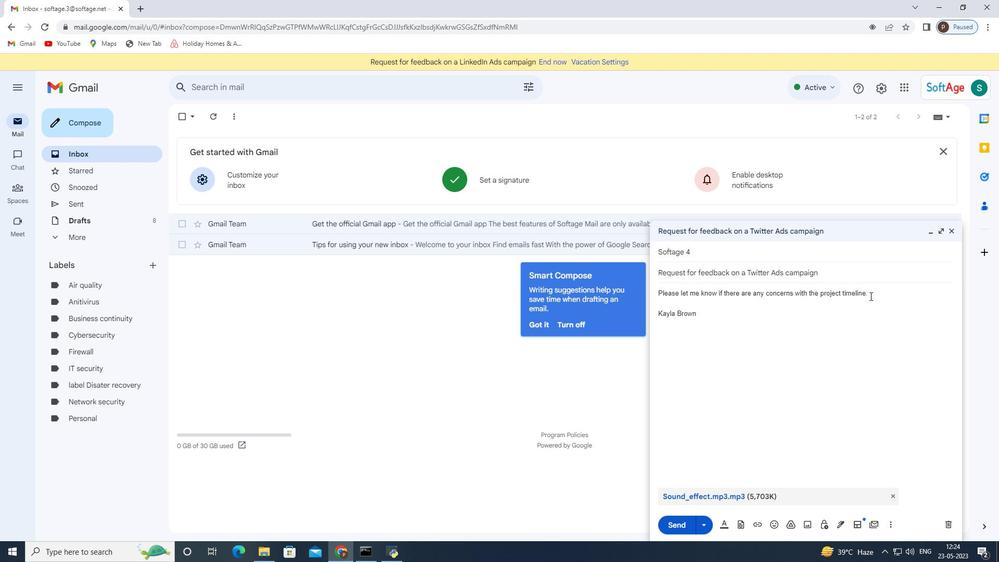 
Action: Mouse moved to (867, 296)
Screenshot: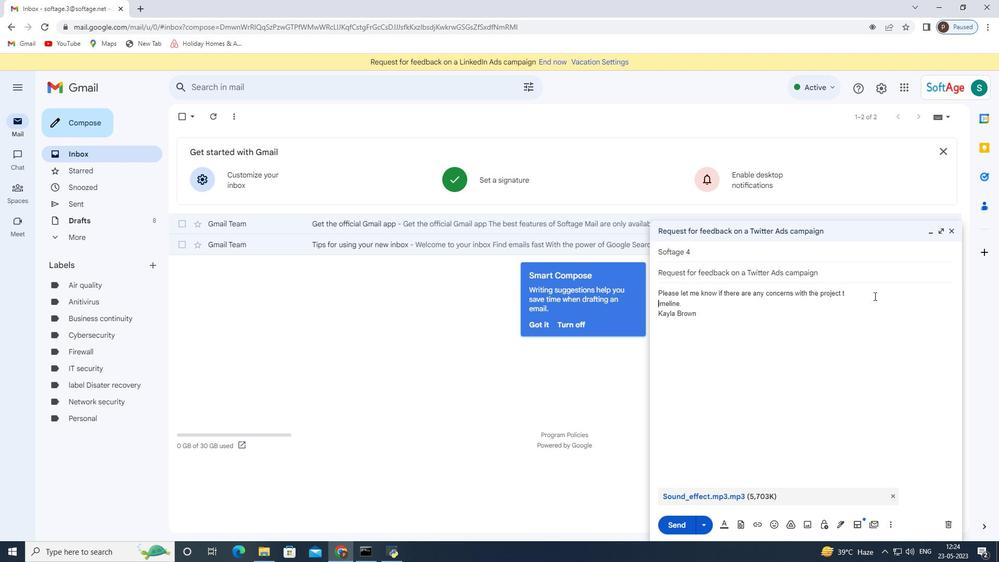 
Action: Key pressed ctrl+Z
Screenshot: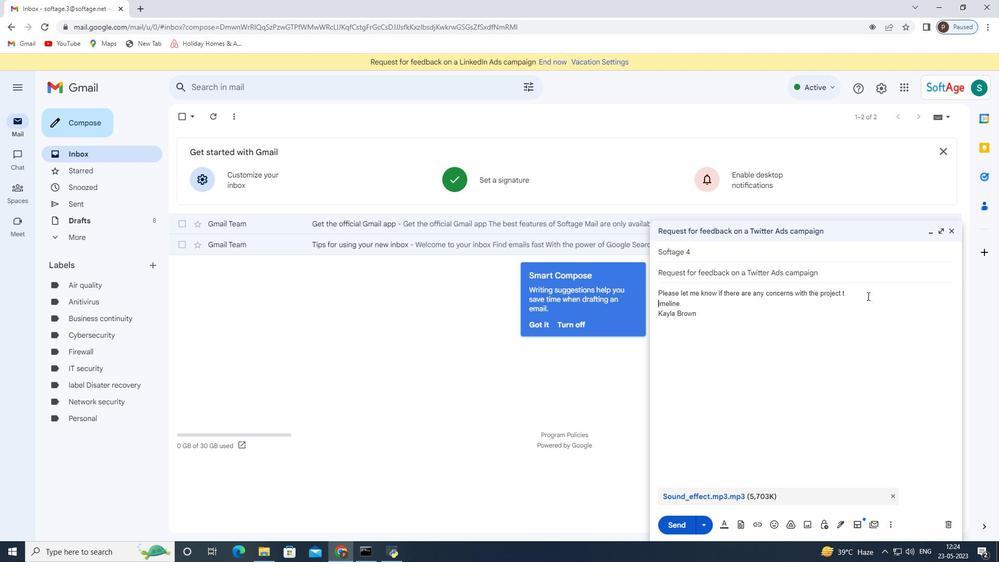 
Action: Mouse moved to (903, 302)
Screenshot: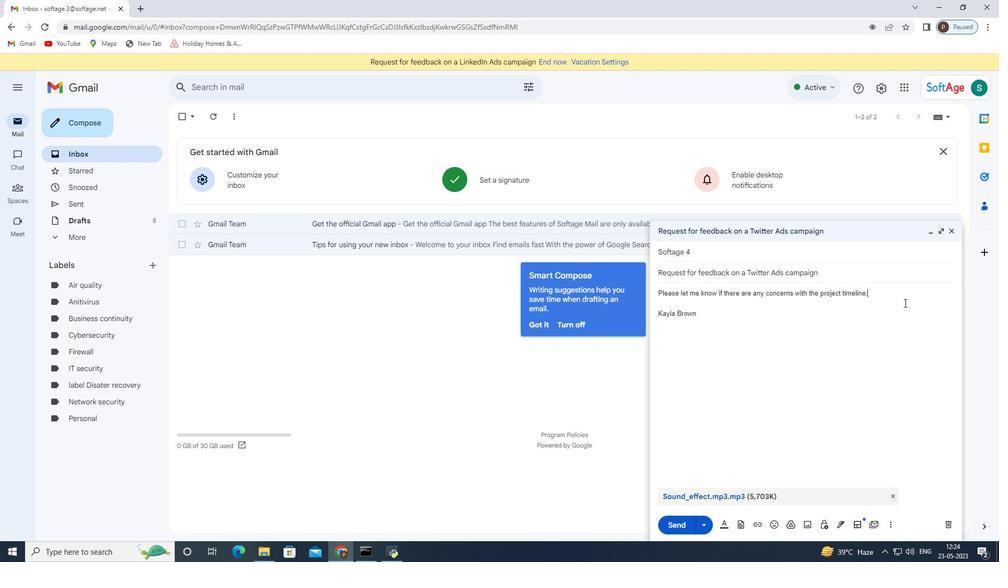 
Action: Key pressed <Key.backspace><Key.backspace><Key.backspace><Key.backspace><Key.backspace><Key.backspace><Key.backspace><Key.backspace><Key.backspace><Key.backspace><Key.backspace><Key.backspace><Key.backspace><Key.backspace><Key.backspace><Key.backspace><Key.backspace><Key.backspace><Key.backspace><Key.backspace><Key.backspace><Key.backspace><Key.backspace><Key.backspace><Key.backspace><Key.backspace><Key.backspace><Key.backspace><Key.backspace><Key.backspace><Key.backspace><Key.backspace><Key.backspace><Key.backspace><Key.backspace><Key.backspace><Key.backspace><Key.backspace><Key.backspace><Key.backspace><Key.backspace><Key.backspace><Key.backspace><Key.backspace><Key.backspace><Key.backspace><Key.backspace><Key.backspace><Key.backspace><Key.backspace><Key.backspace><Key.backspace><Key.backspace><Key.backspace><Key.backspace><Key.backspace><Key.backspace><Key.backspace><Key.backspace><Key.backspace><Key.backspace><Key.backspace><Key.backspace><Key.backspace><Key.backspace><Key.backspace><Key.backspace><Key.backspace><Key.backspace><Key.backspace><Key.backspace><Key.backspace><Key.backspace><Key.backspace><Key.backspace><Key.backspace><Key.backspace><Key.backspace><Key.backspace>ctrl+Z<'\x1a'><'\x1a'><'\x1a'><'\x1a'><'\x1a'><'\x1a'><'\x1a'><'\x1a'><'\x1a'><'\x1a'><'\x1a'>
Screenshot: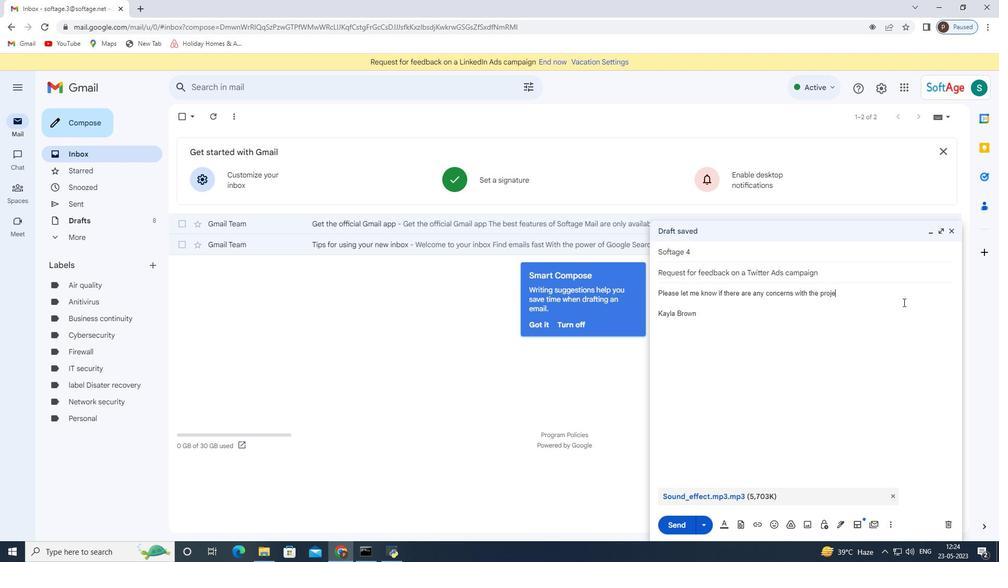 
Action: Mouse moved to (994, 302)
Screenshot: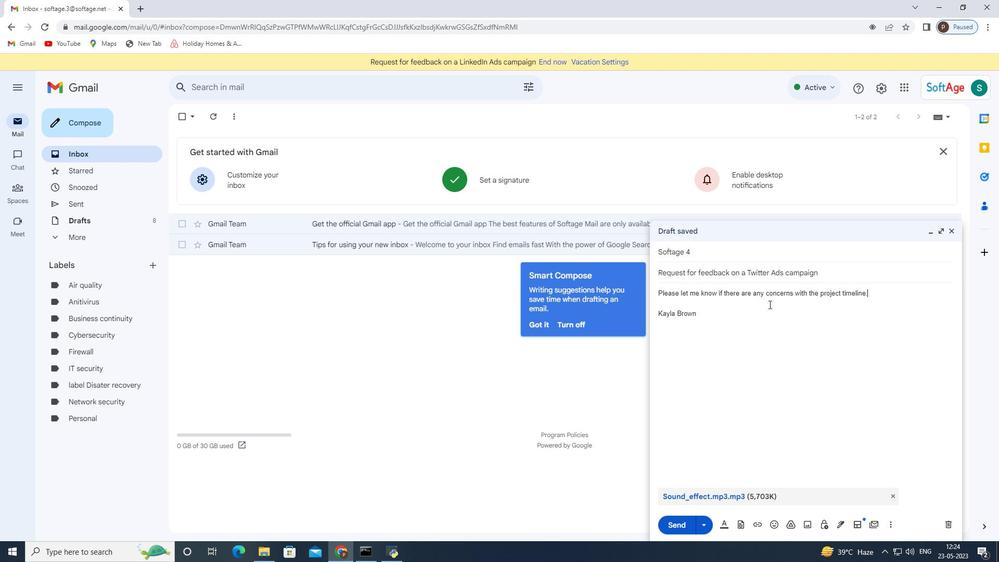 
Action: Key pressed <Key.enter>
Screenshot: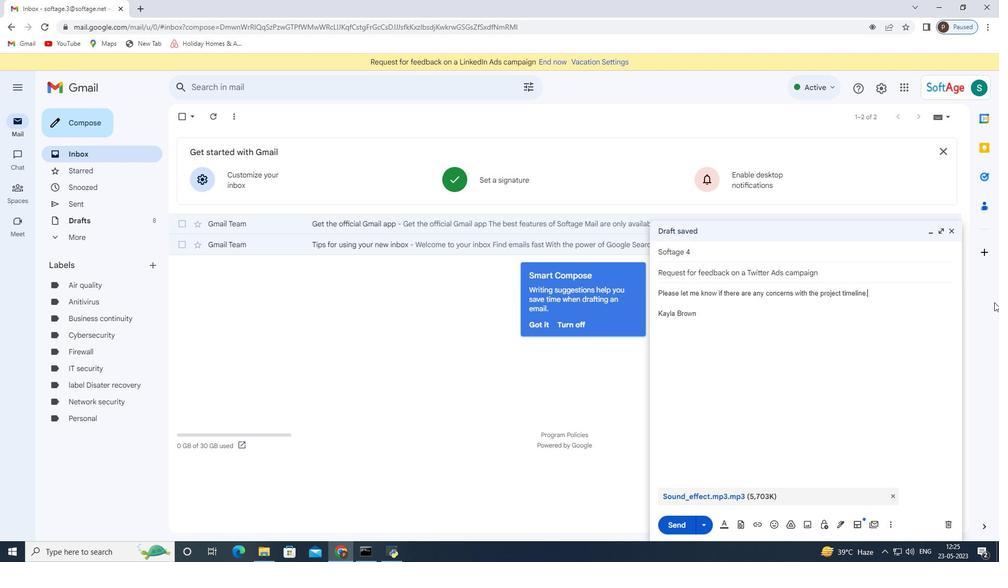 
Action: Mouse moved to (668, 314)
Screenshot: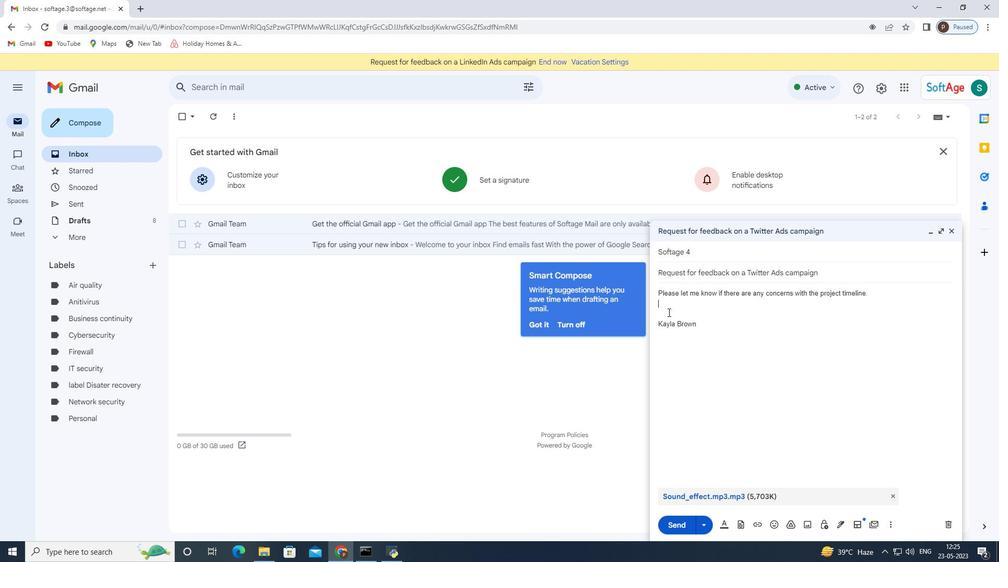 
Action: Mouse pressed left at (668, 314)
Screenshot: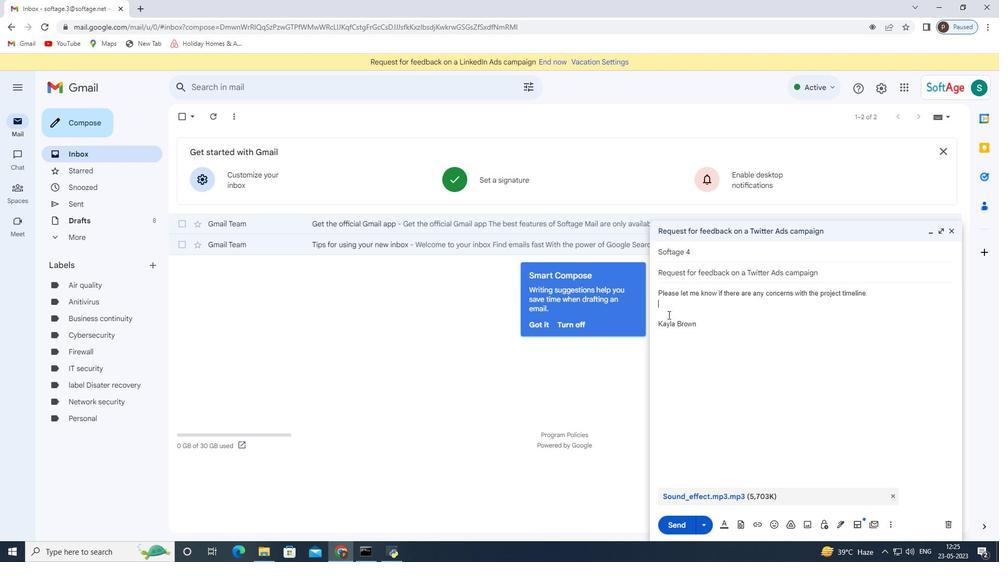 
Action: Key pressed <Key.shift>Thank<Key.space>you
Screenshot: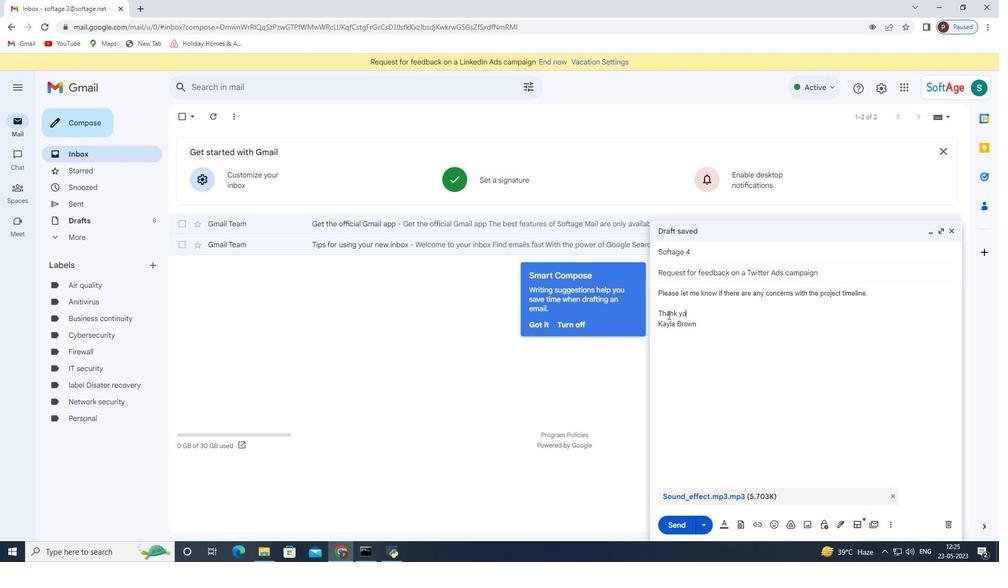 
Action: Mouse moved to (852, 268)
Screenshot: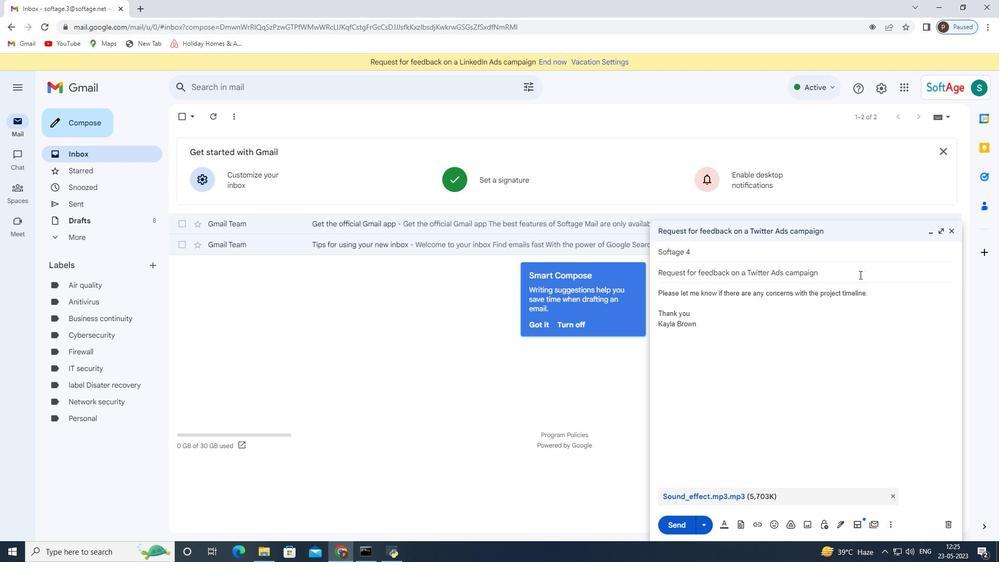 
Action: Mouse pressed left at (852, 268)
Screenshot: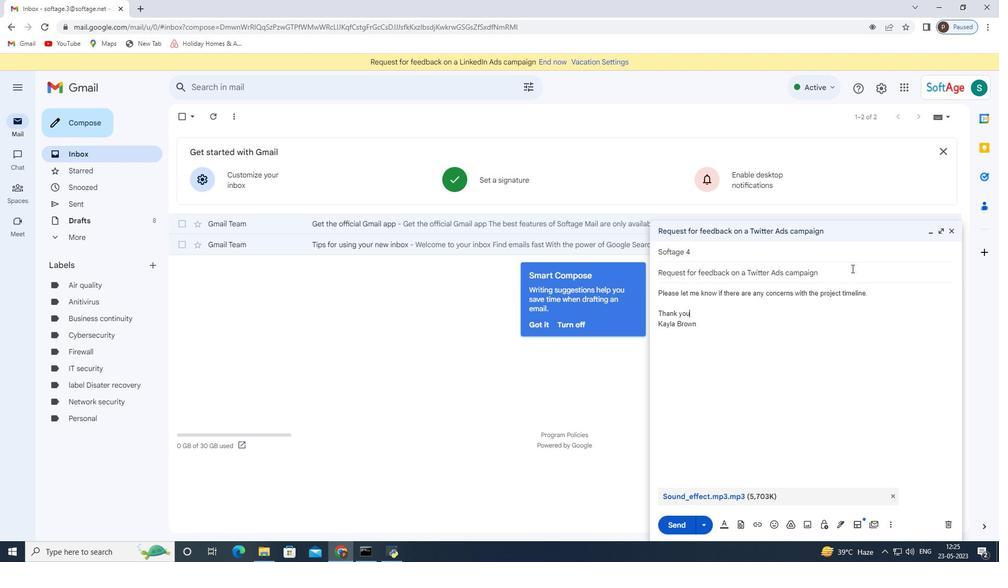 
Action: Mouse moved to (703, 409)
Screenshot: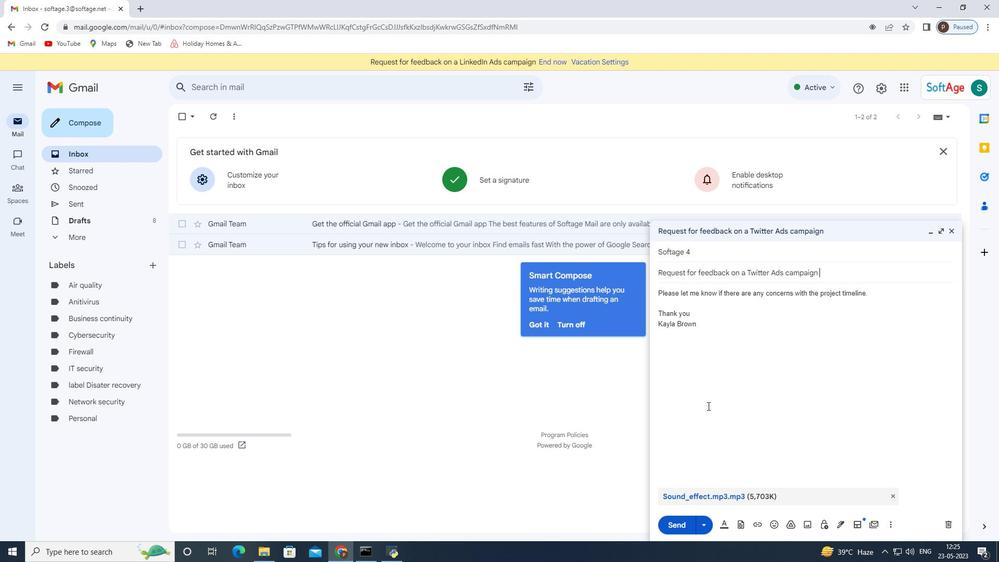 
Action: Mouse scrolled (705, 408) with delta (0, 0)
Screenshot: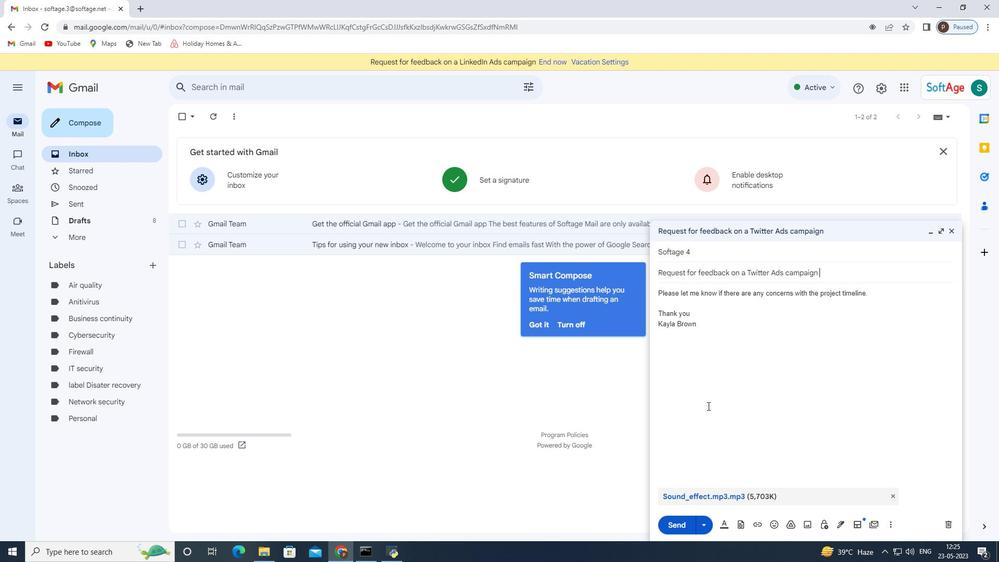 
Action: Mouse scrolled (703, 409) with delta (0, 0)
Screenshot: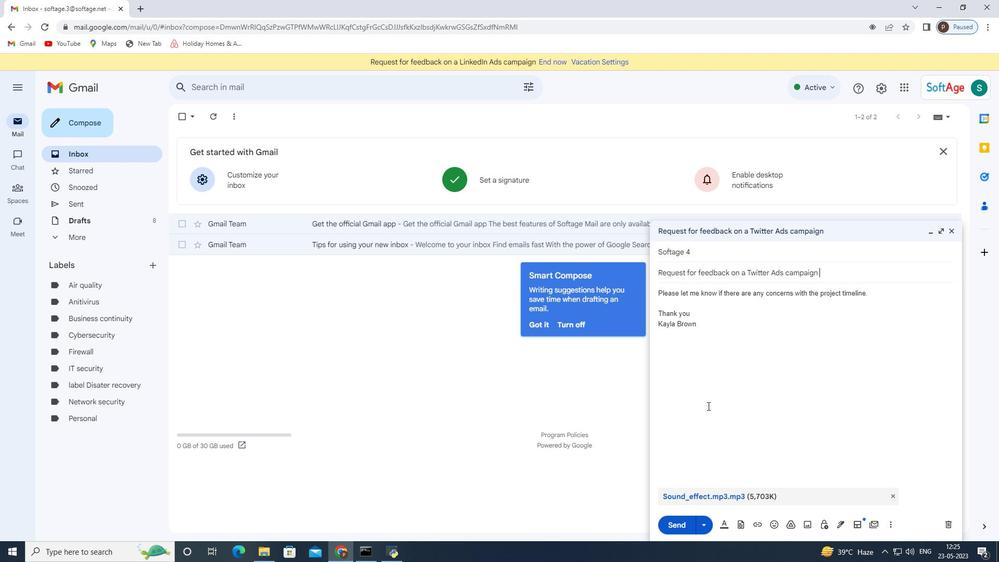 
Action: Mouse moved to (719, 323)
Screenshot: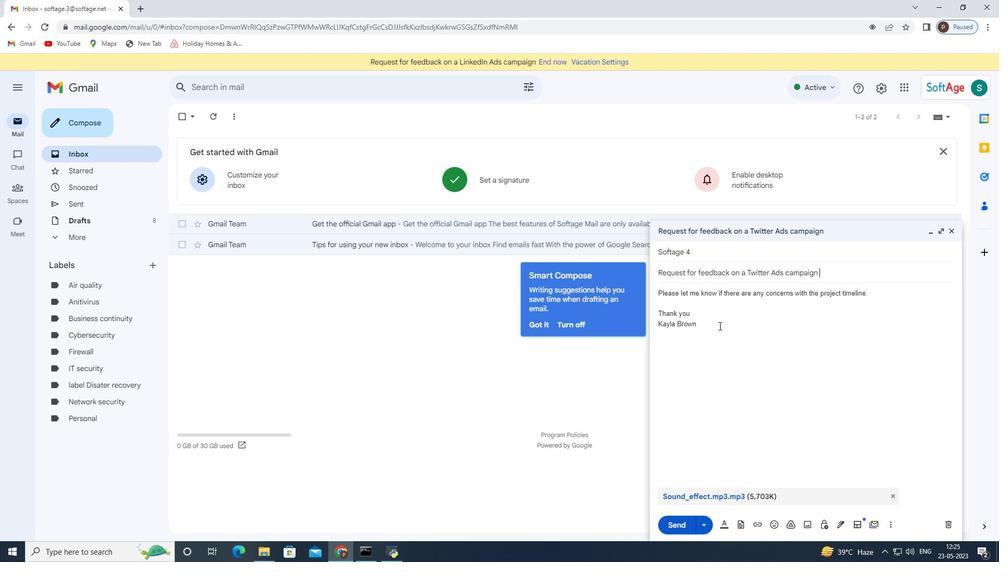 
Action: Mouse pressed left at (719, 323)
Screenshot: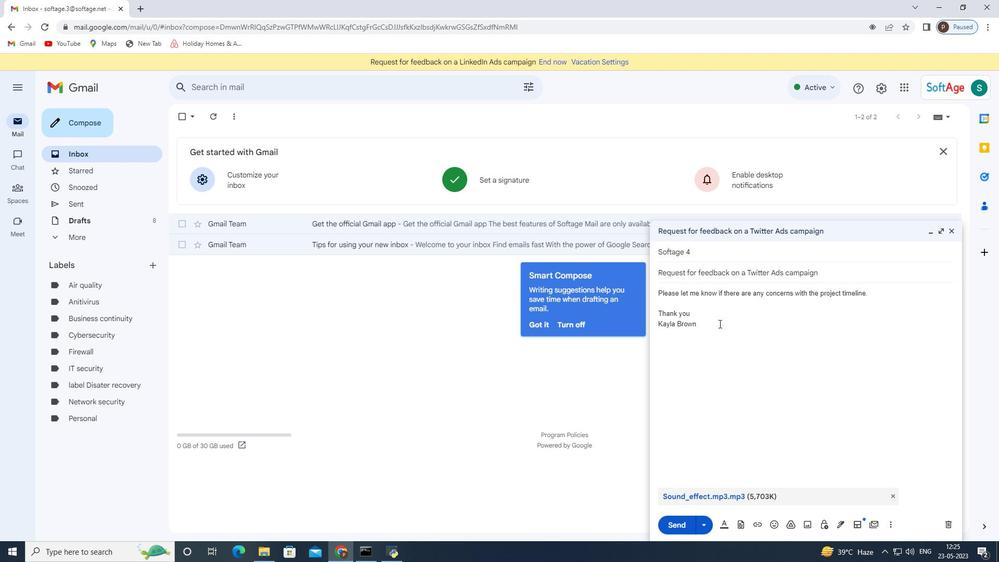 
Action: Mouse moved to (771, 345)
Screenshot: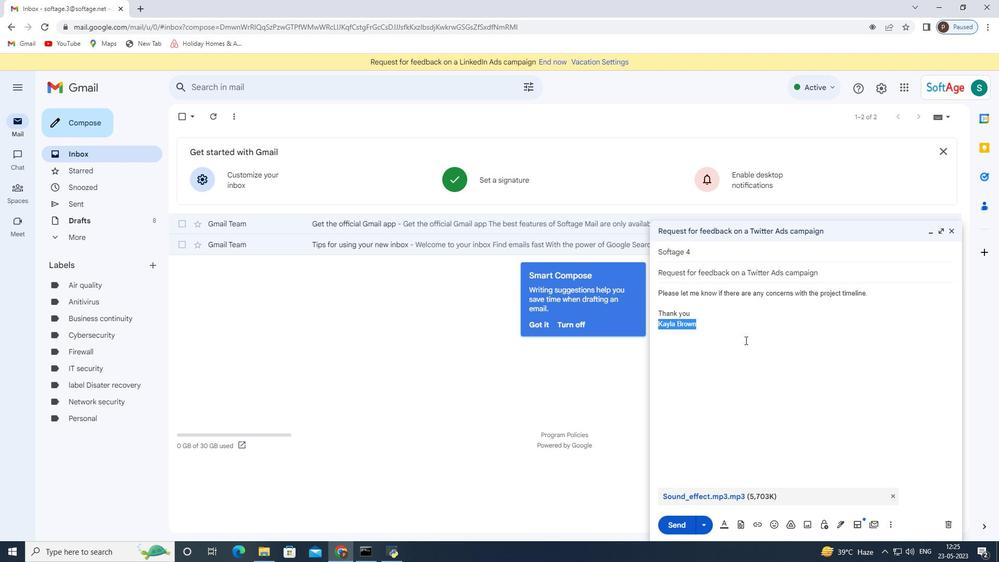 
Action: Key pressed <Key.backspace><Key.backspace><Key.backspace><Key.backspace><Key.backspace><Key.backspace><Key.backspace><Key.backspace><Key.backspace><Key.backspace><Key.backspace>ctrl+Z<'\x1a'>ctrl+Z
Screenshot: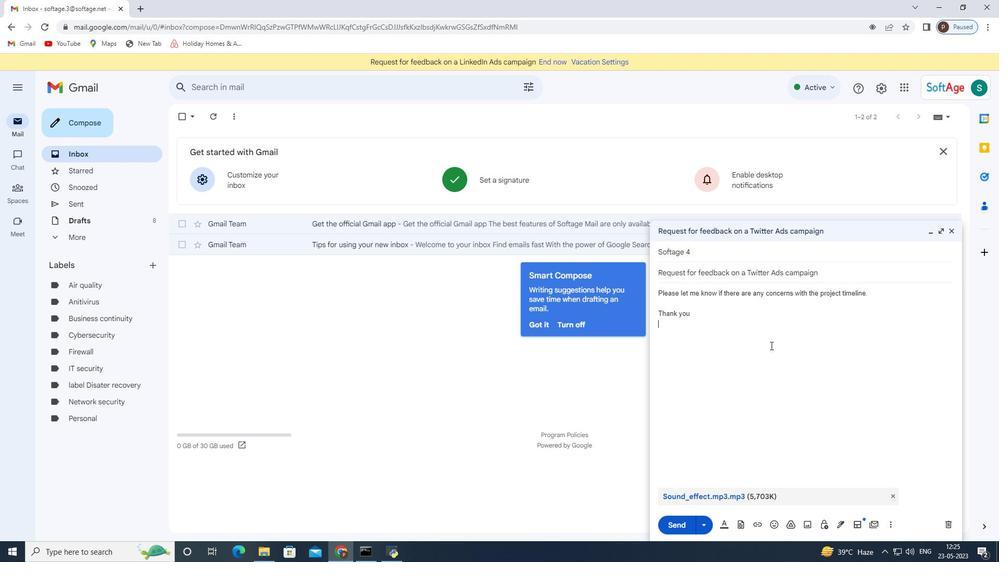 
Action: Mouse moved to (751, 329)
Screenshot: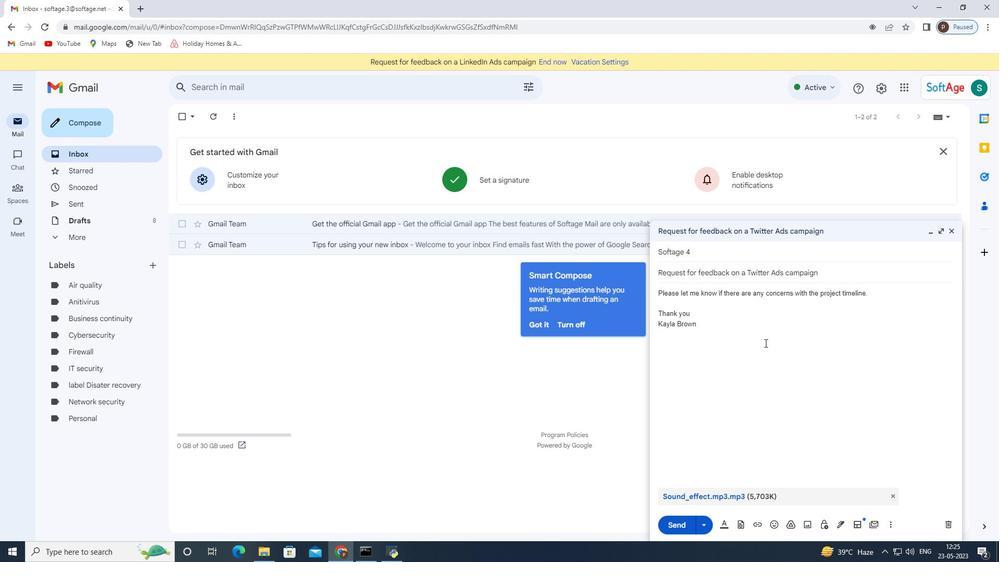 
Action: Mouse pressed left at (751, 329)
Screenshot: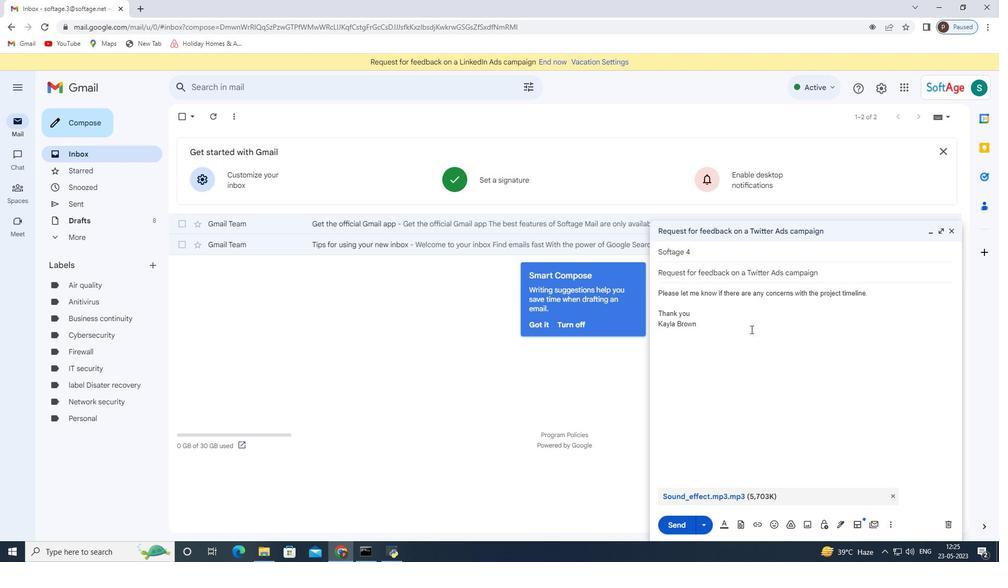 
Action: Mouse moved to (679, 524)
Screenshot: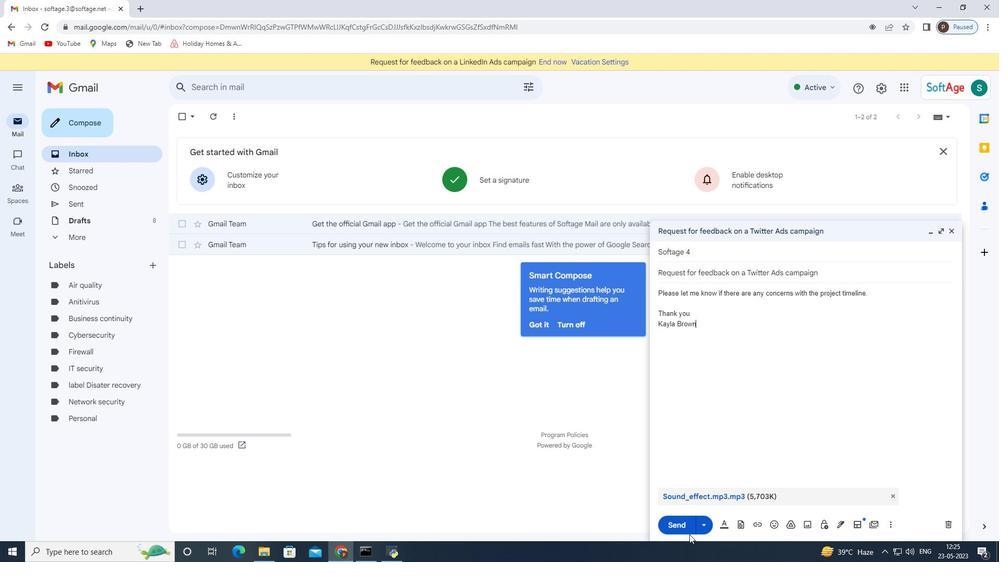 
Action: Mouse pressed left at (679, 524)
Screenshot: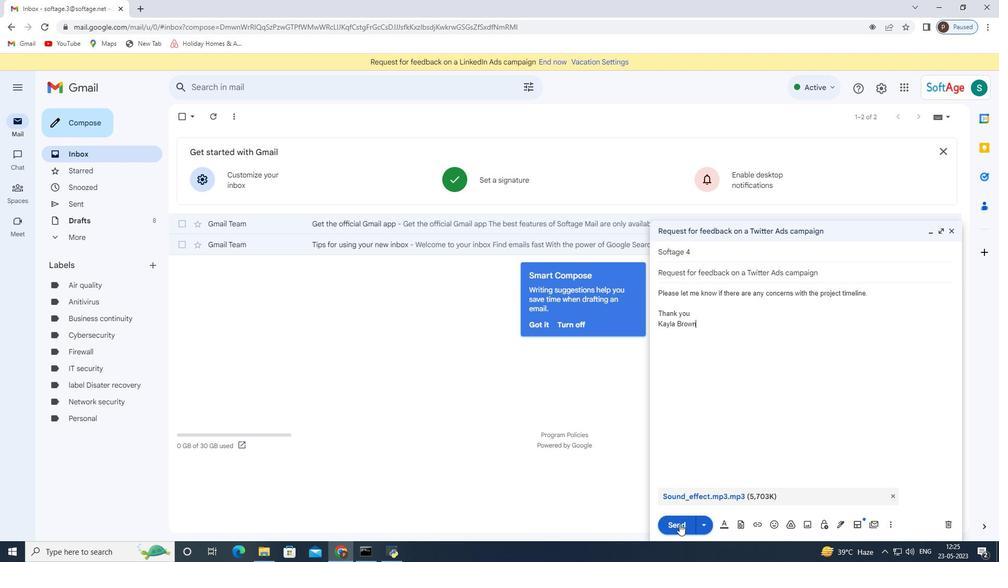 
Action: Mouse moved to (118, 204)
Screenshot: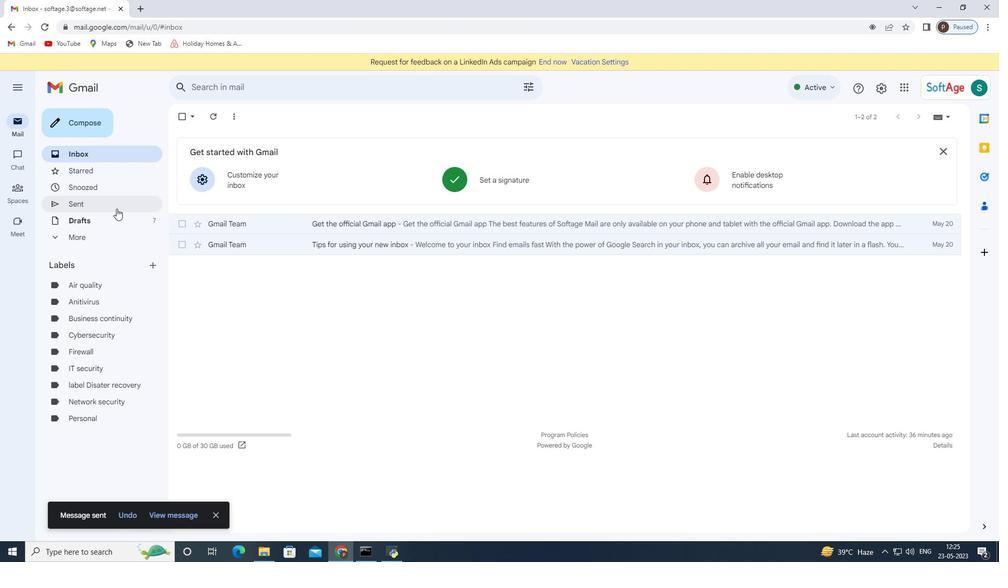 
Action: Mouse pressed left at (118, 204)
Screenshot: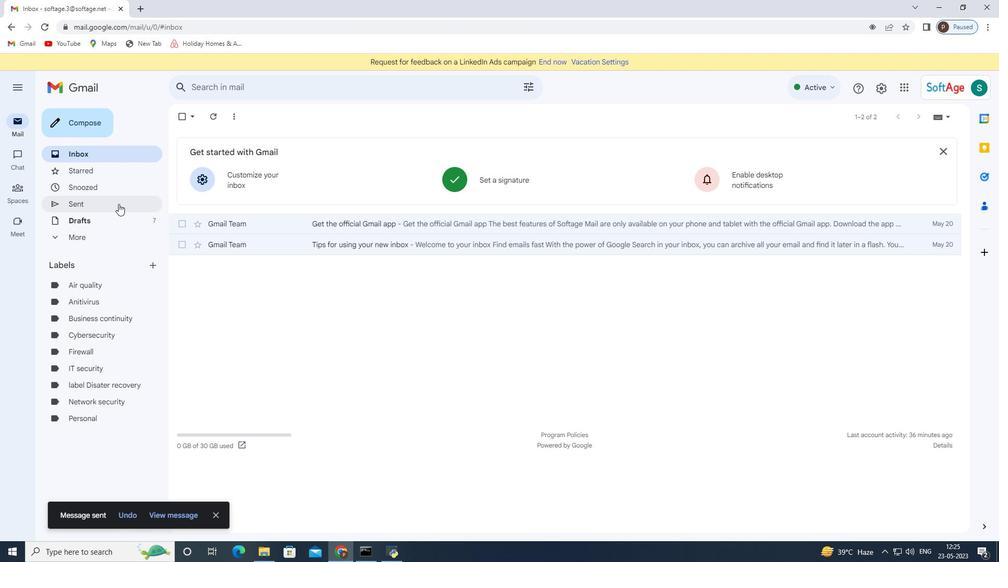 
Action: Mouse moved to (459, 174)
Screenshot: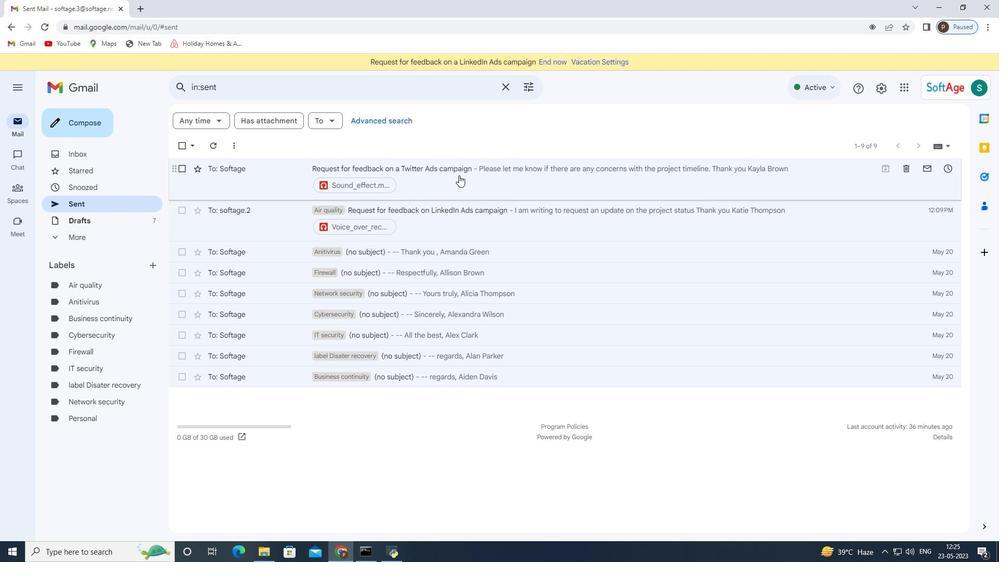 
Action: Mouse pressed right at (459, 174)
Screenshot: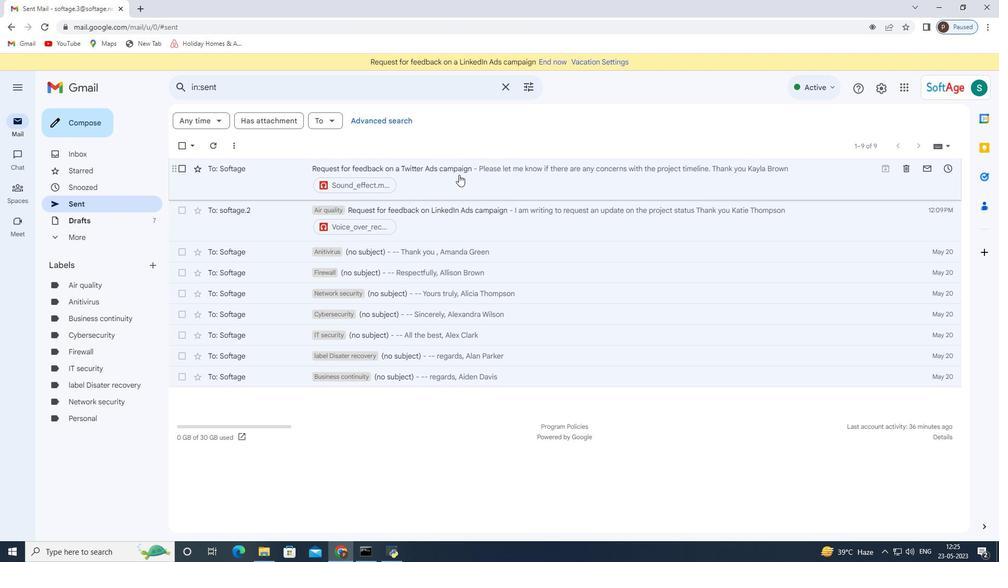 
Action: Mouse moved to (515, 348)
Screenshot: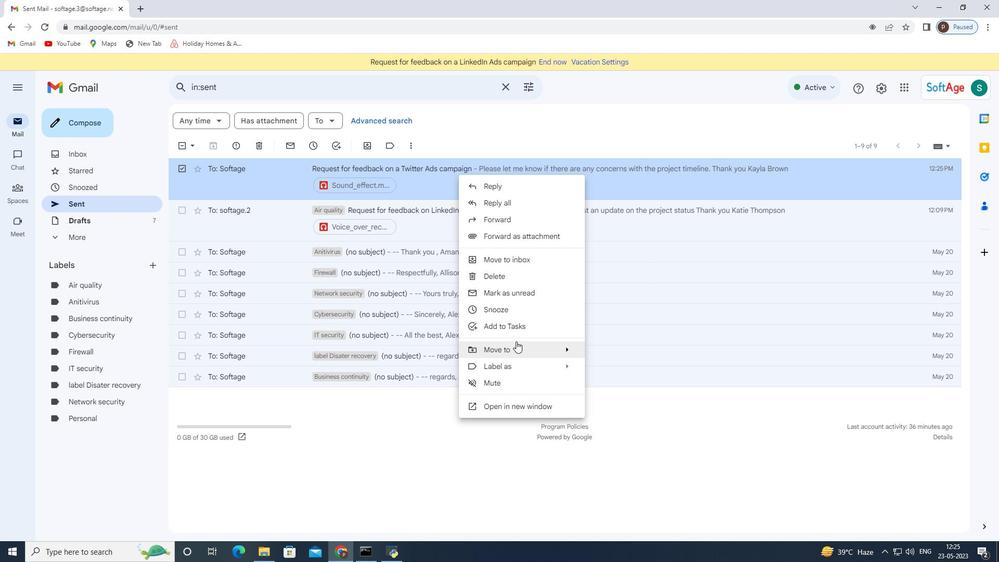 
Action: Mouse pressed left at (515, 348)
Screenshot: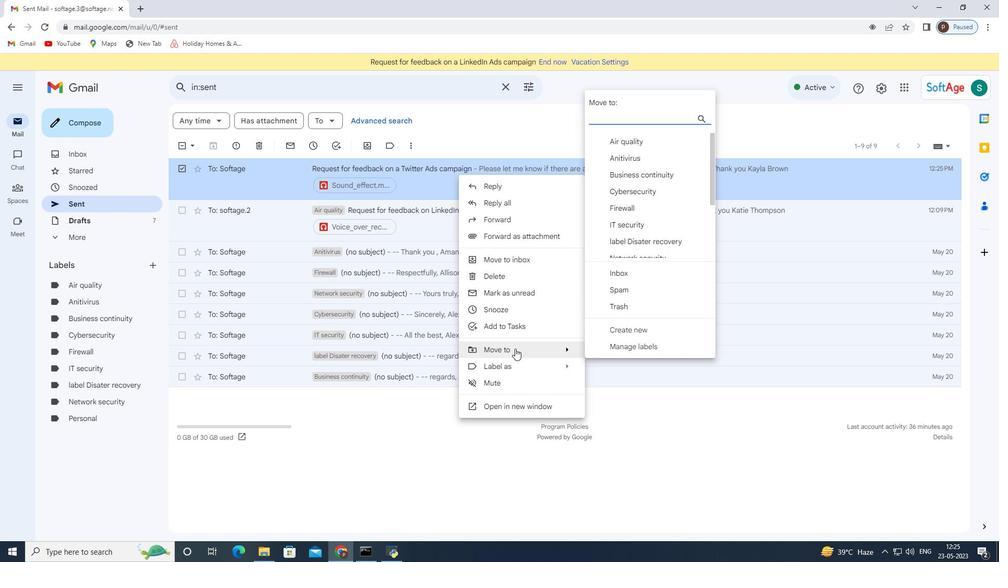 
Action: Mouse moved to (632, 326)
Screenshot: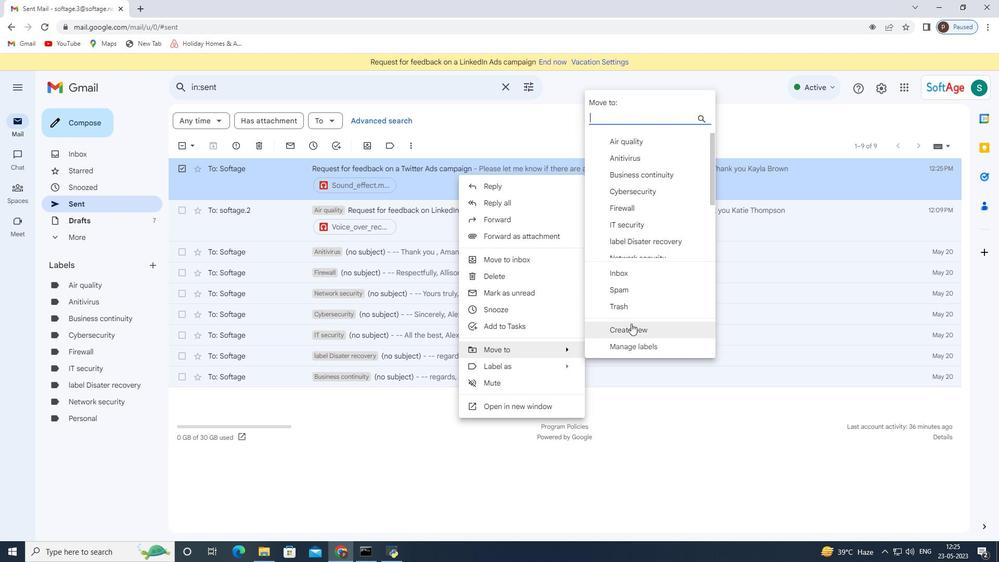 
Action: Mouse pressed left at (632, 326)
Screenshot: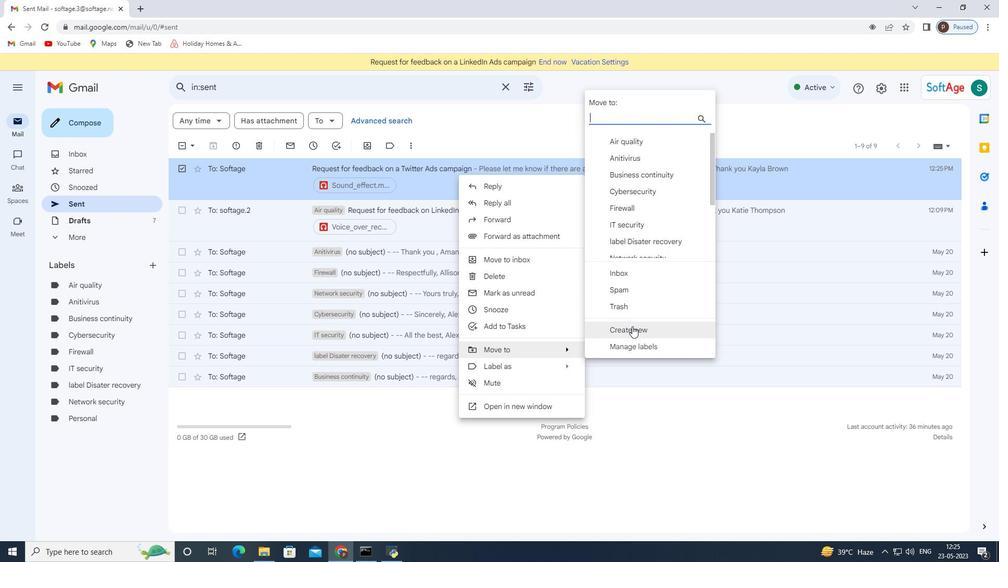 
Action: Mouse moved to (433, 280)
Screenshot: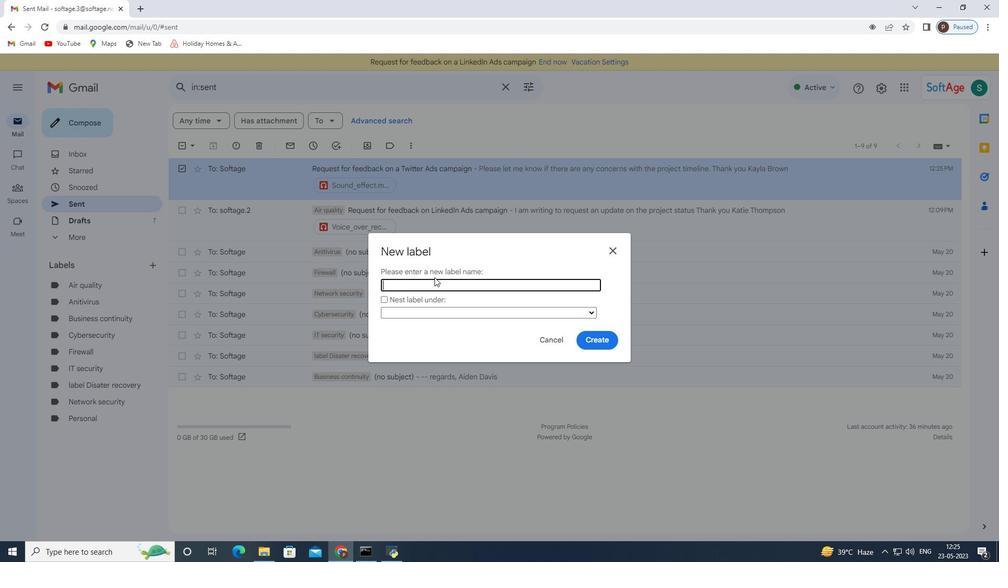 
Action: Mouse pressed left at (433, 280)
Screenshot: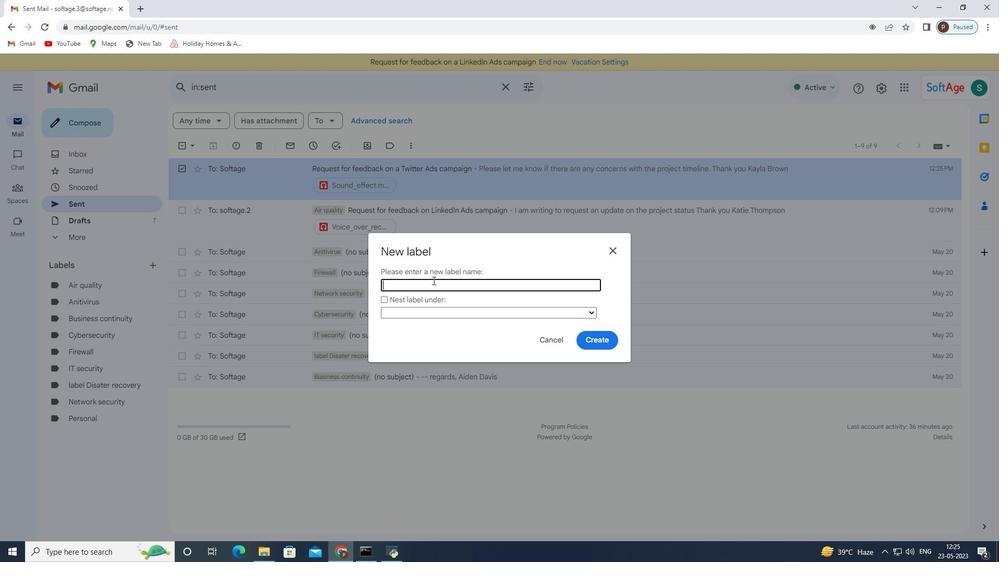 
Action: Key pressed <Key.shift>Water<Key.space>q
Screenshot: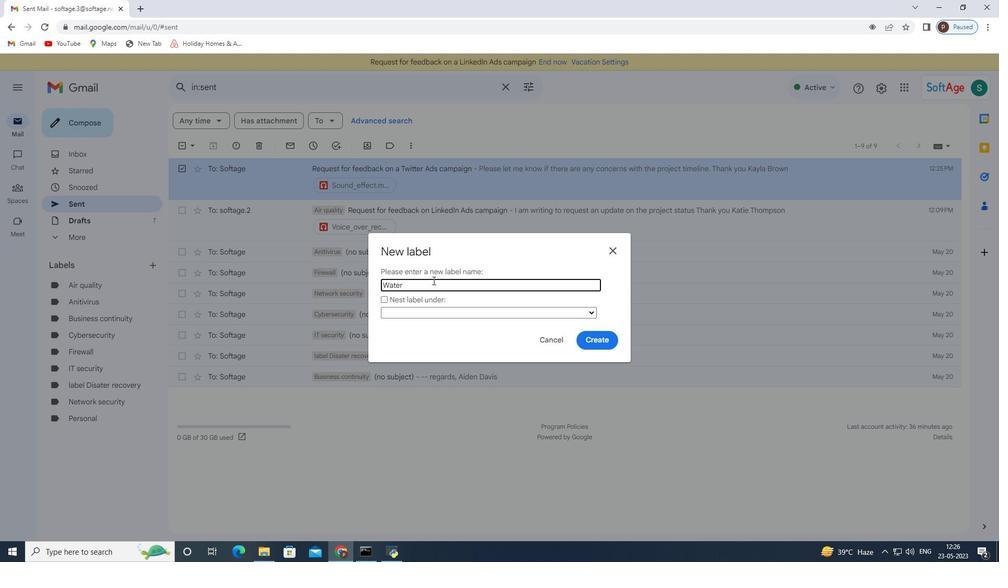 
Action: Mouse moved to (433, 281)
Screenshot: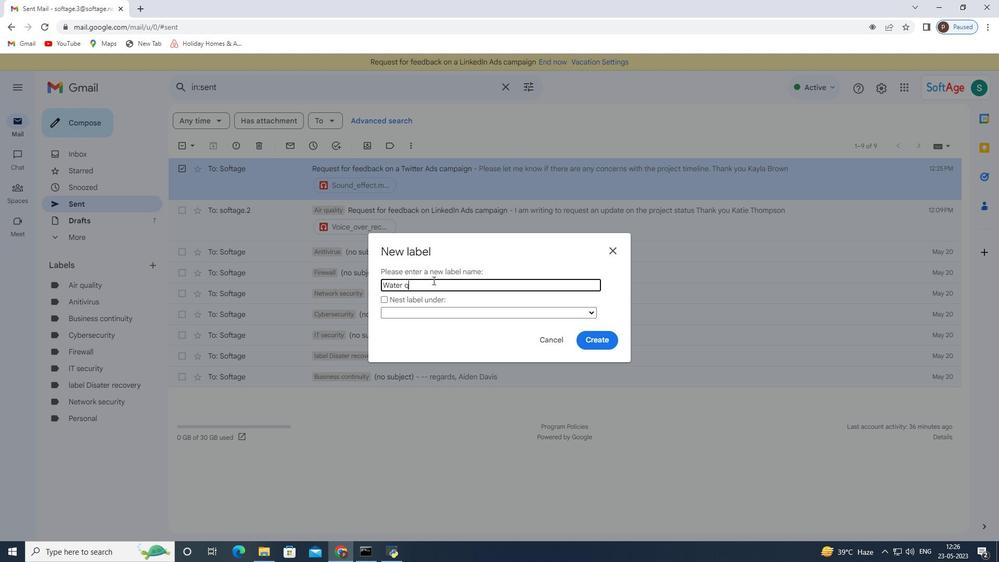 
Action: Key pressed uality
Screenshot: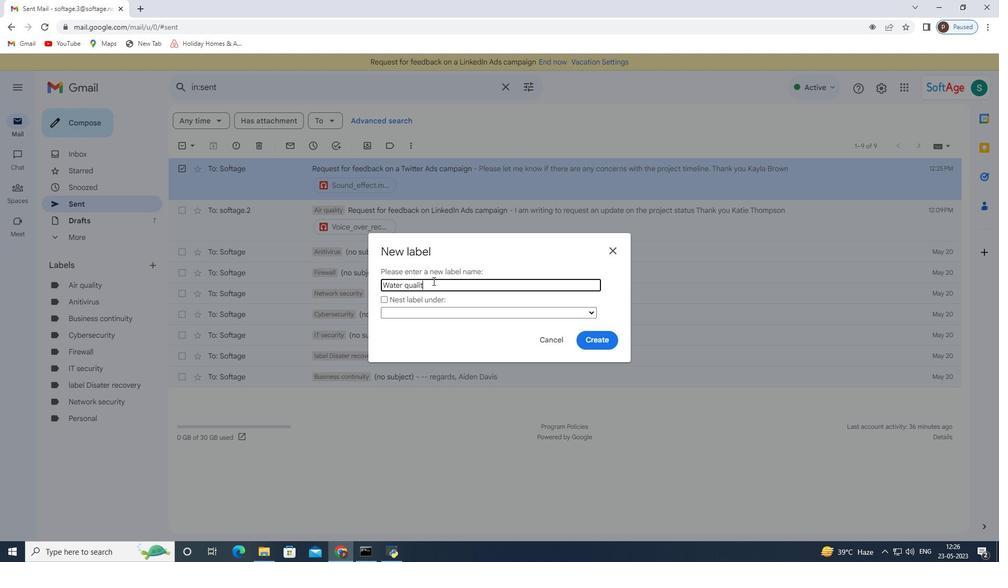 
Action: Mouse moved to (596, 336)
Screenshot: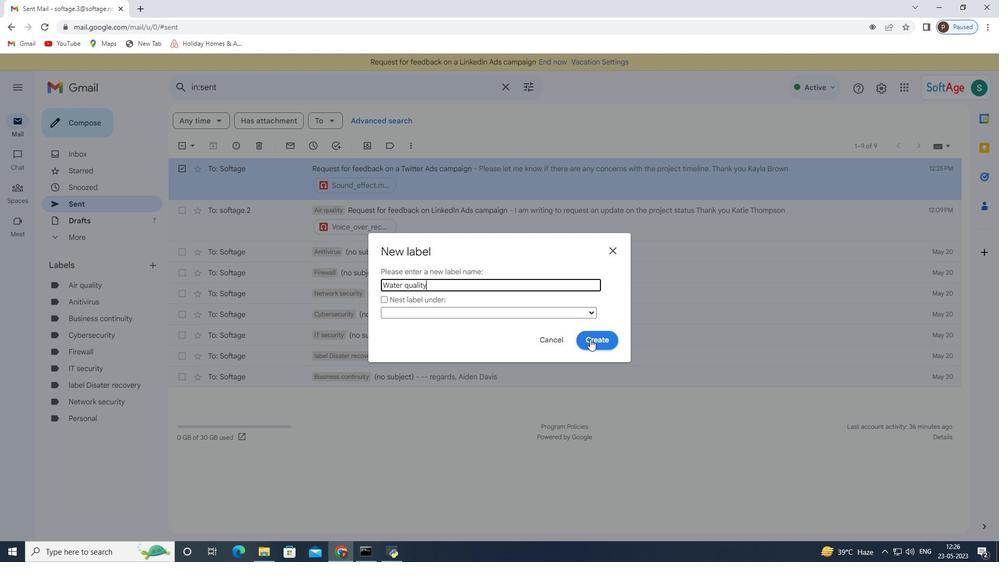
Action: Mouse pressed left at (596, 336)
Screenshot: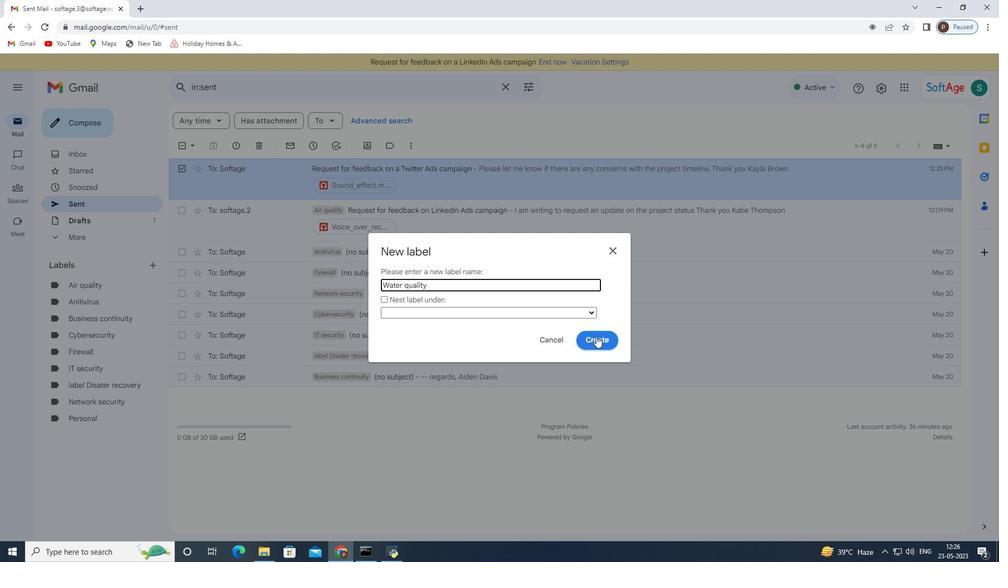
Action: Mouse moved to (425, 396)
Screenshot: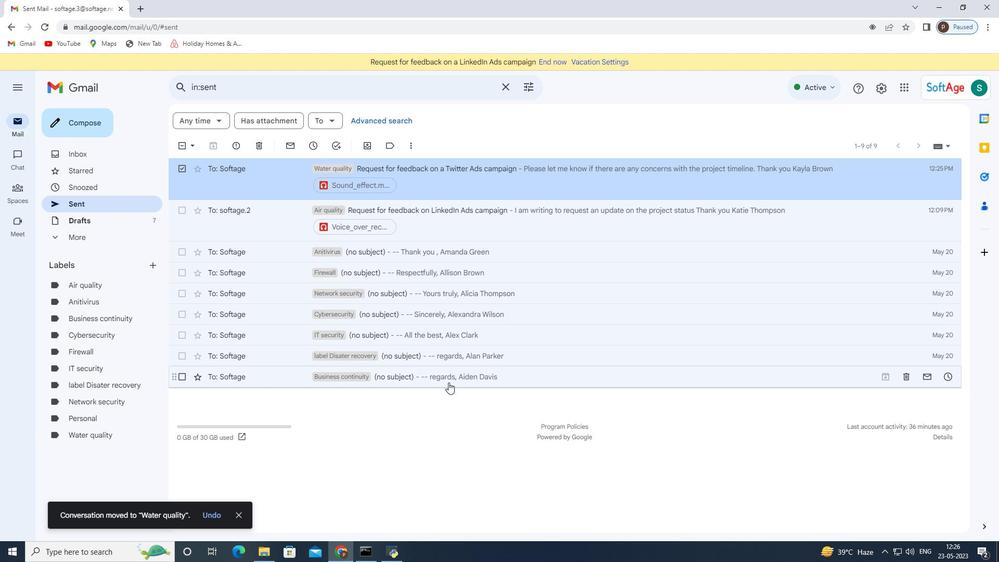 
